 Task: Add an event with the title Second Annual Budget Review and Planning, date ''2024/04/15'', time 8:50 AM to 10:50 AMand add a description: Throughout the workshop, participants will engage in a series of activities, exercises, and discussions aimed at developing and refining their communication skills. These activities will be designed to be interactive, allowing participants to practice new techniques, receive feedback, and collaborate with their team members.Select event color  Basil . Add location for the event as: Dar es Salaam, Tanzania, logged in from the account softage.8@softage.netand send the event invitation to softage.2@softage.net and softage.3@softage.net. Set a reminder for the event Daily
Action: Mouse pressed left at (54, 113)
Screenshot: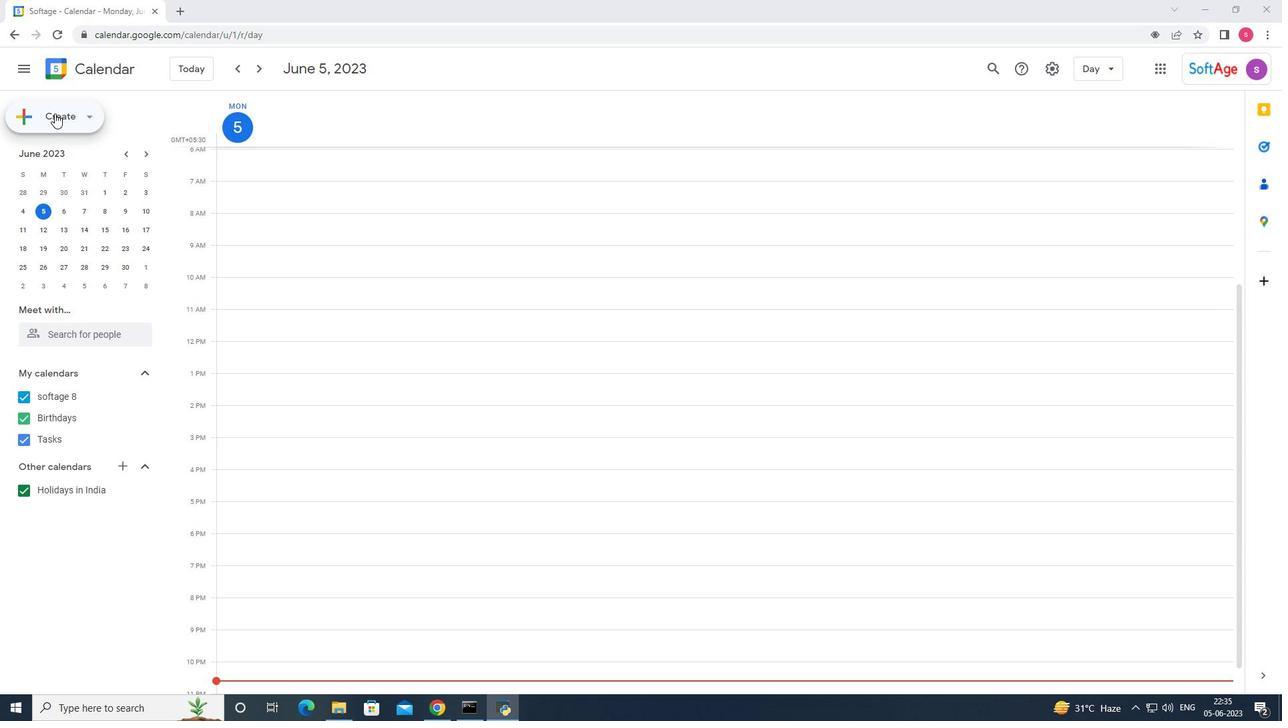 
Action: Mouse moved to (67, 150)
Screenshot: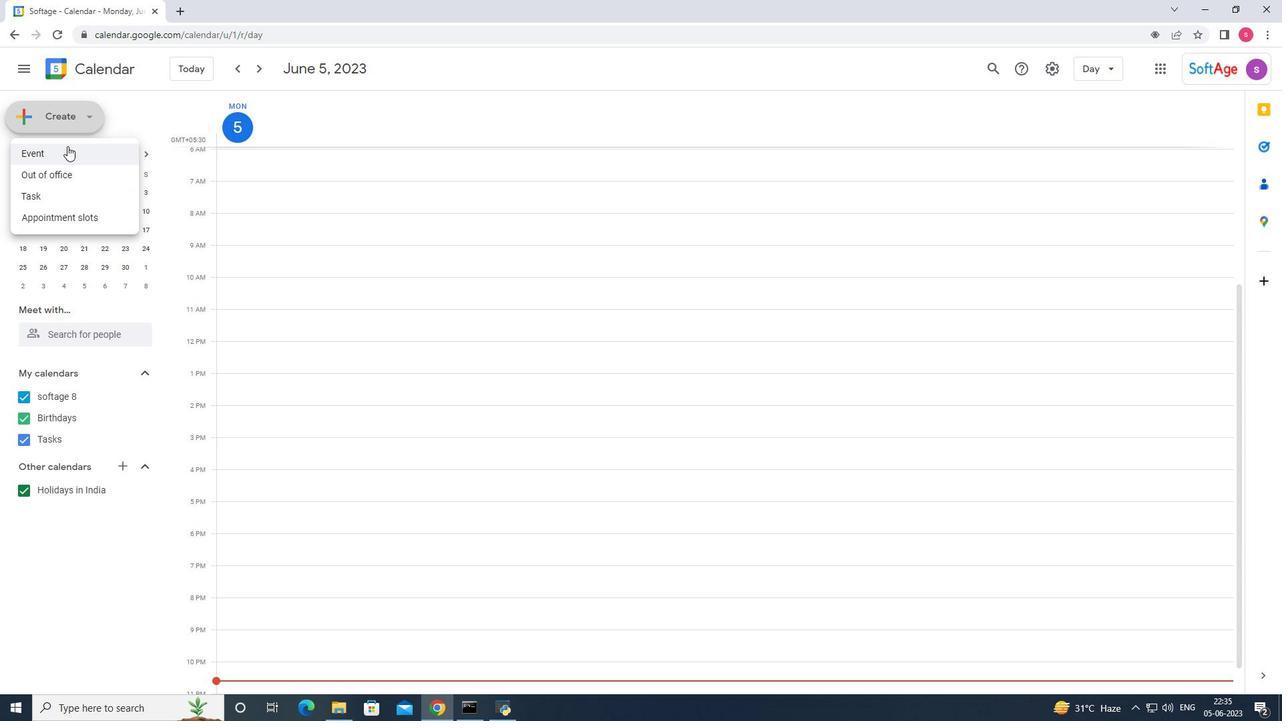 
Action: Mouse pressed left at (67, 150)
Screenshot: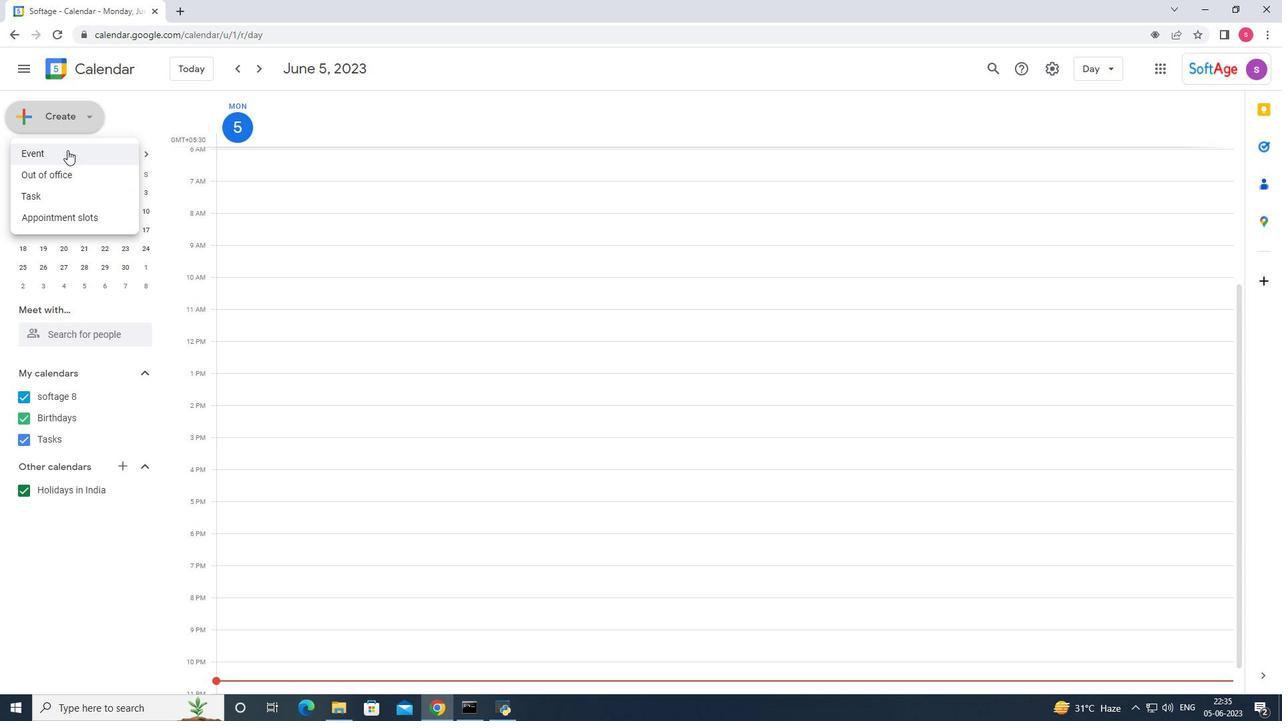 
Action: Mouse moved to (774, 646)
Screenshot: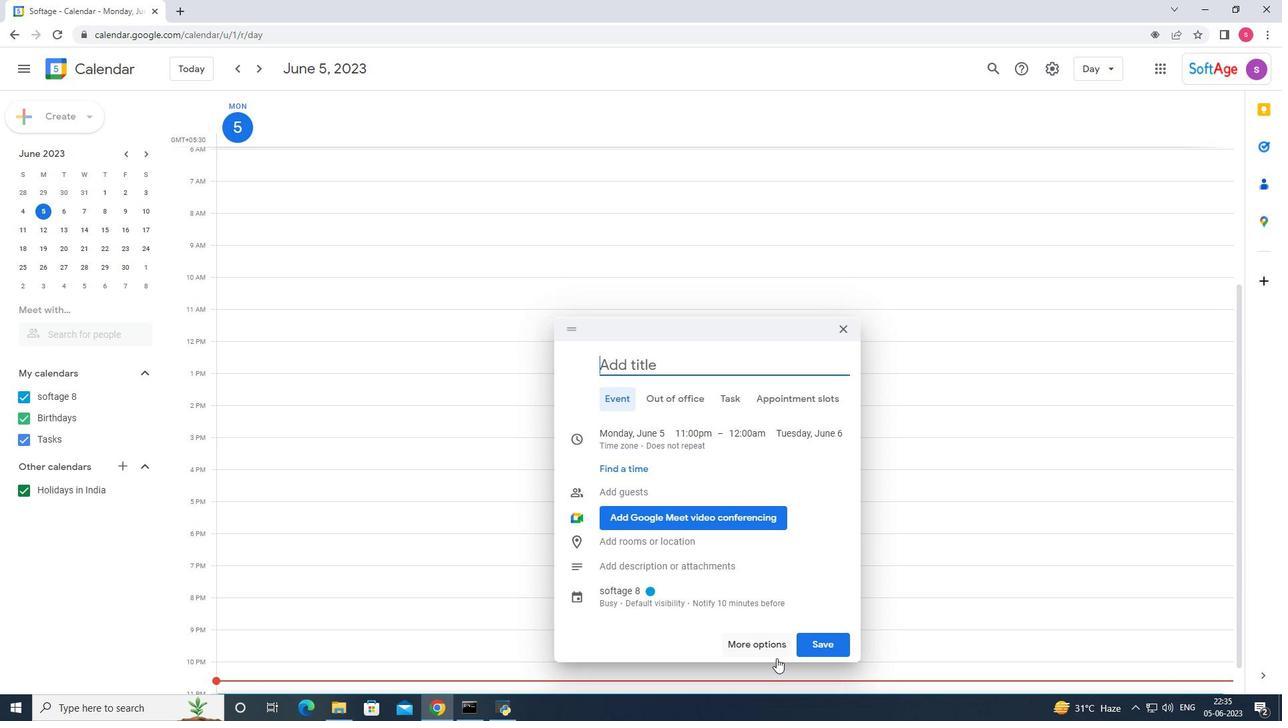 
Action: Mouse pressed left at (774, 646)
Screenshot: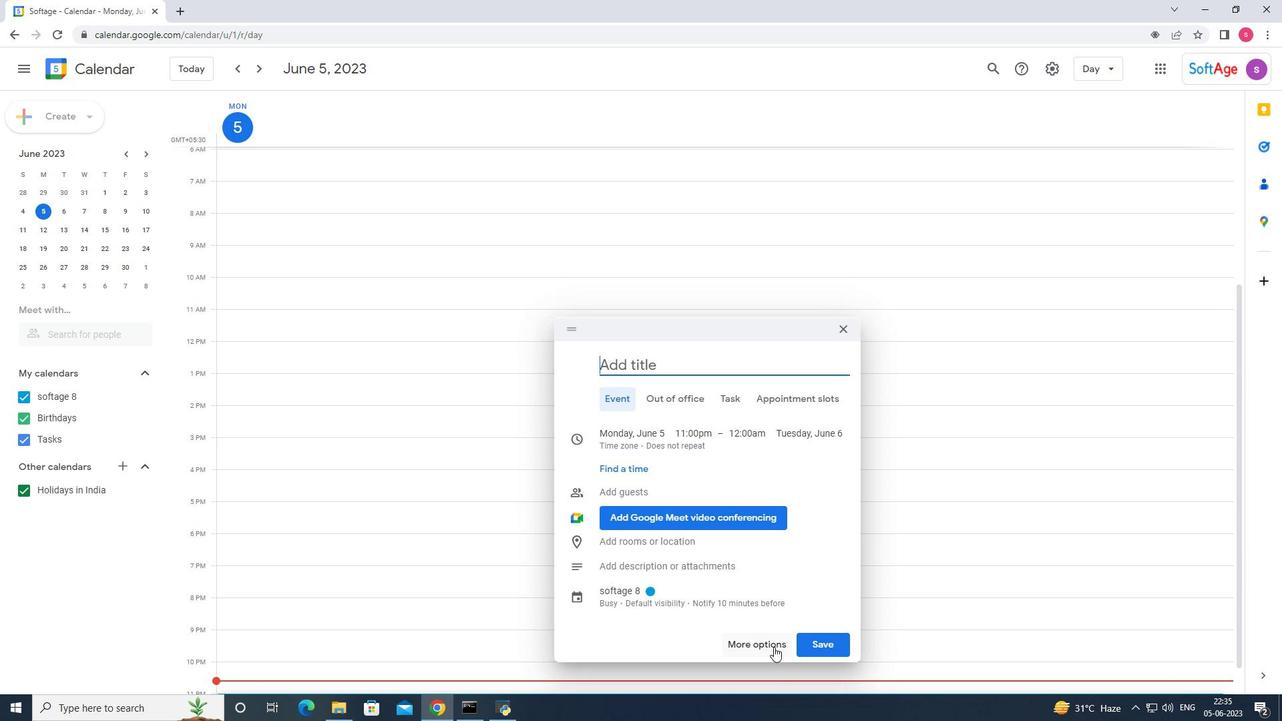 
Action: Mouse moved to (254, 80)
Screenshot: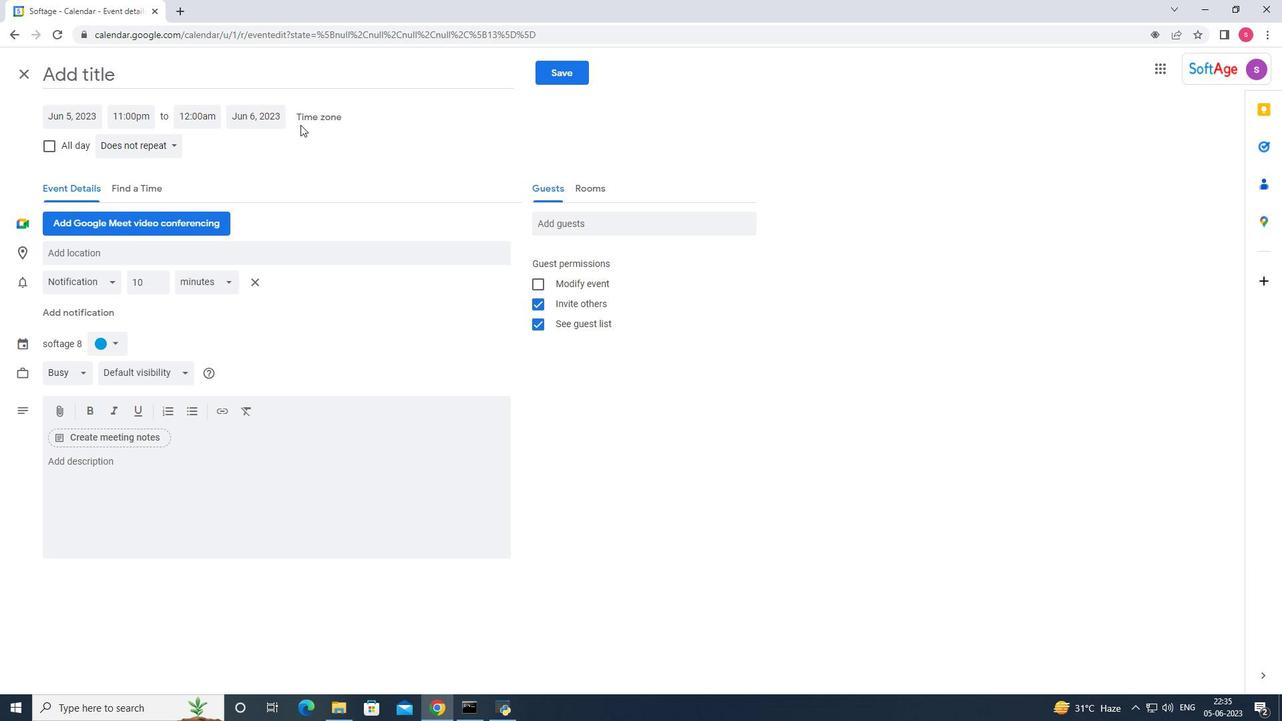 
Action: Mouse pressed left at (254, 80)
Screenshot: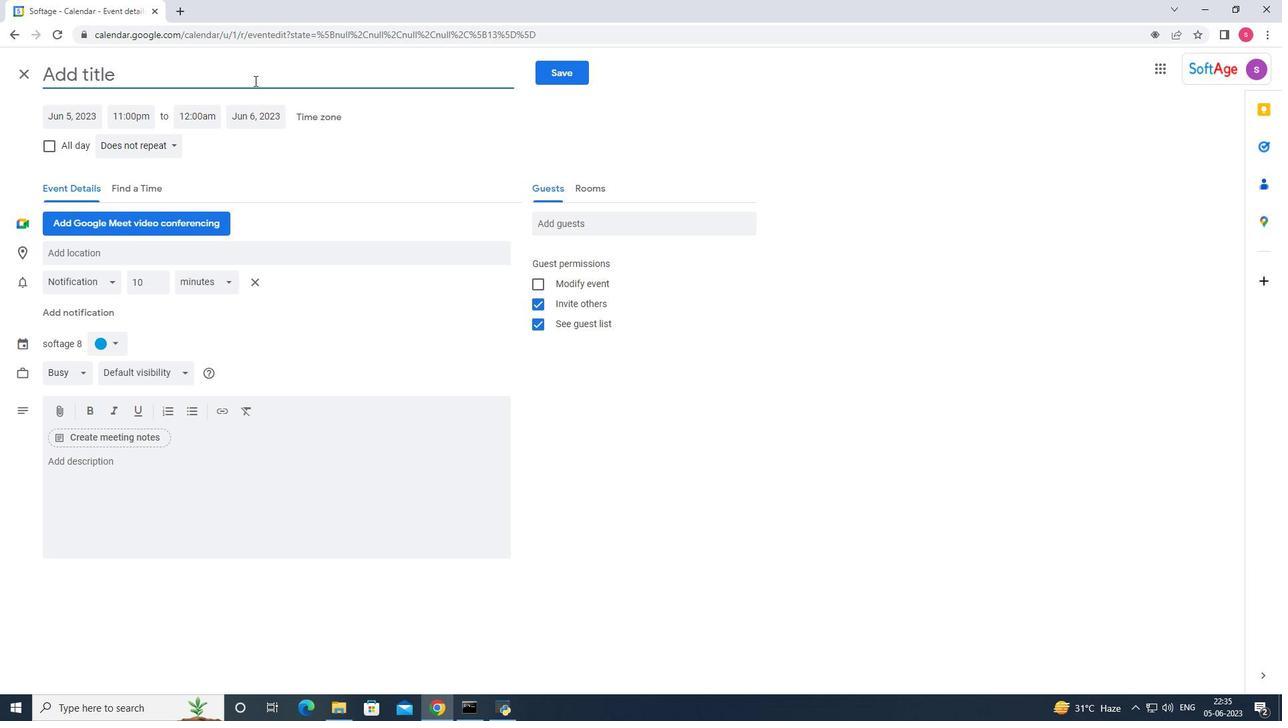 
Action: Key pressed <Key.shift><Key.shift><Key.shift><Key.shift><Key.shift>Second<Key.space><Key.shift>Anual<Key.left><Key.left><Key.left>n<Key.right><Key.right><Key.right><Key.right><Key.space><Key.shift>Budget<Key.space><Key.shift>Review<Key.space>and<Key.space><Key.shift>Planning<Key.space>
Screenshot: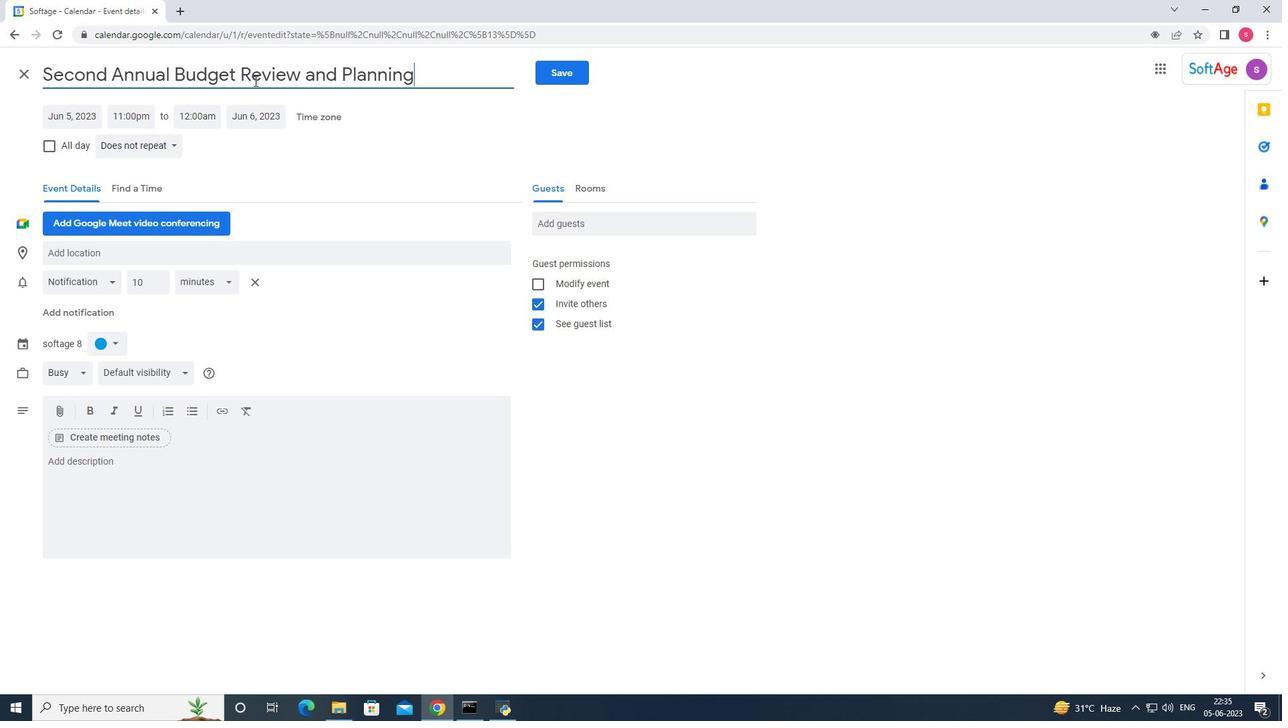 
Action: Mouse moved to (70, 113)
Screenshot: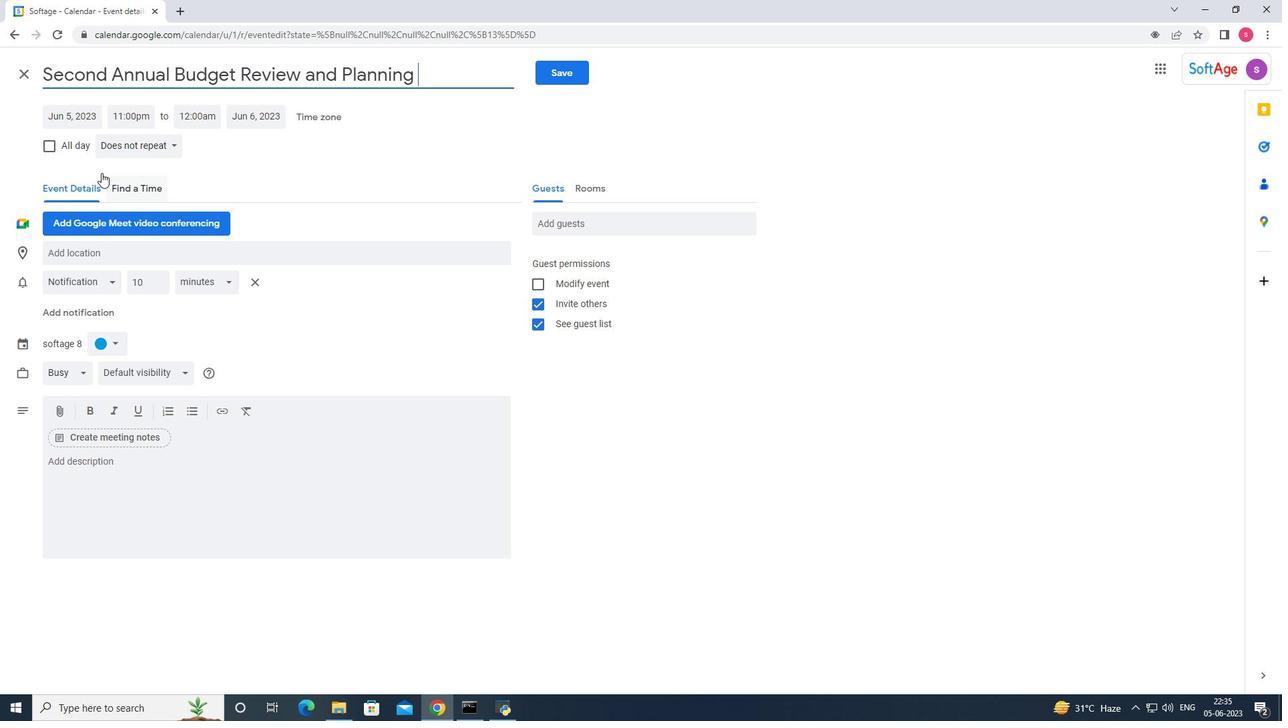 
Action: Mouse pressed left at (70, 113)
Screenshot: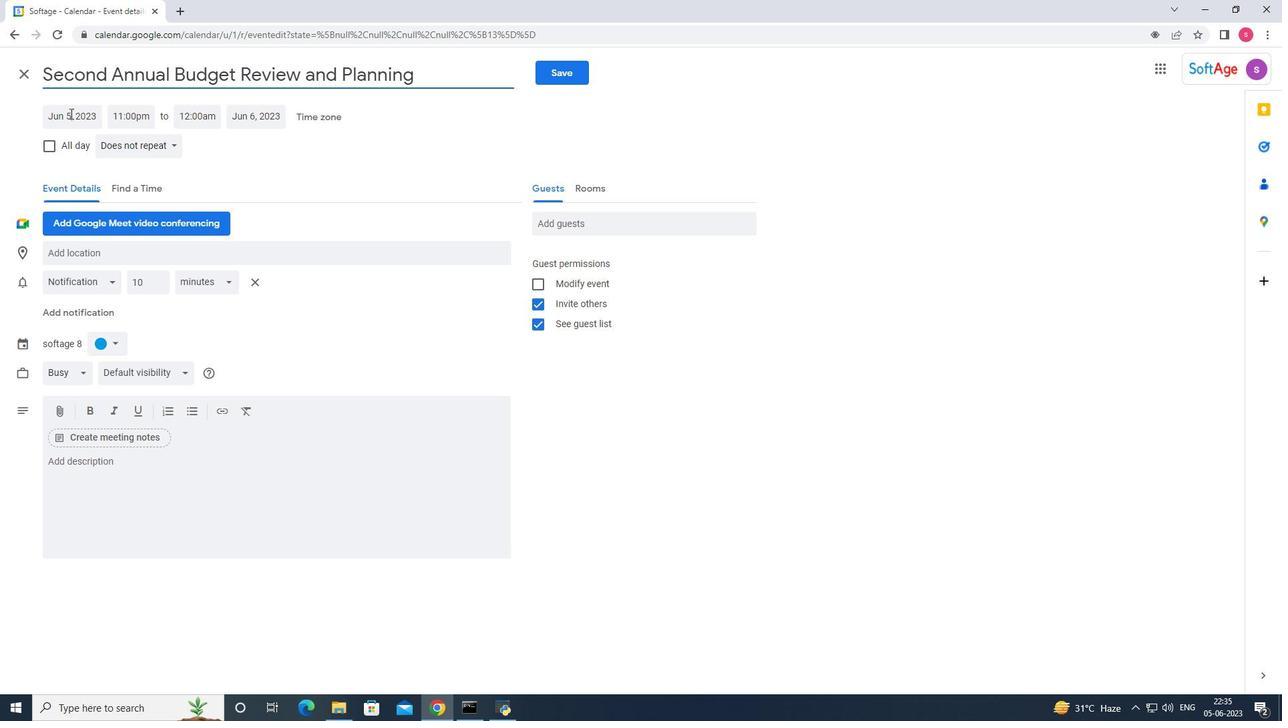 
Action: Mouse moved to (213, 148)
Screenshot: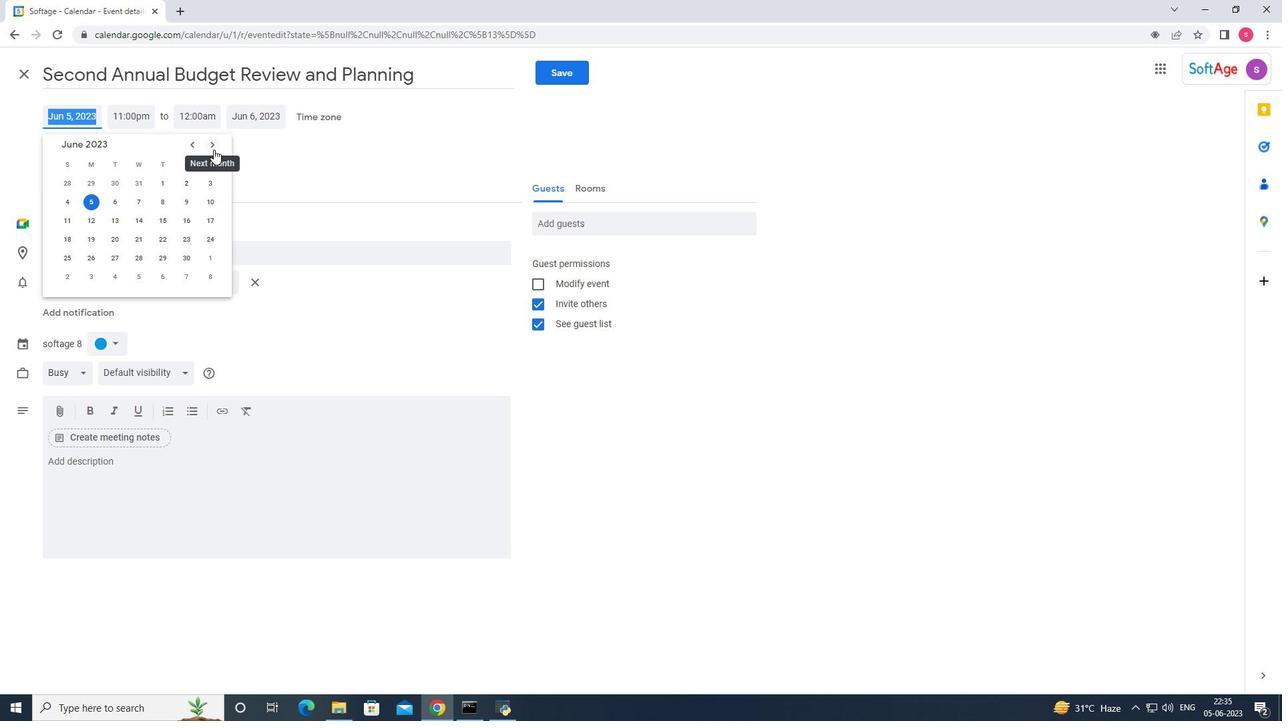 
Action: Mouse pressed left at (213, 148)
Screenshot: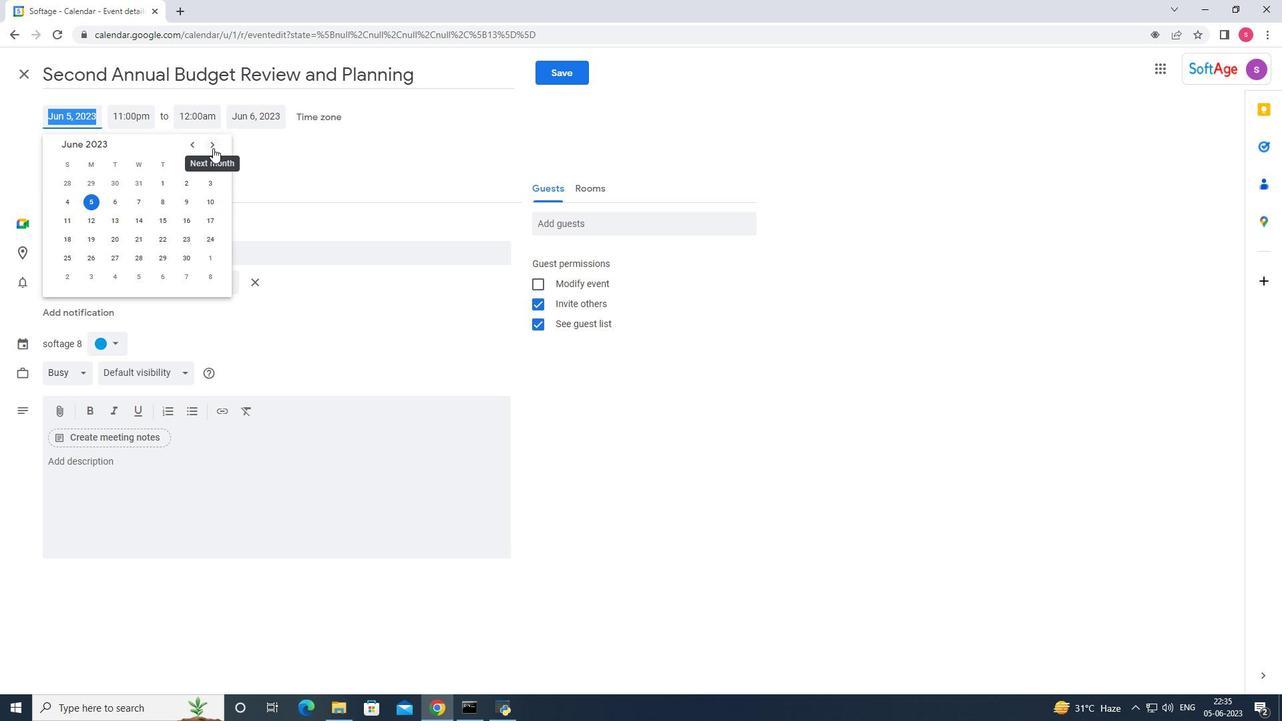 
Action: Mouse pressed left at (213, 148)
Screenshot: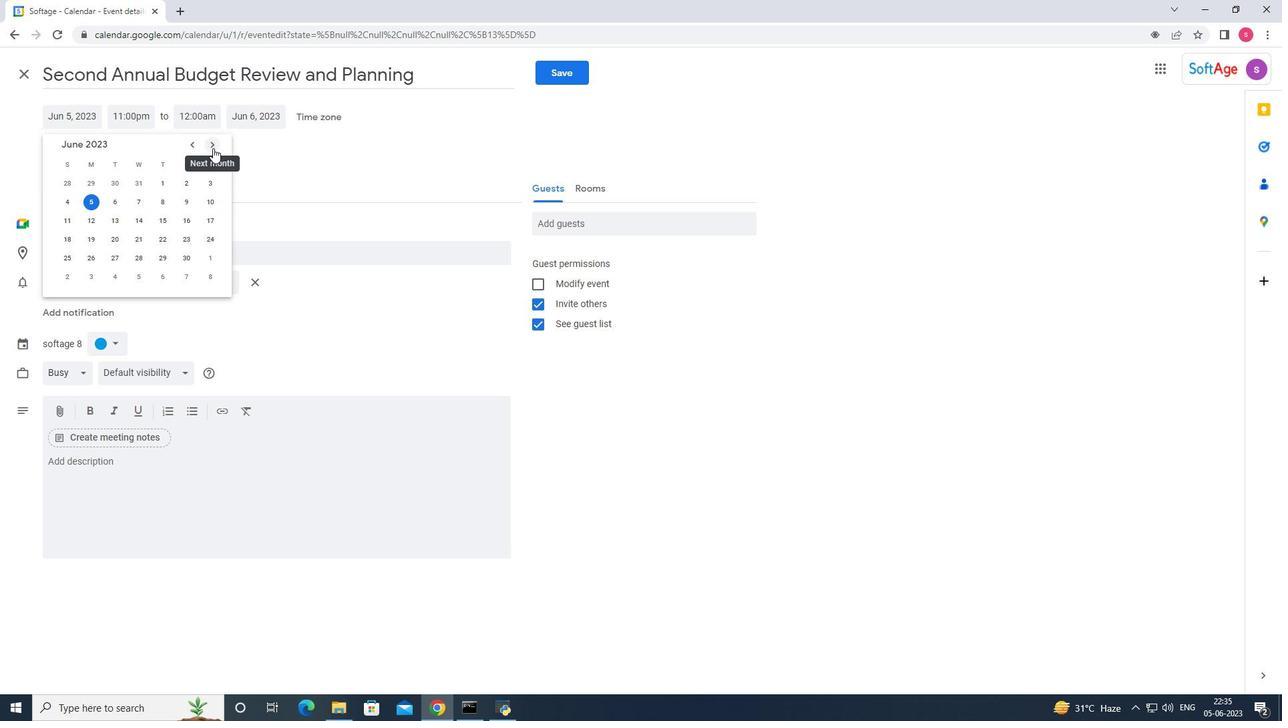 
Action: Mouse pressed left at (213, 148)
Screenshot: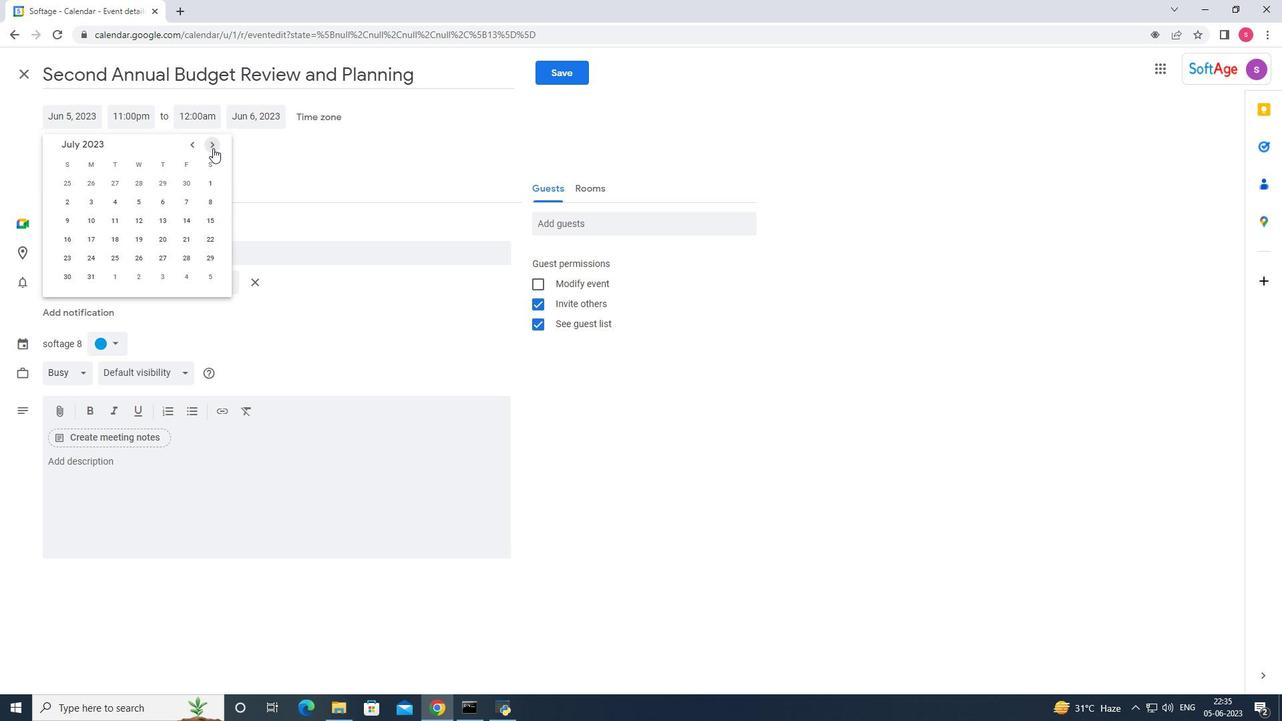 
Action: Mouse pressed left at (213, 148)
Screenshot: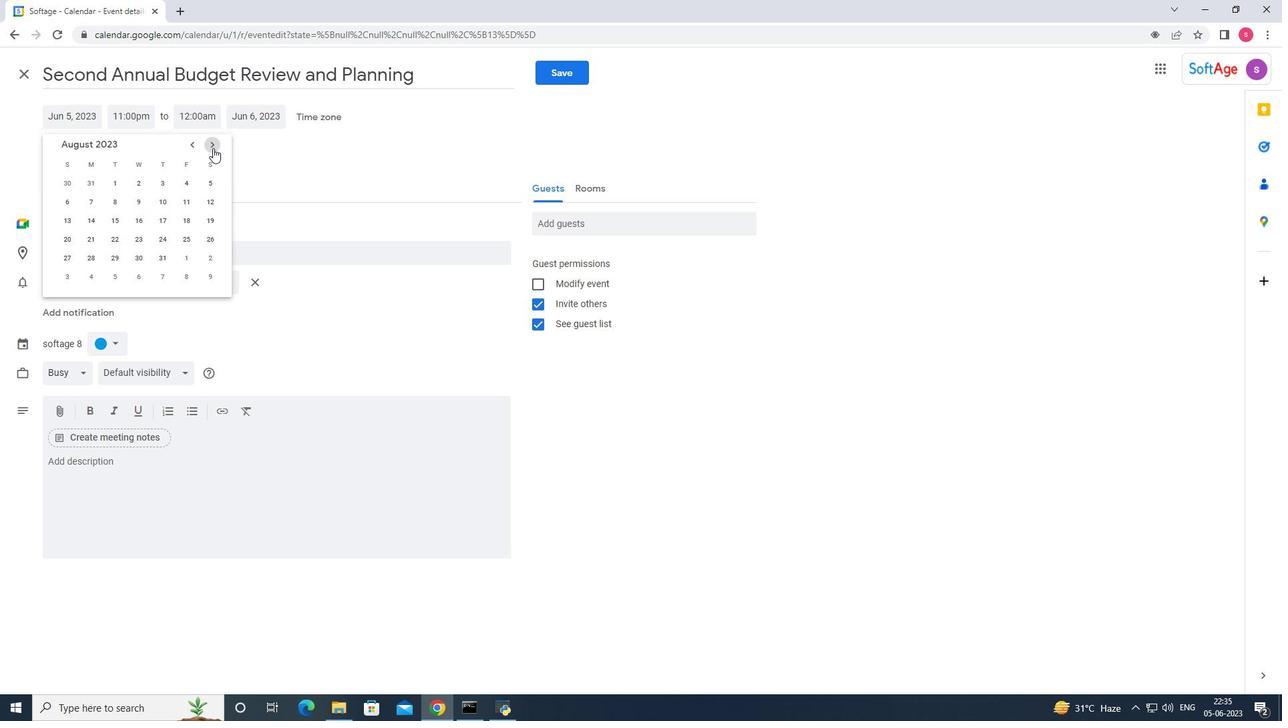
Action: Mouse pressed left at (213, 148)
Screenshot: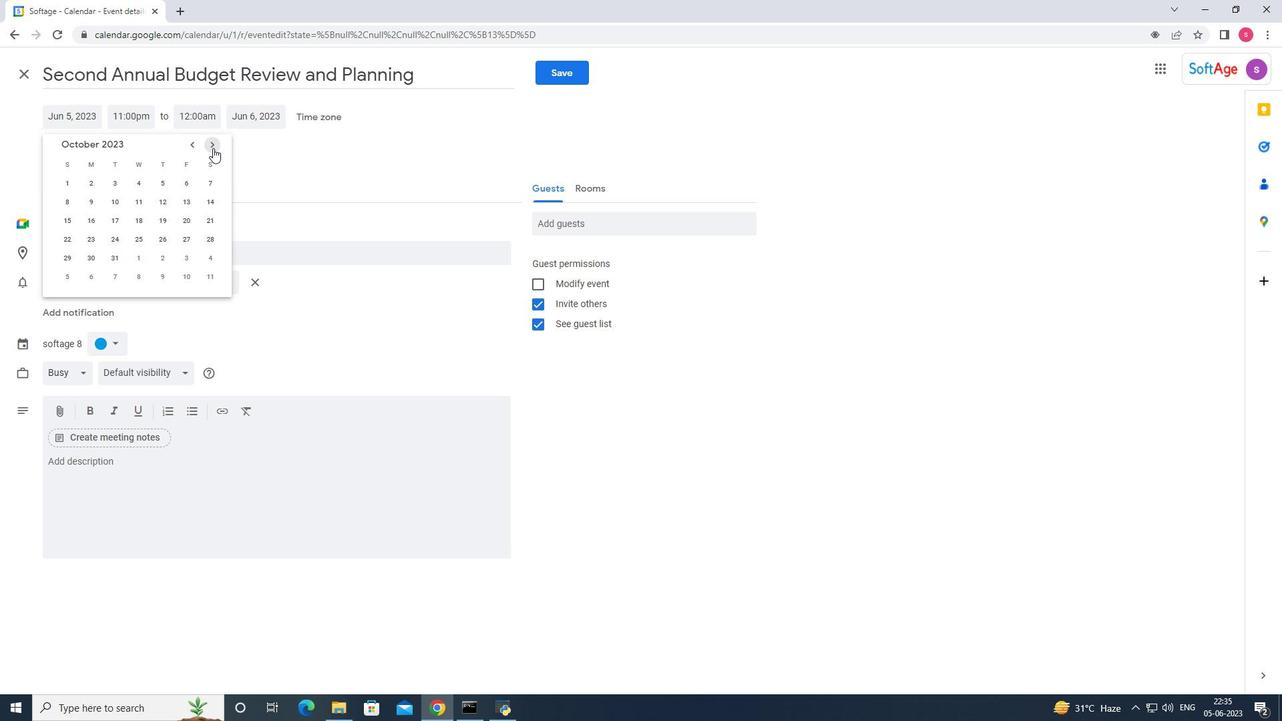 
Action: Mouse pressed left at (213, 148)
Screenshot: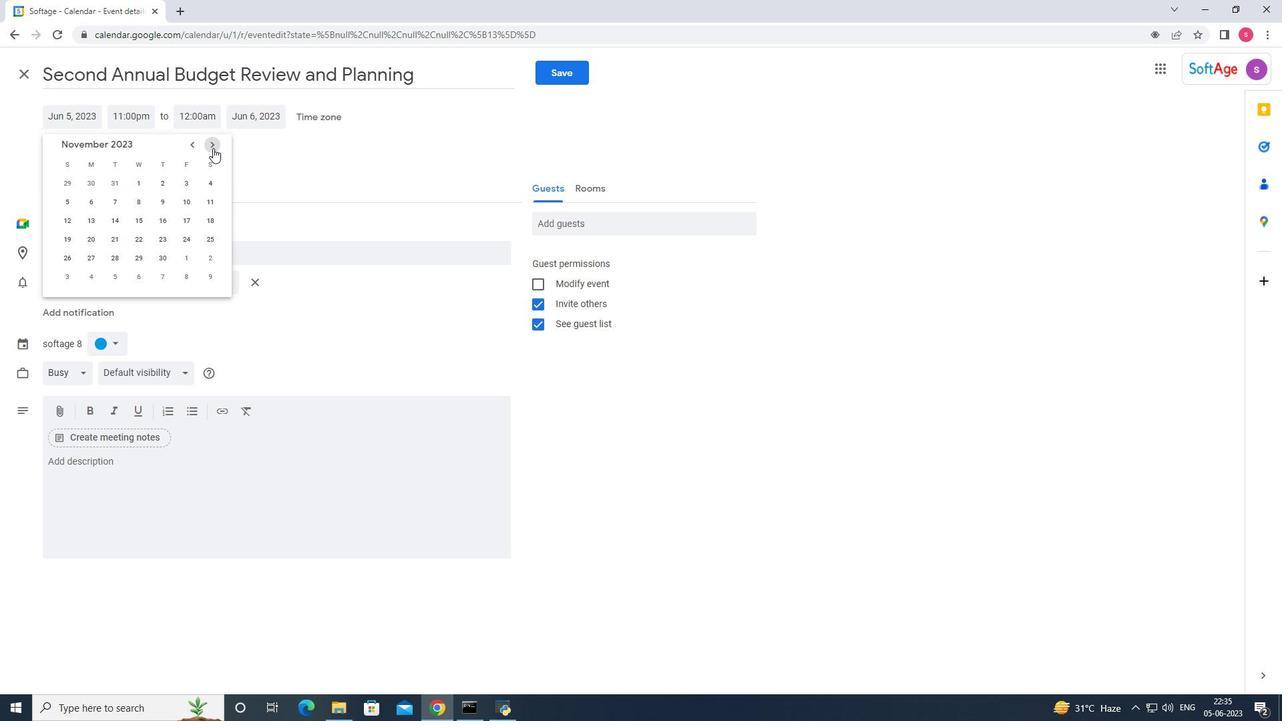 
Action: Mouse pressed left at (213, 148)
Screenshot: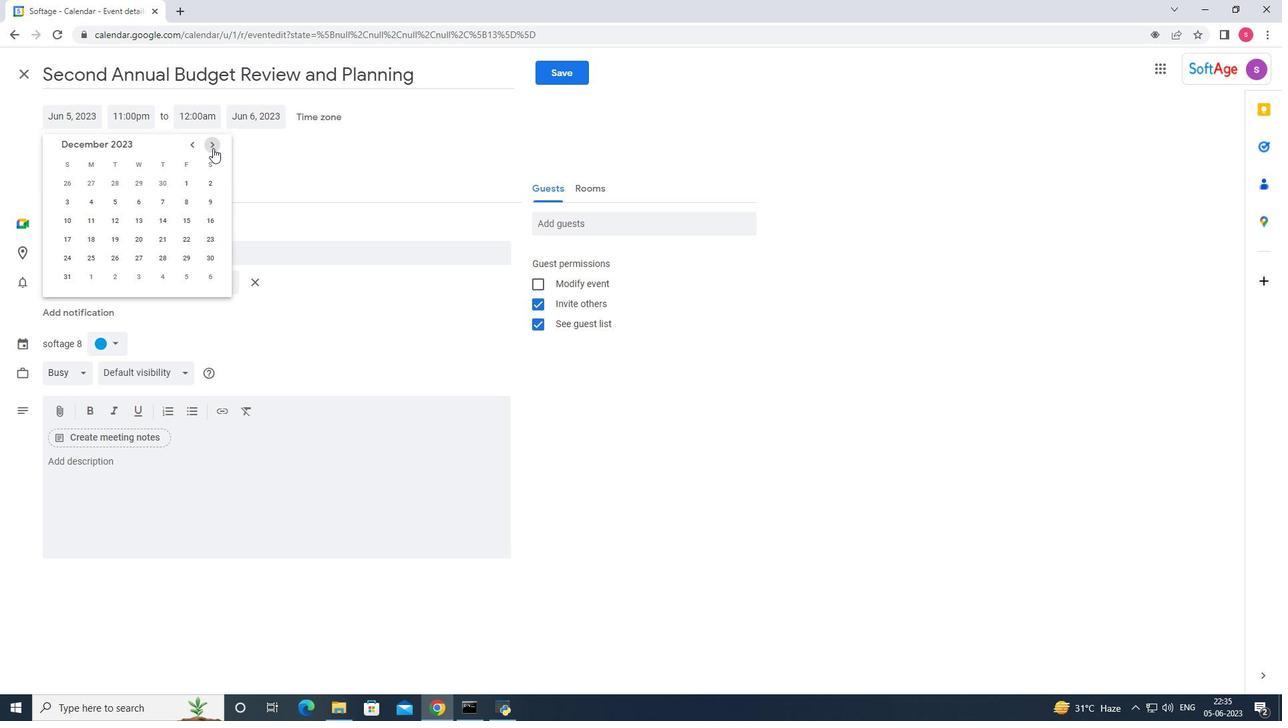 
Action: Mouse pressed left at (213, 148)
Screenshot: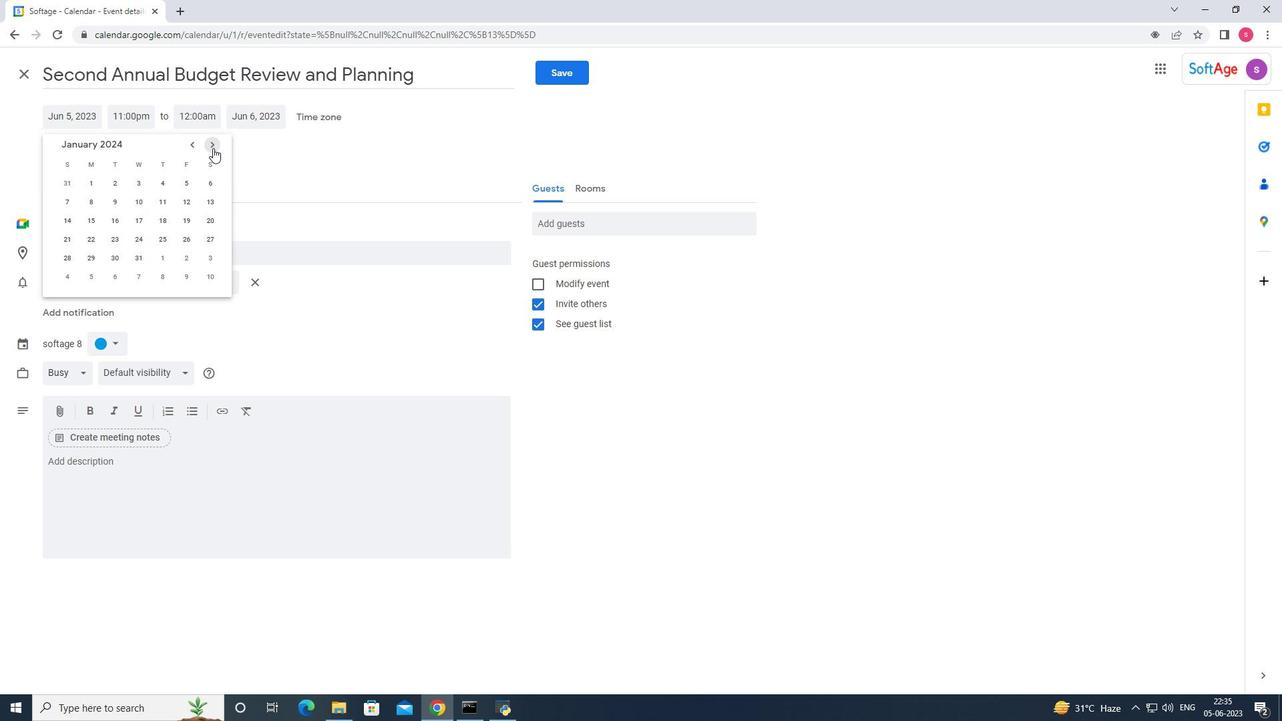 
Action: Mouse pressed left at (213, 148)
Screenshot: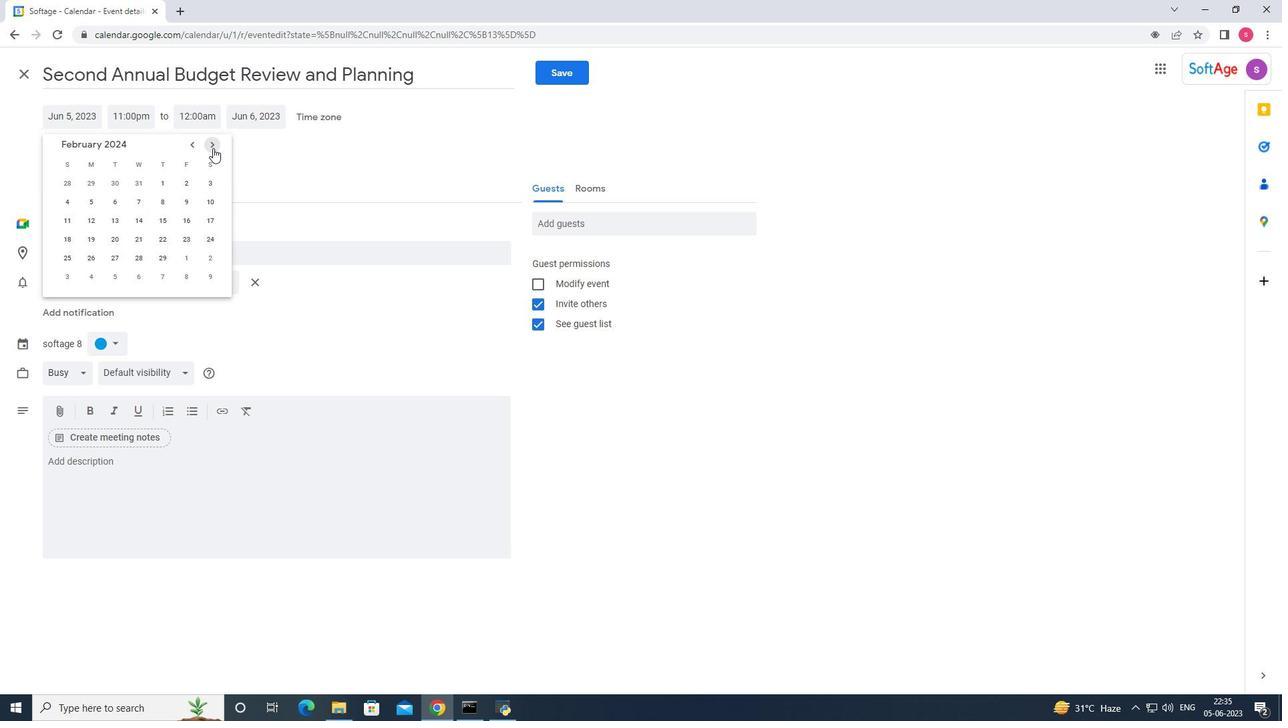 
Action: Mouse pressed left at (213, 148)
Screenshot: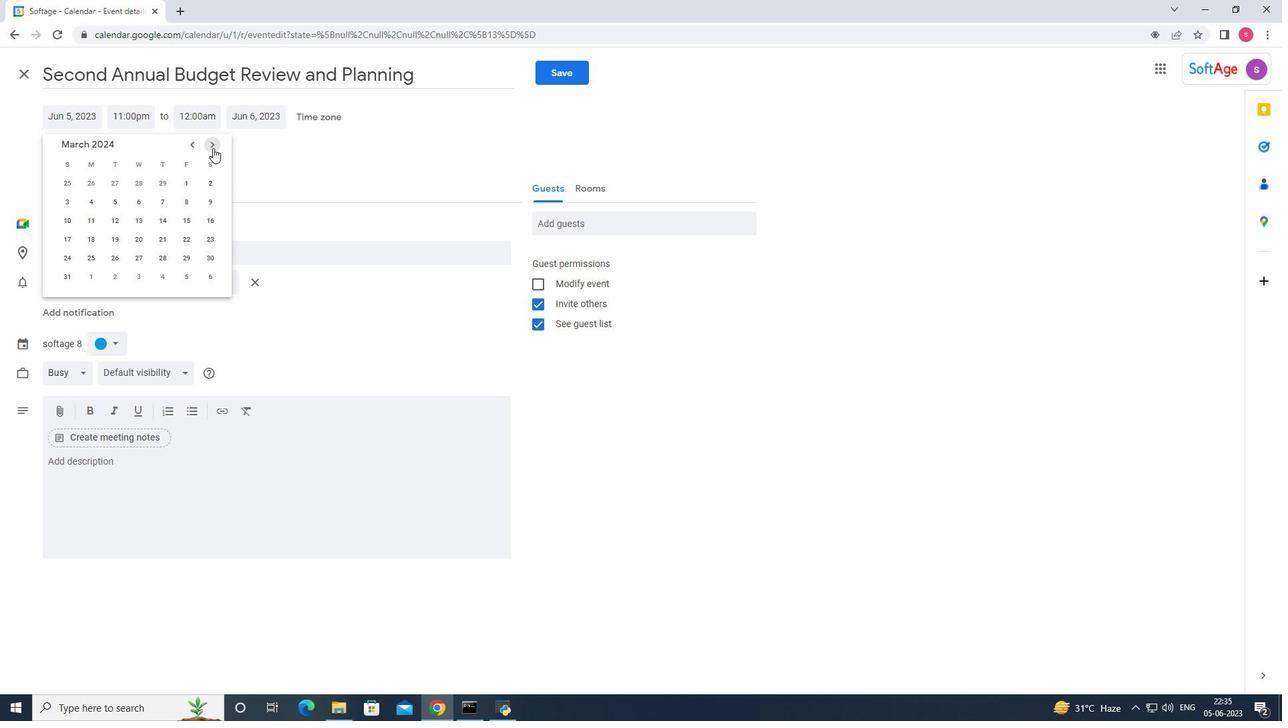 
Action: Mouse moved to (90, 225)
Screenshot: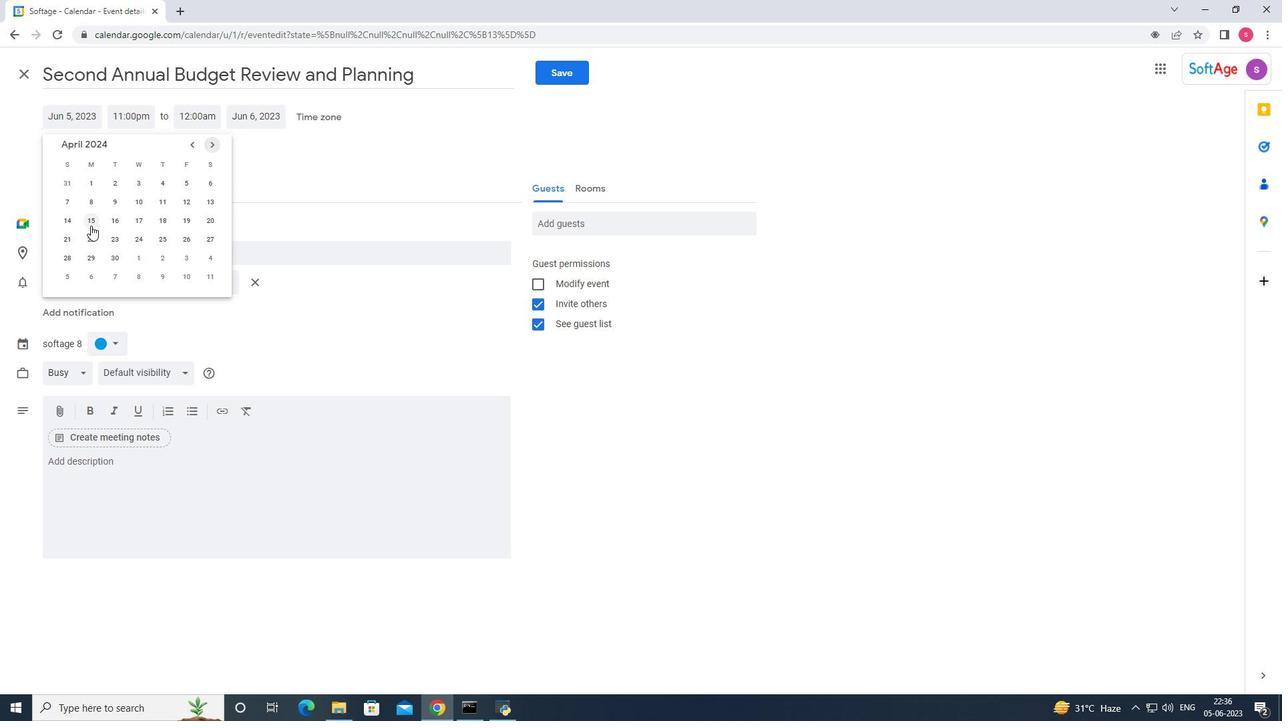 
Action: Mouse pressed left at (90, 225)
Screenshot: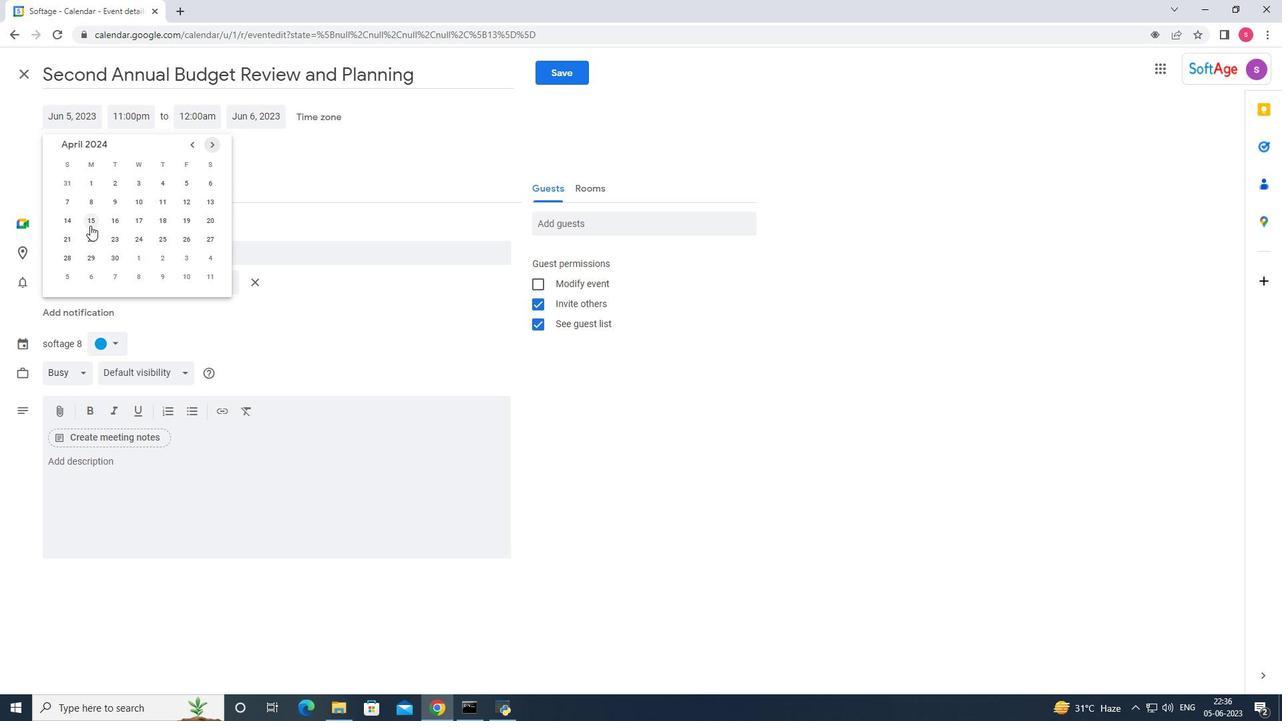 
Action: Mouse moved to (133, 114)
Screenshot: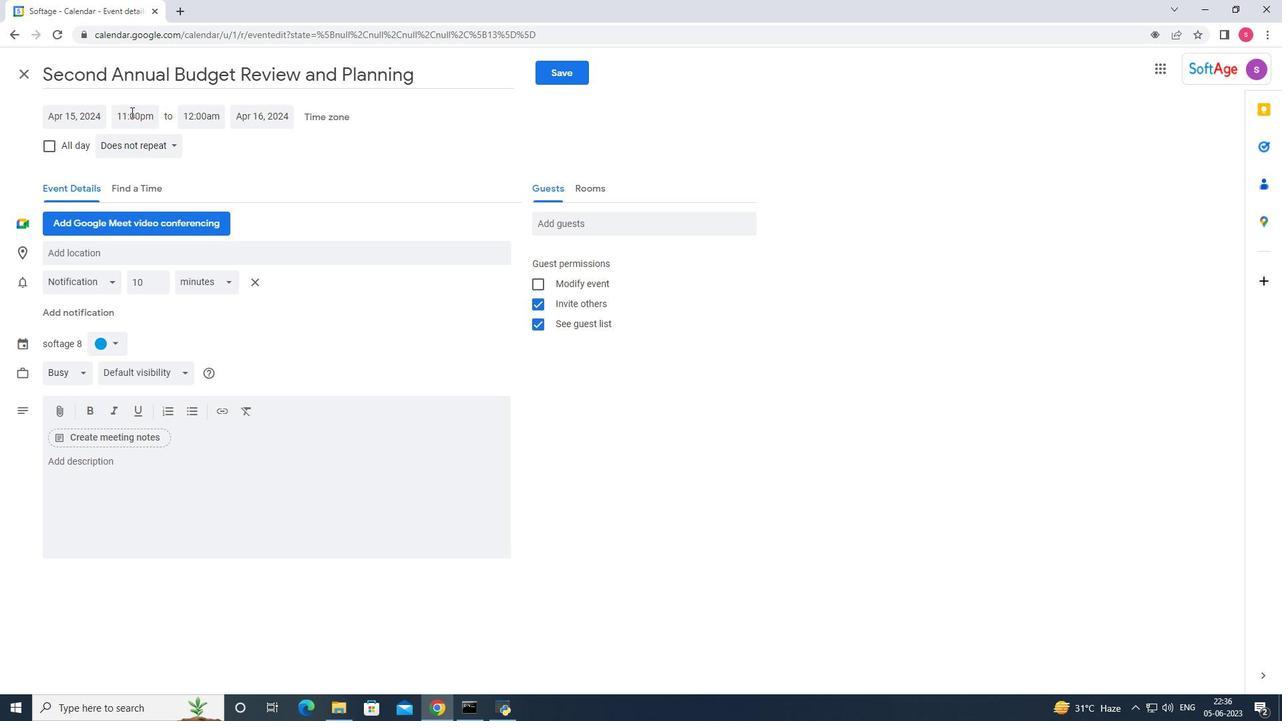 
Action: Mouse pressed left at (133, 114)
Screenshot: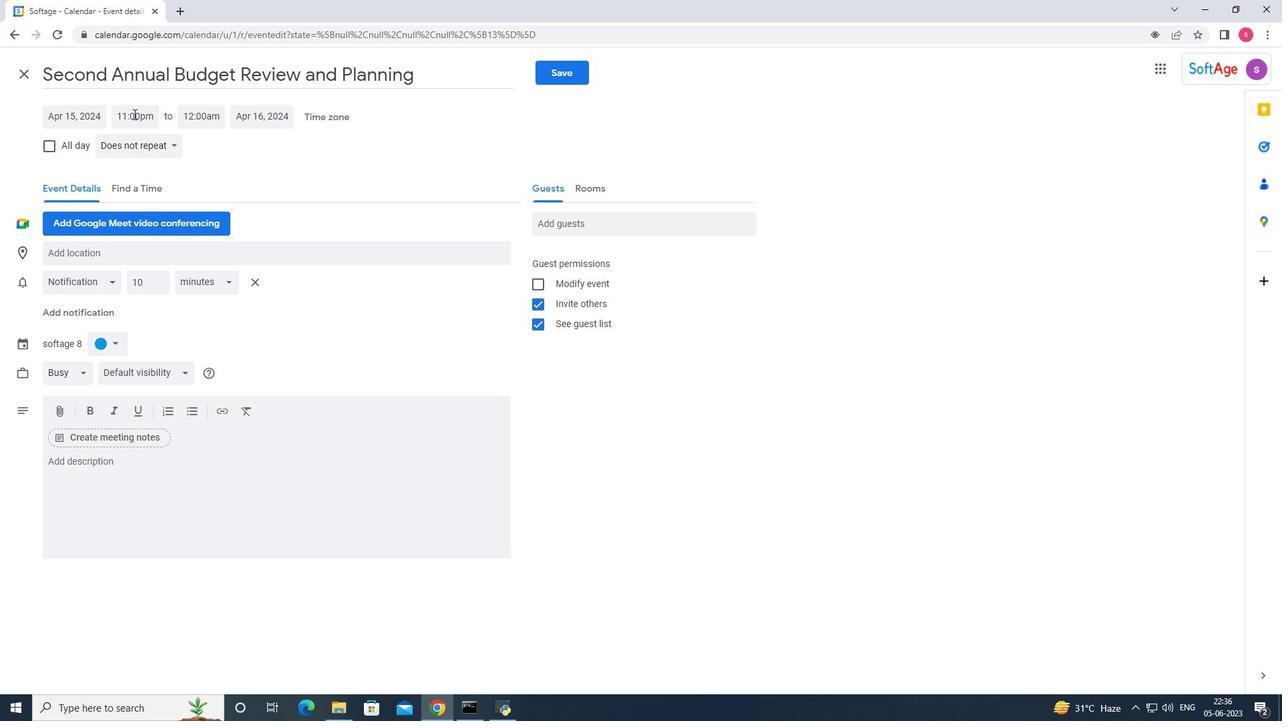 
Action: Mouse moved to (138, 182)
Screenshot: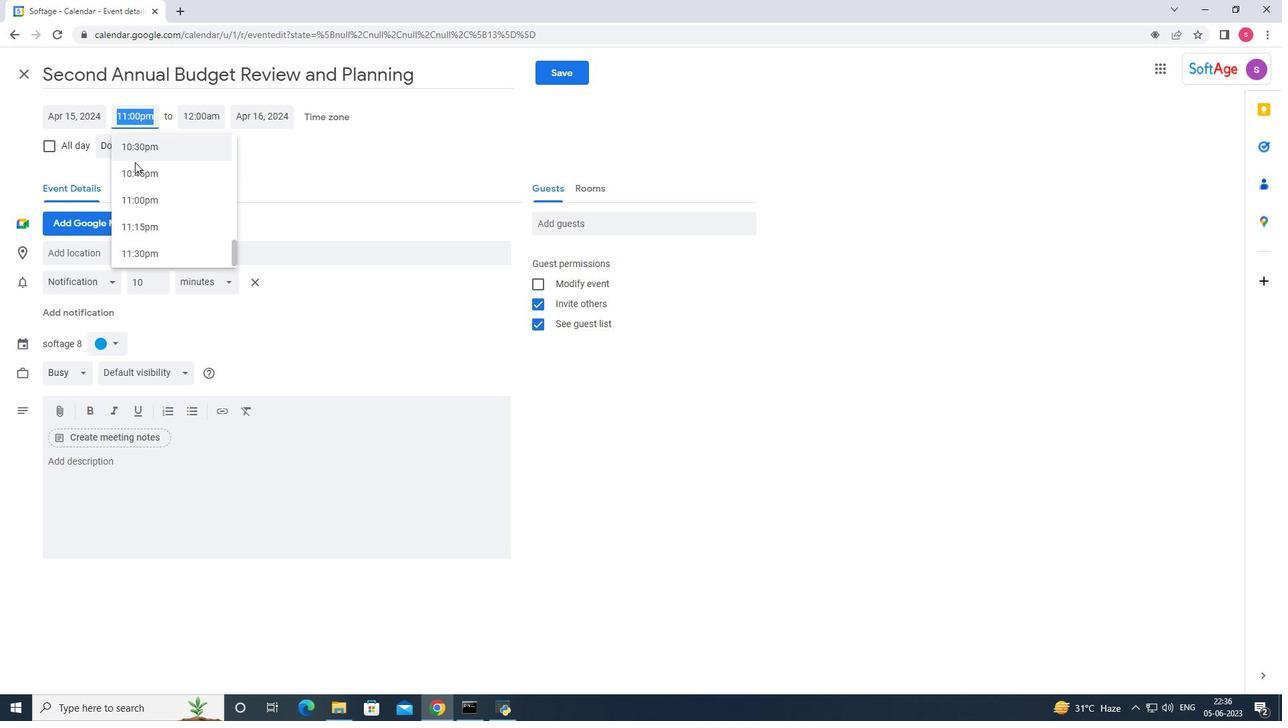 
Action: Mouse scrolled (138, 183) with delta (0, 0)
Screenshot: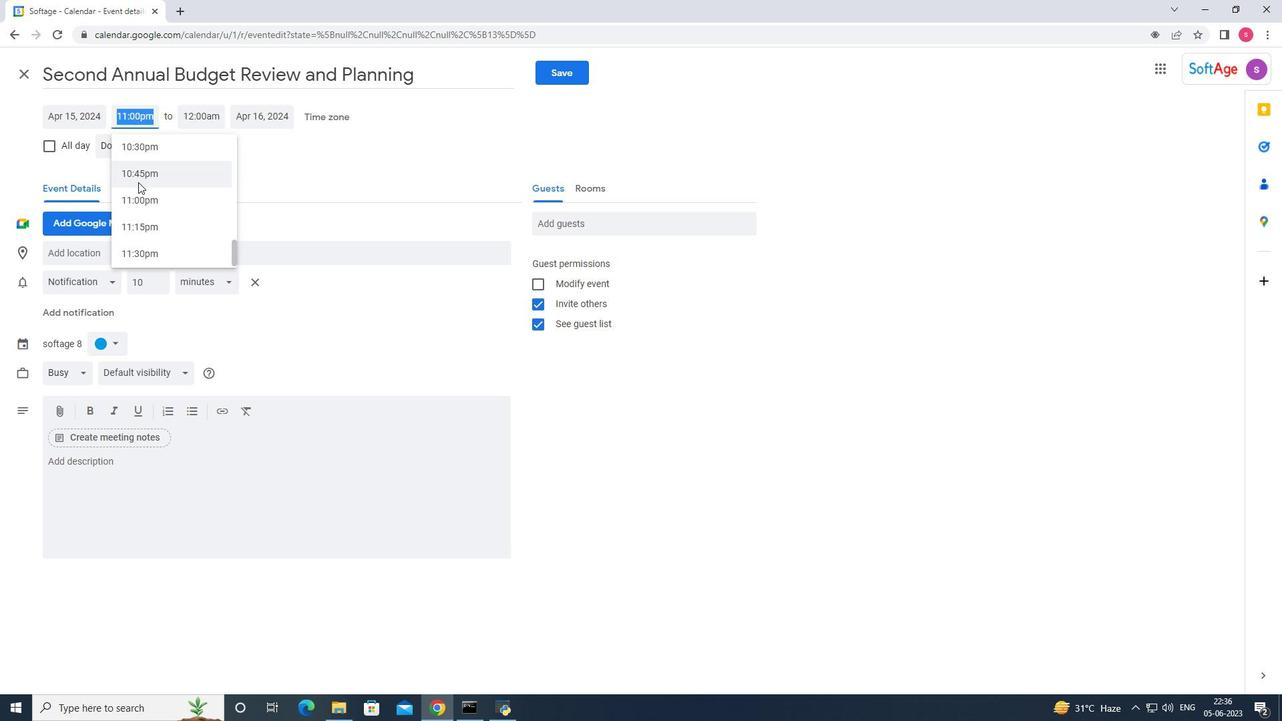 
Action: Mouse scrolled (138, 183) with delta (0, 0)
Screenshot: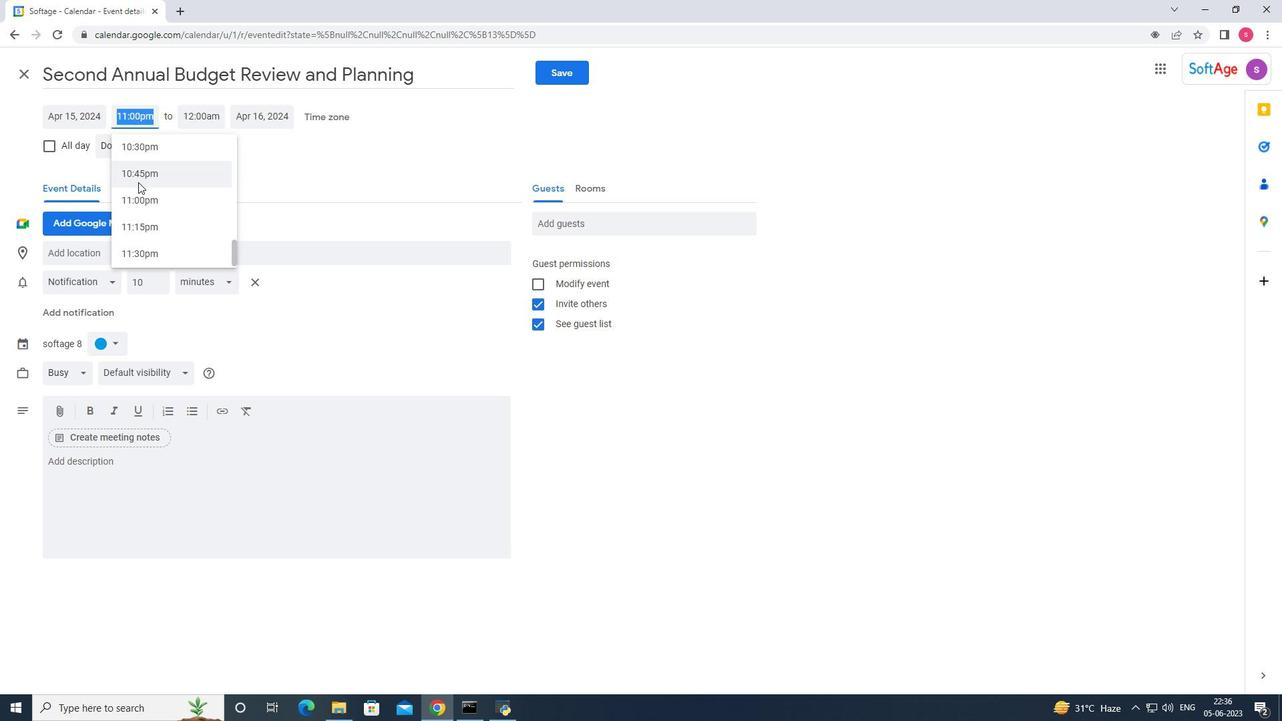 
Action: Mouse moved to (138, 183)
Screenshot: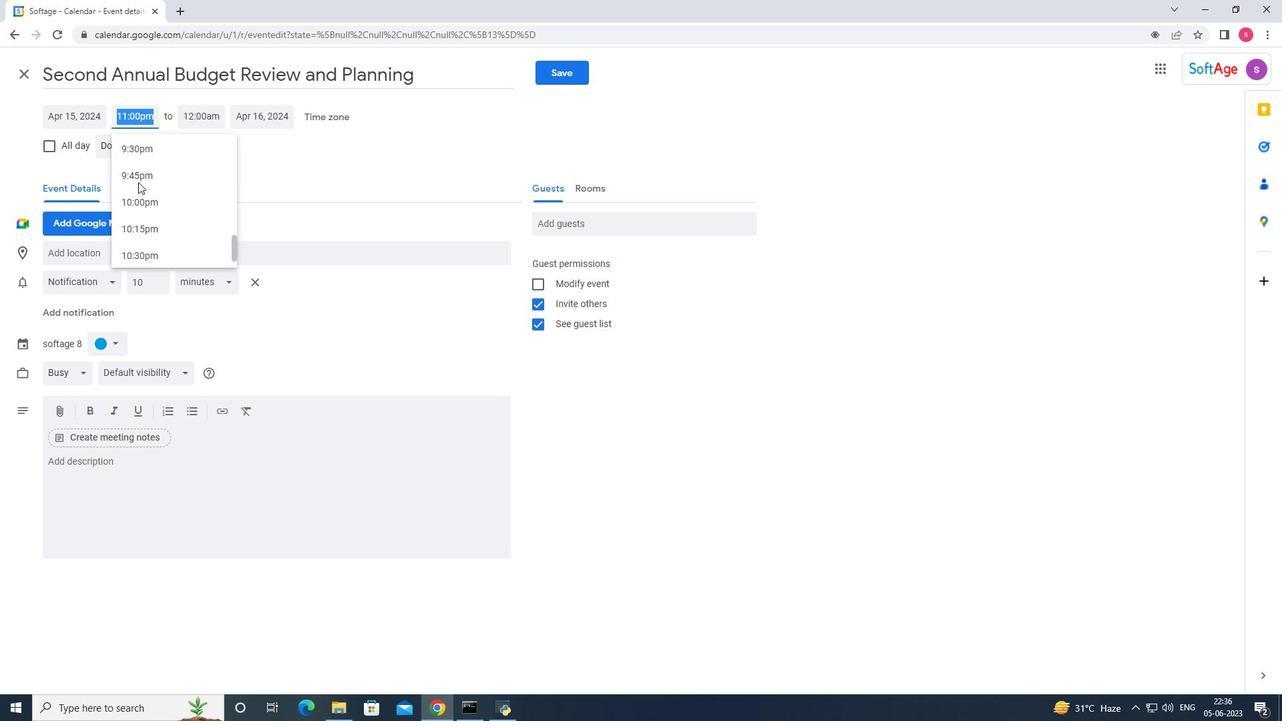 
Action: Mouse scrolled (138, 183) with delta (0, 0)
Screenshot: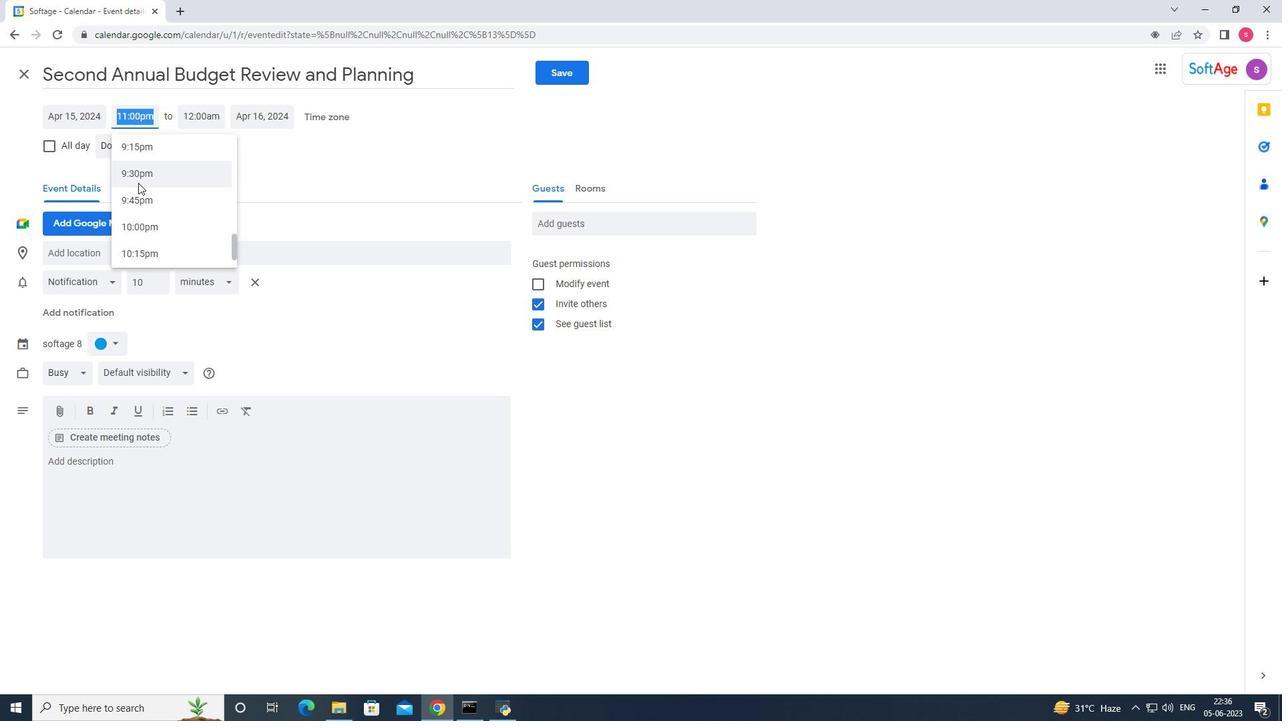 
Action: Mouse scrolled (138, 183) with delta (0, 0)
Screenshot: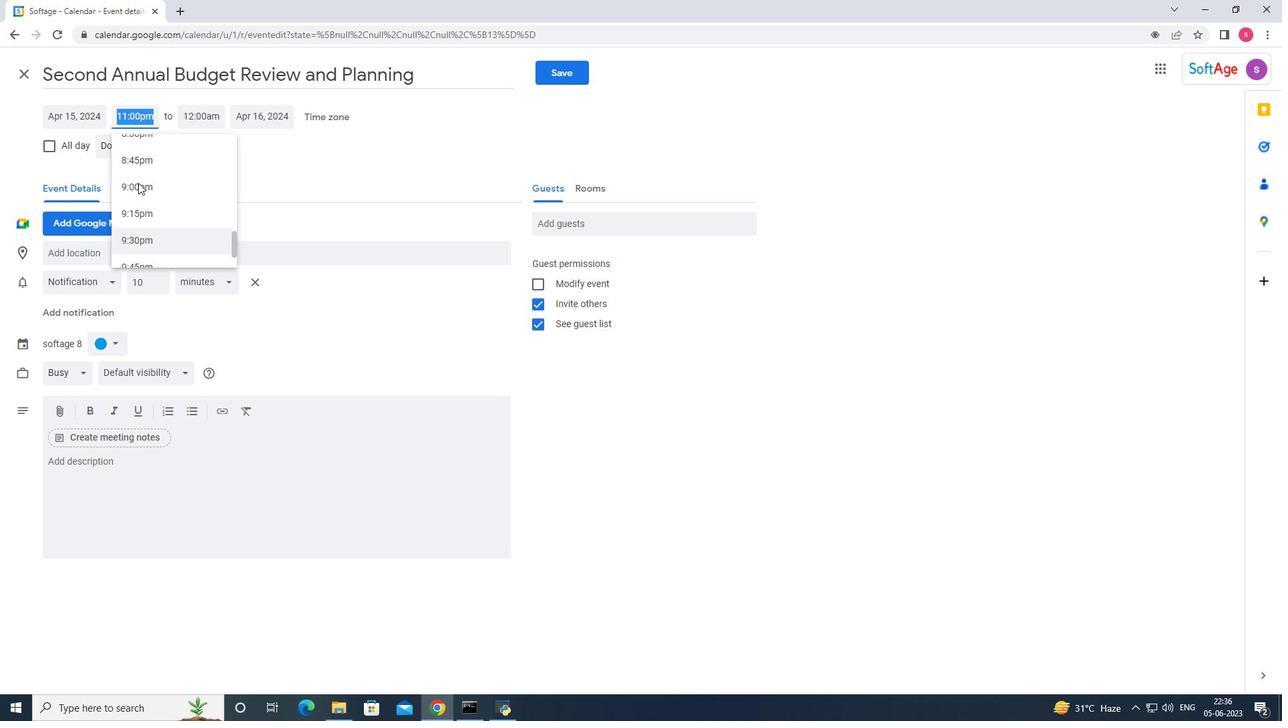 
Action: Mouse scrolled (138, 183) with delta (0, 0)
Screenshot: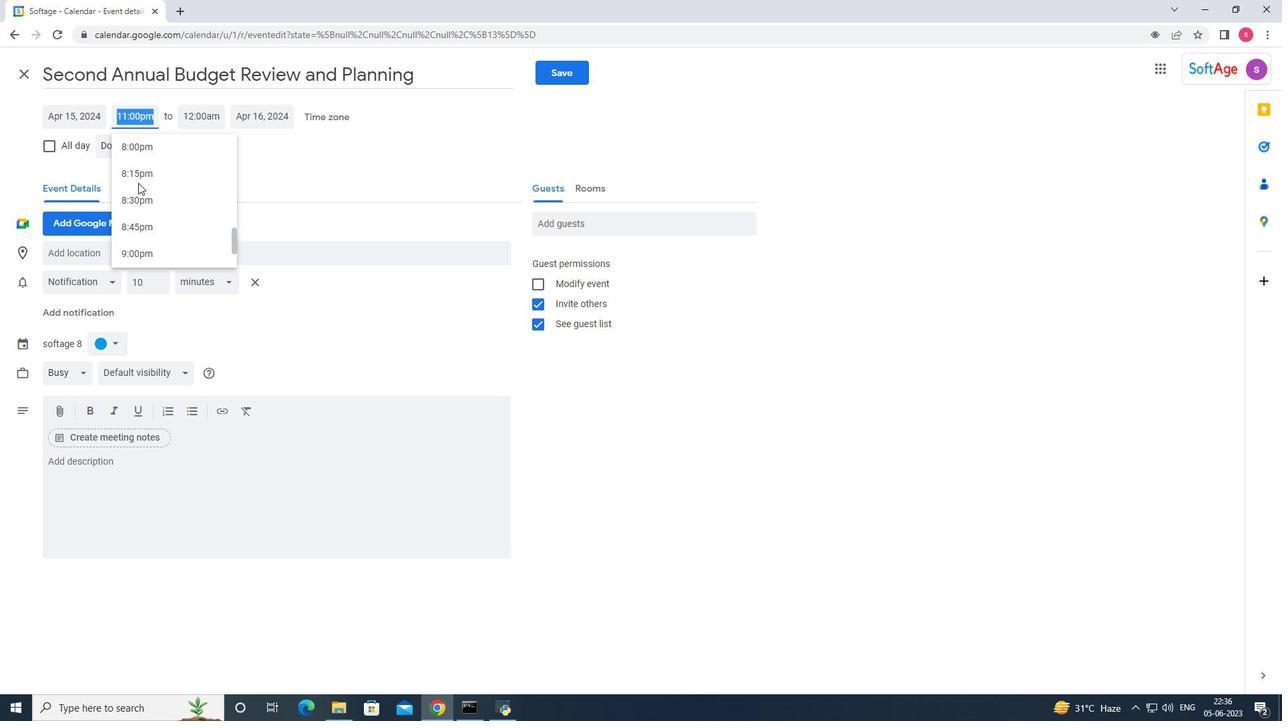 
Action: Mouse scrolled (138, 183) with delta (0, 0)
Screenshot: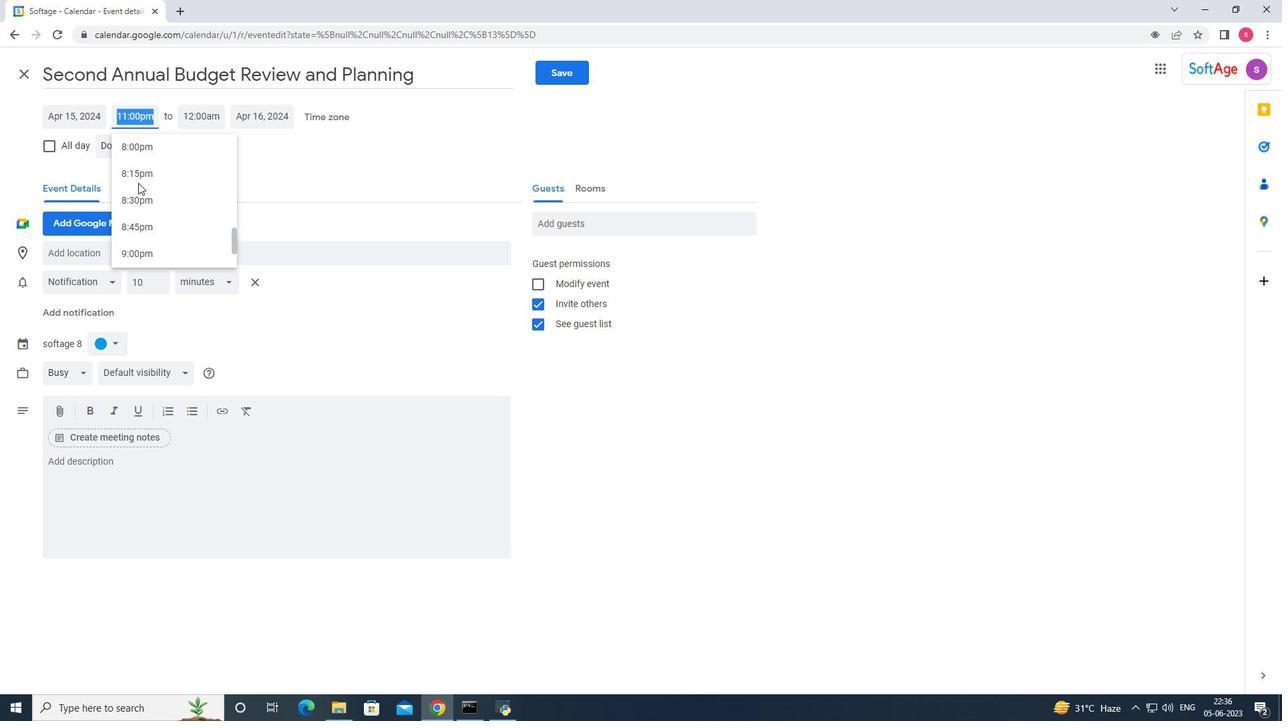 
Action: Mouse scrolled (138, 183) with delta (0, 0)
Screenshot: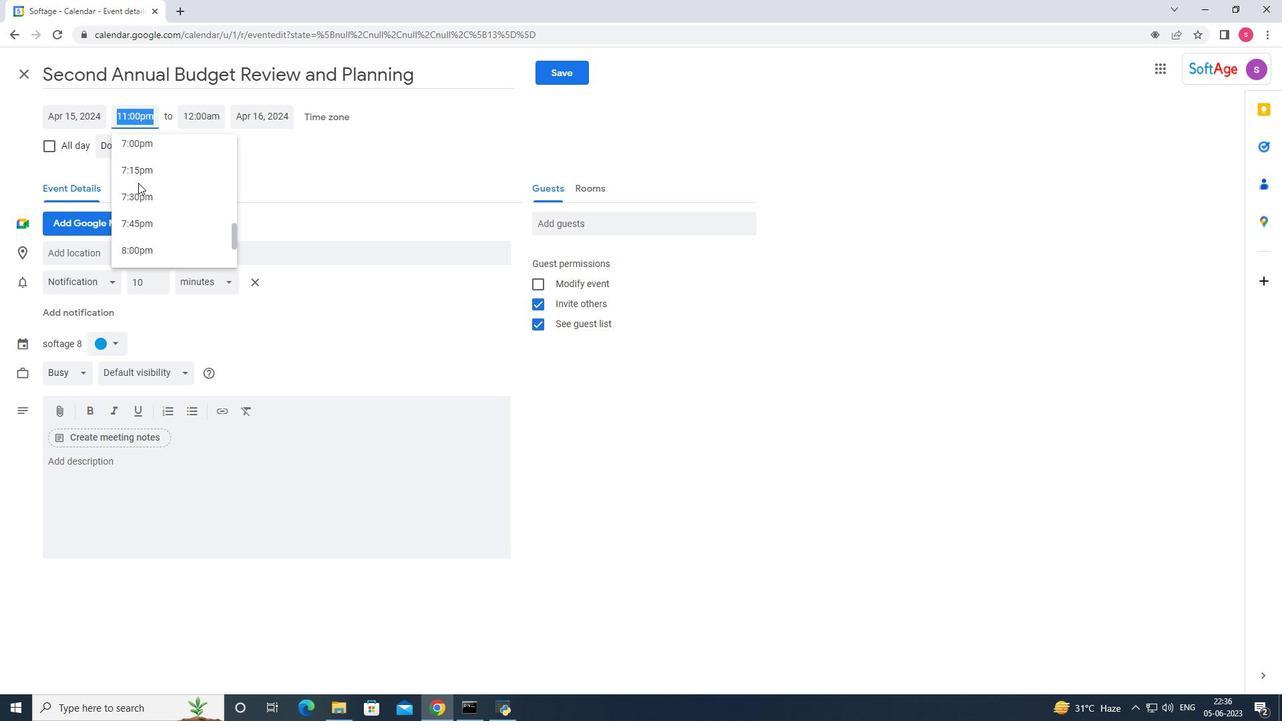 
Action: Mouse scrolled (138, 183) with delta (0, 0)
Screenshot: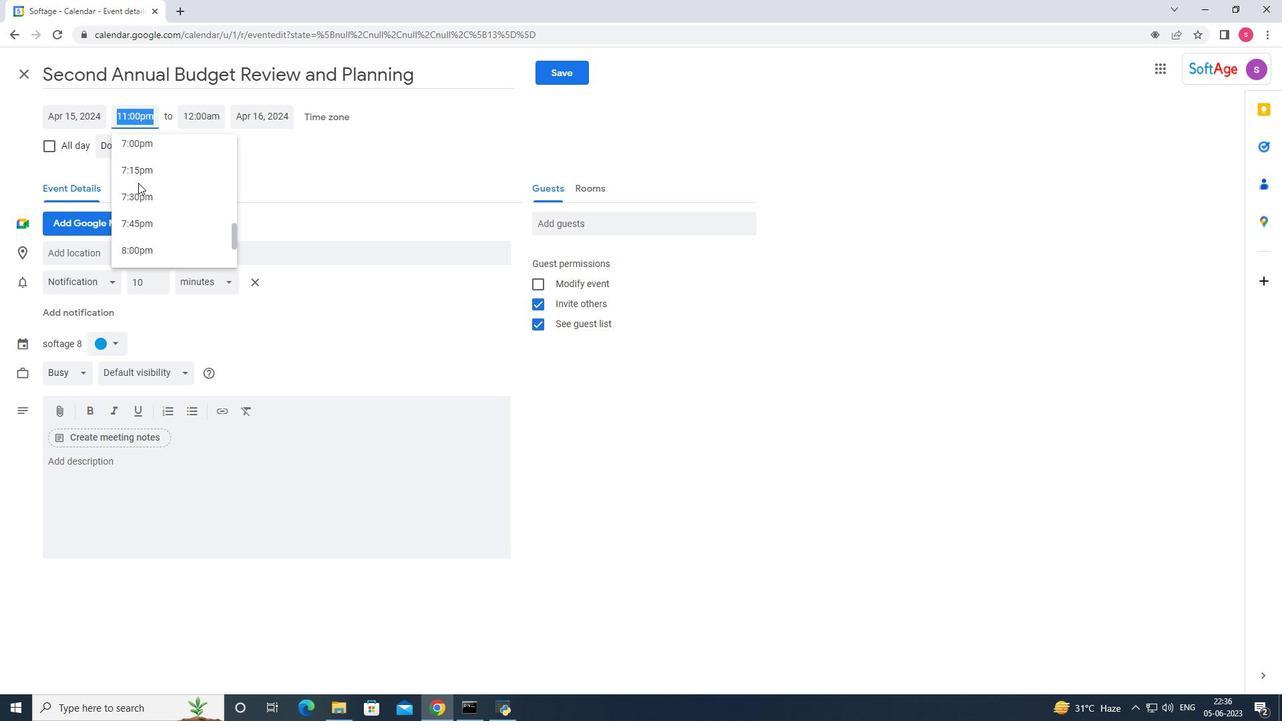 
Action: Mouse scrolled (138, 183) with delta (0, 0)
Screenshot: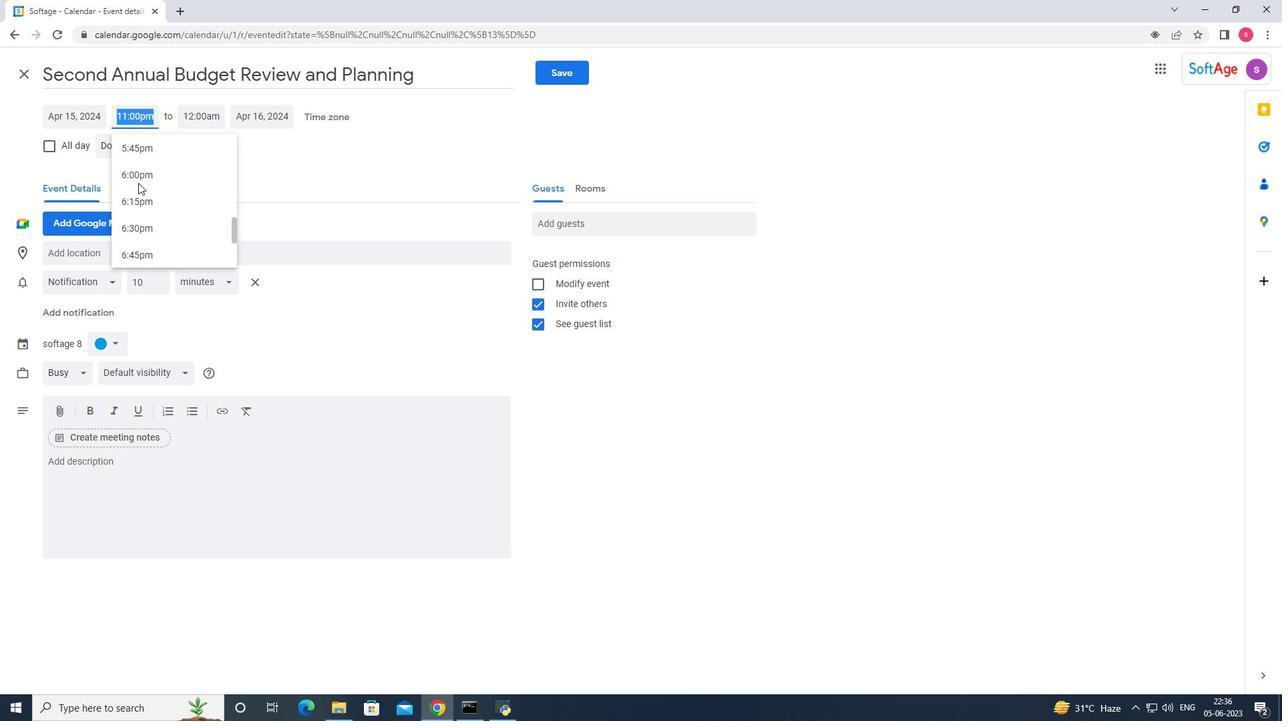 
Action: Mouse scrolled (138, 183) with delta (0, 0)
Screenshot: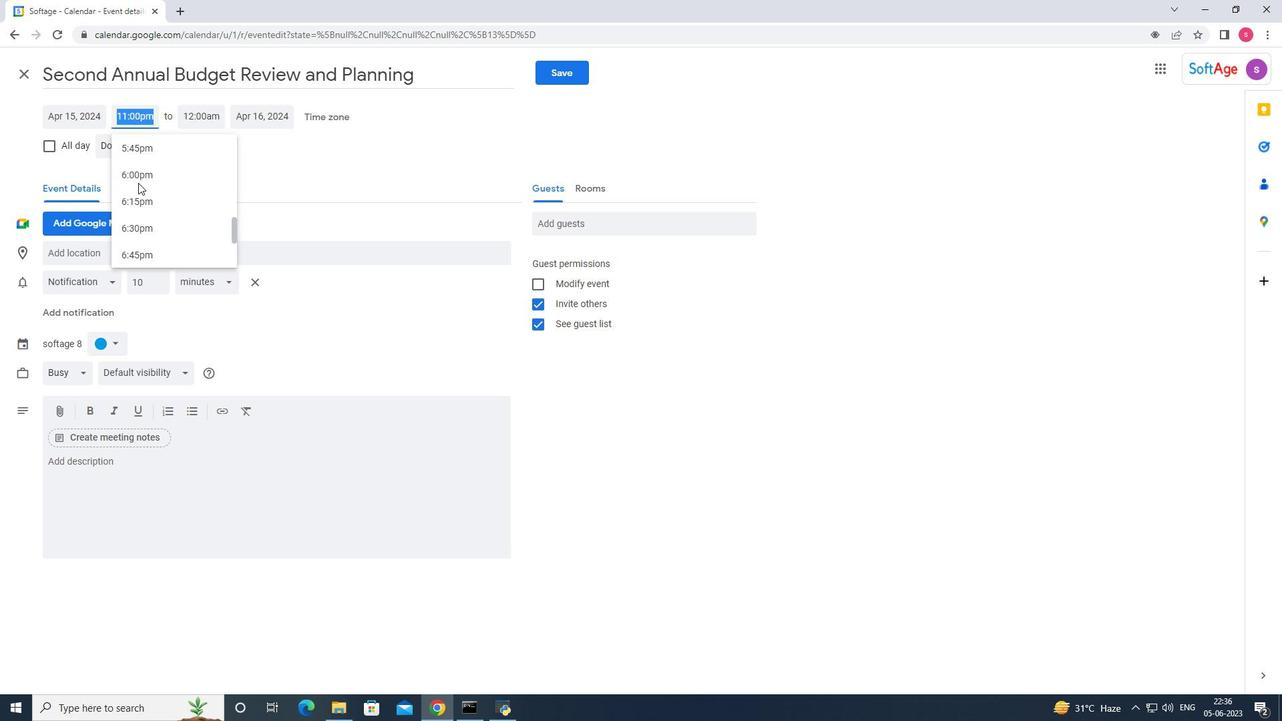 
Action: Mouse scrolled (138, 183) with delta (0, 0)
Screenshot: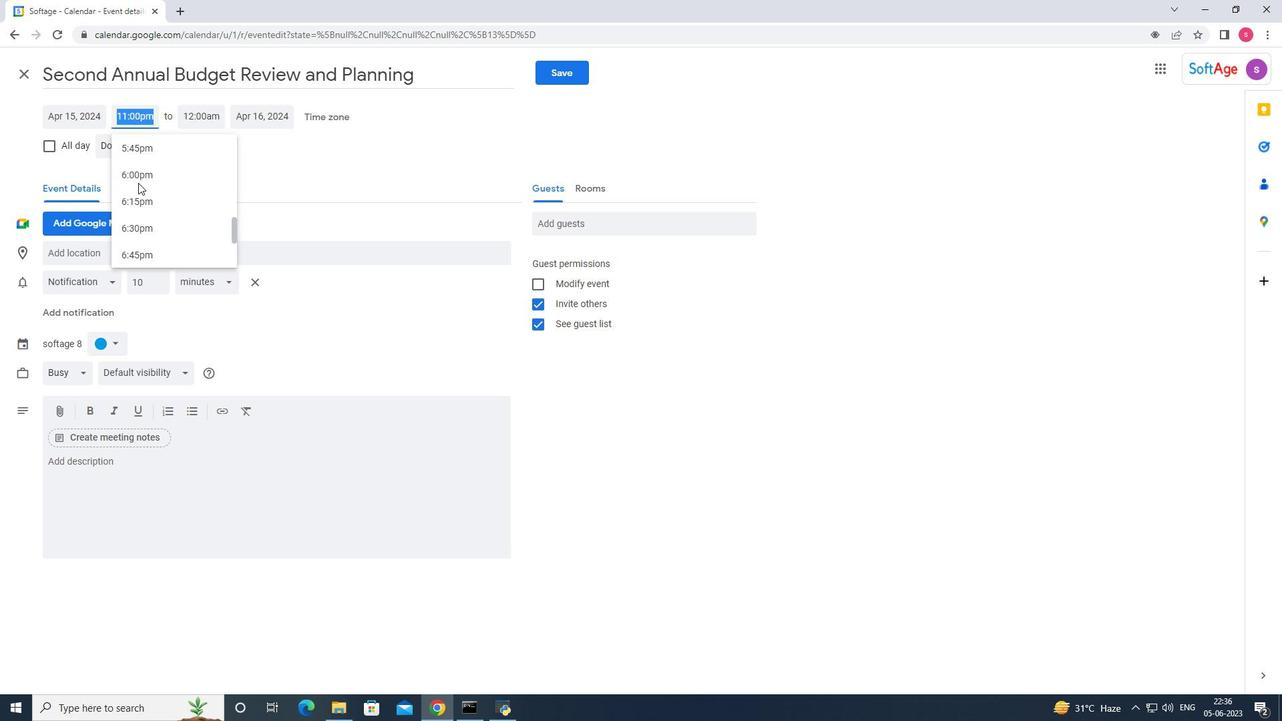 
Action: Mouse scrolled (138, 183) with delta (0, 0)
Screenshot: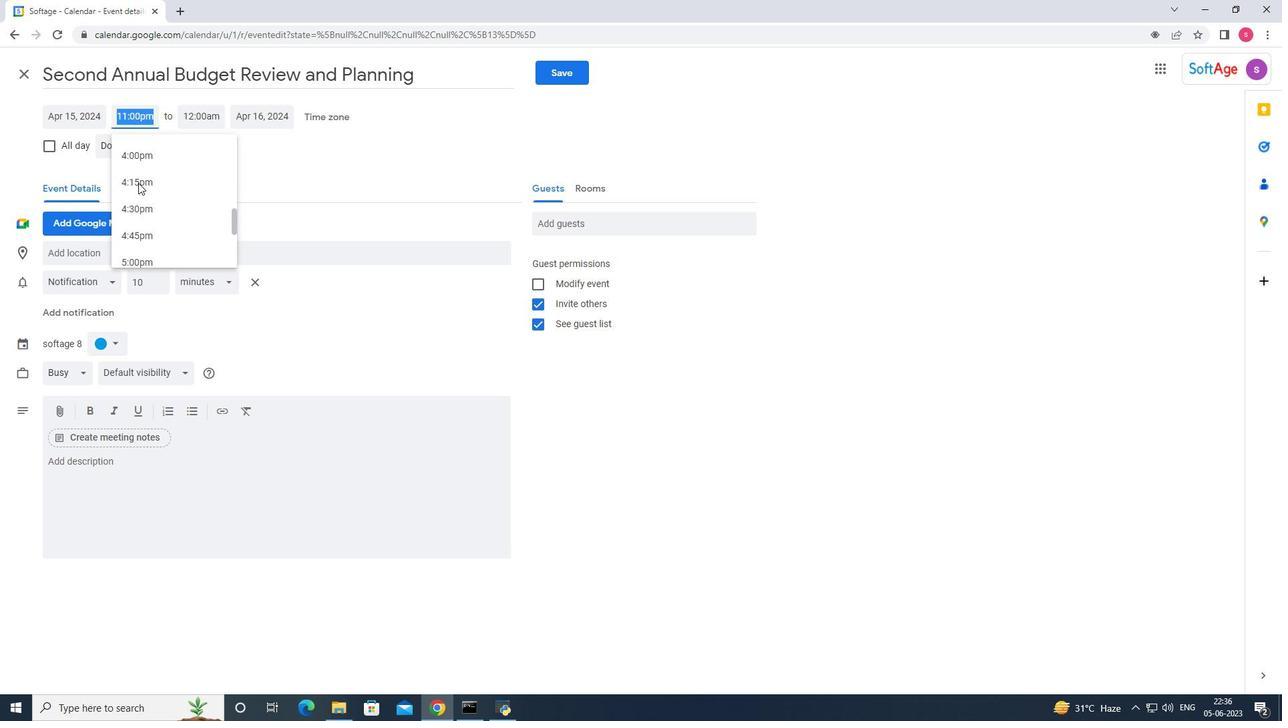 
Action: Mouse scrolled (138, 183) with delta (0, 0)
Screenshot: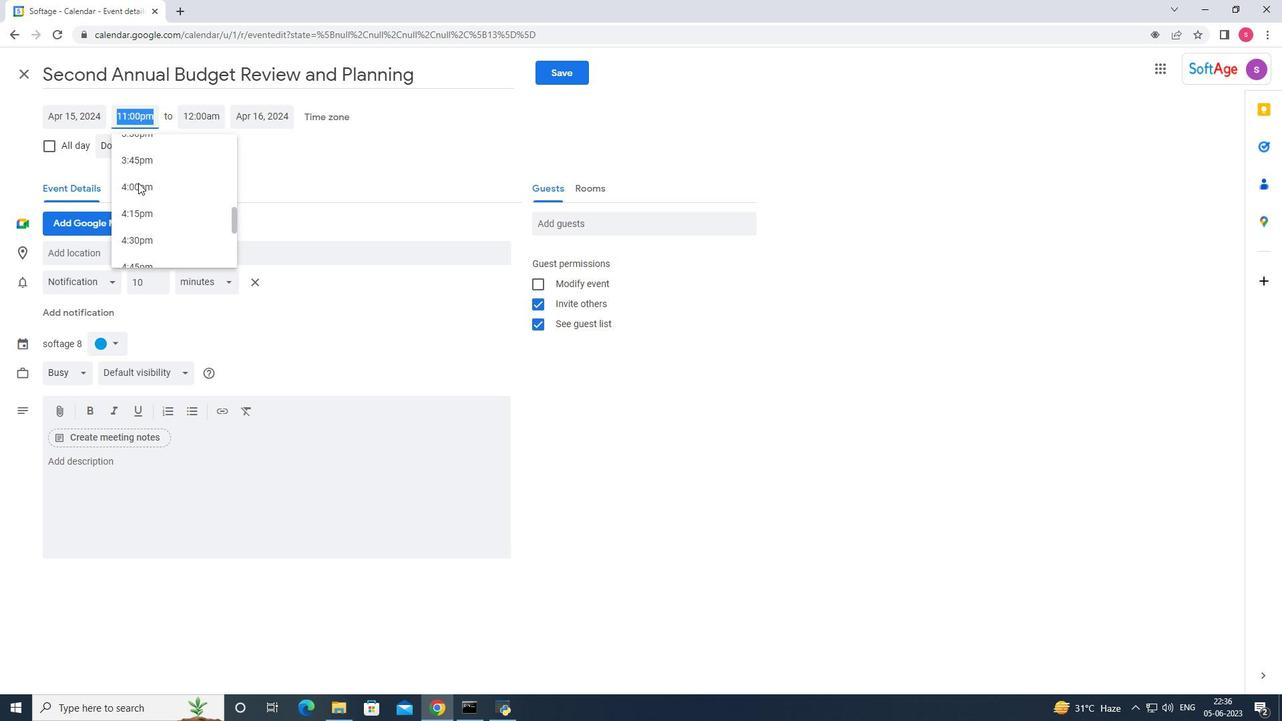 
Action: Mouse scrolled (138, 183) with delta (0, 0)
Screenshot: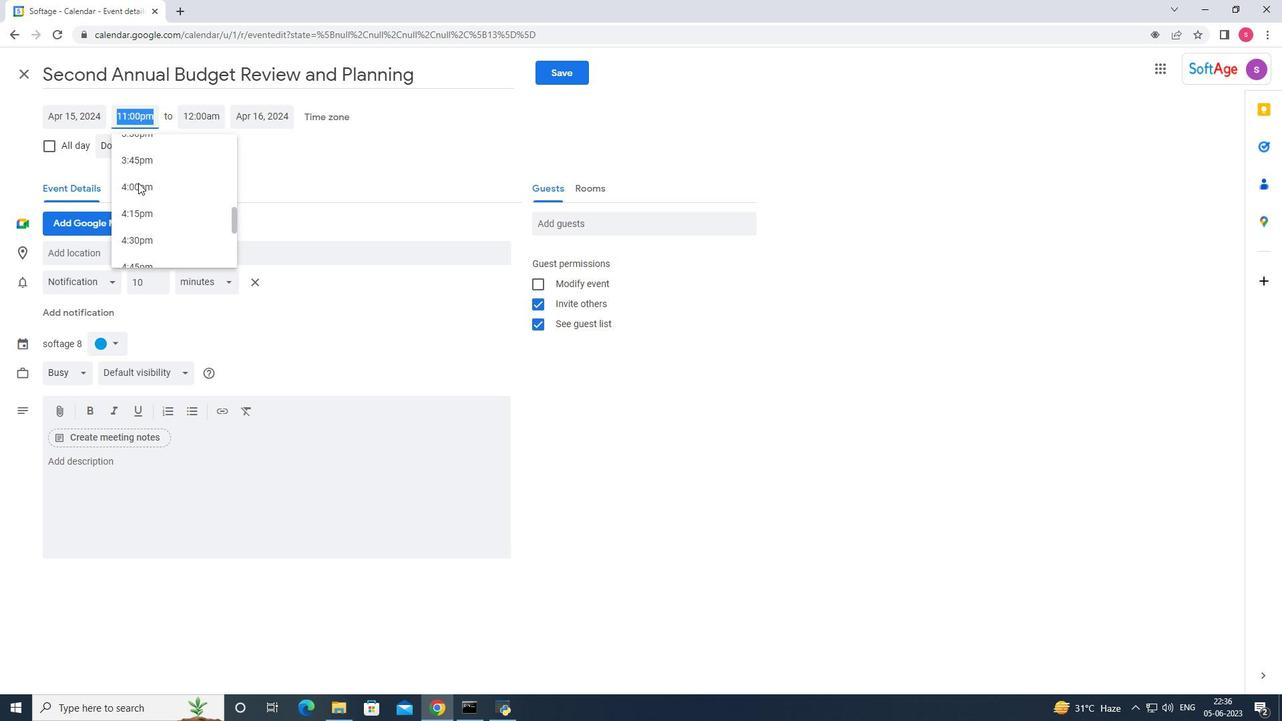 
Action: Mouse scrolled (138, 183) with delta (0, 0)
Screenshot: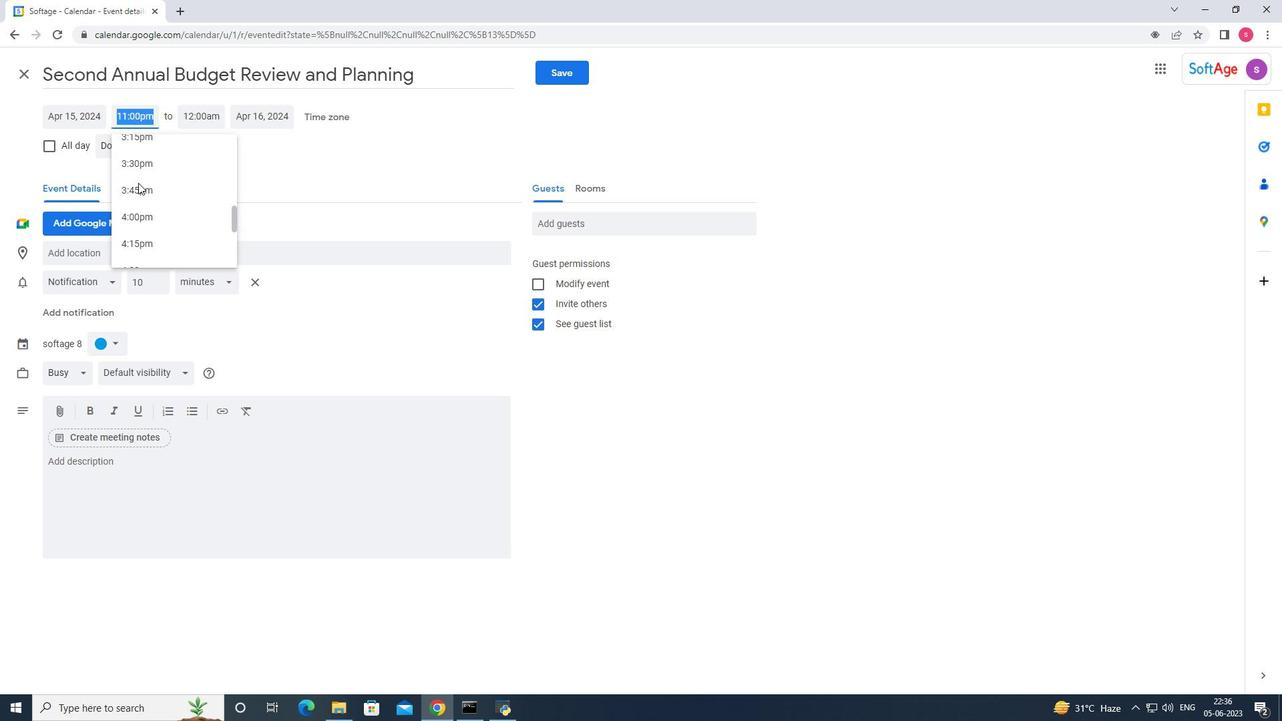 
Action: Mouse scrolled (138, 183) with delta (0, 0)
Screenshot: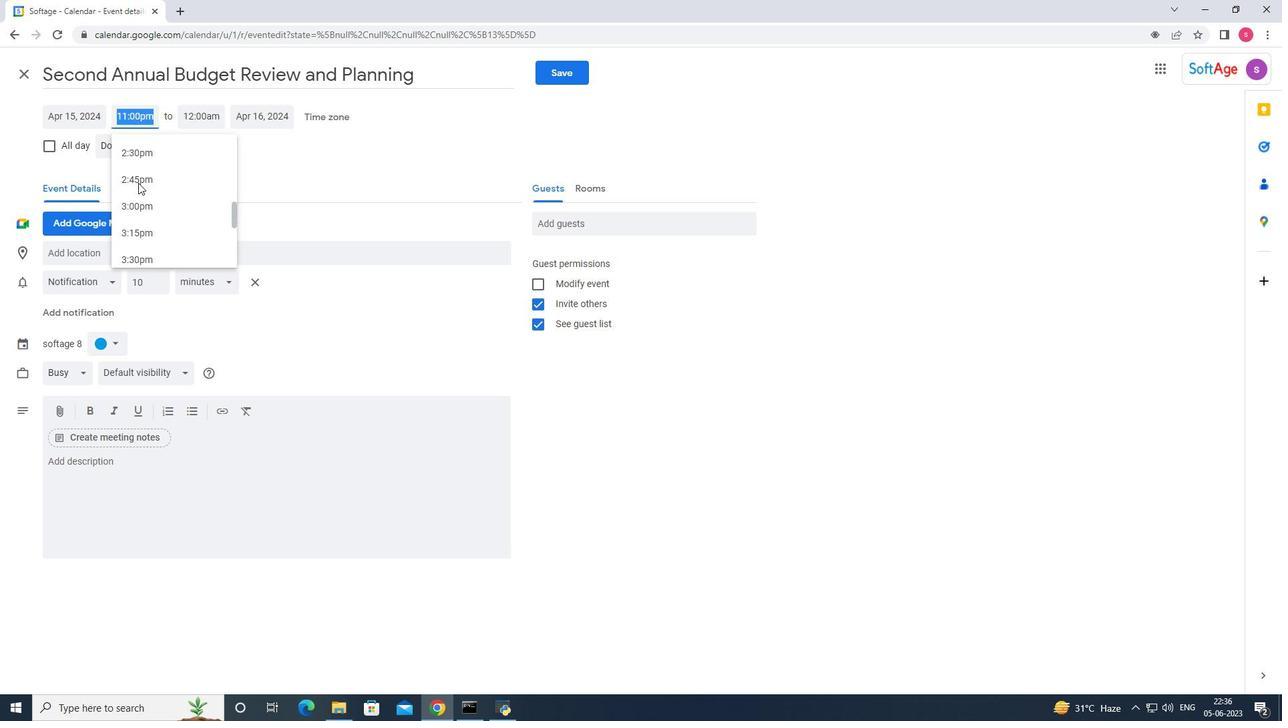 
Action: Mouse scrolled (138, 183) with delta (0, 0)
Screenshot: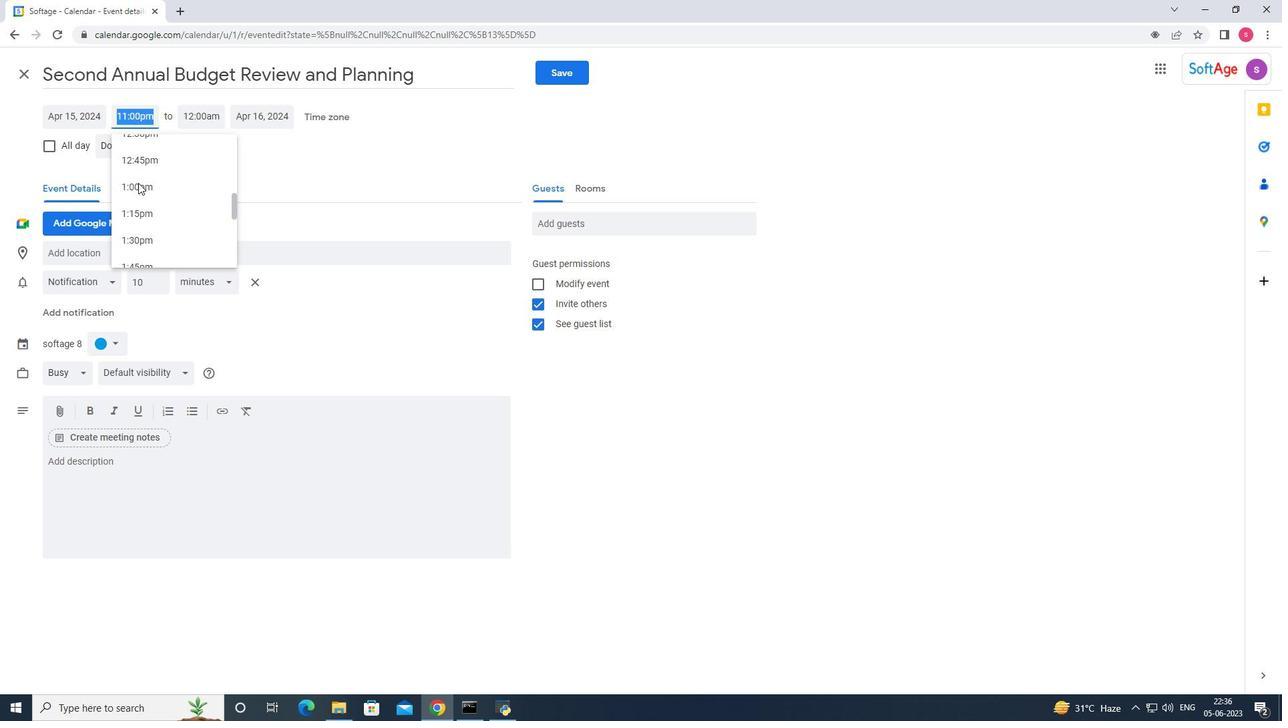 
Action: Mouse scrolled (138, 183) with delta (0, 0)
Screenshot: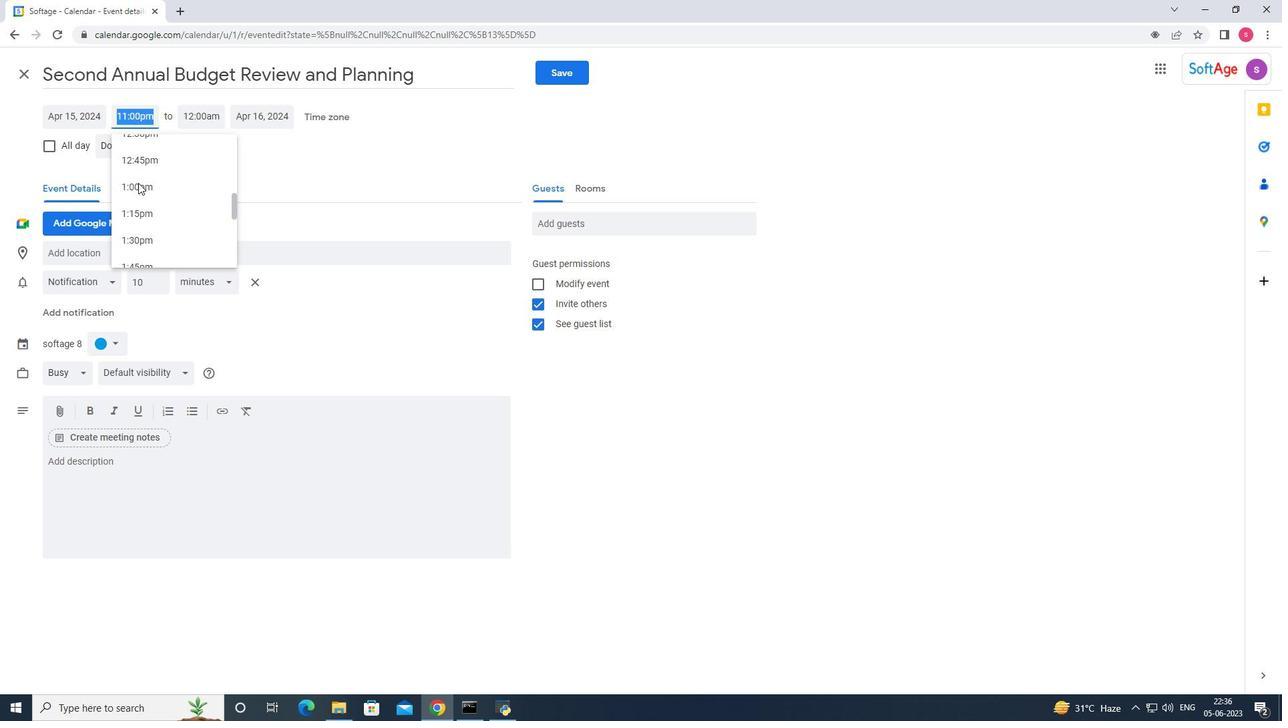 
Action: Mouse scrolled (138, 183) with delta (0, 0)
Screenshot: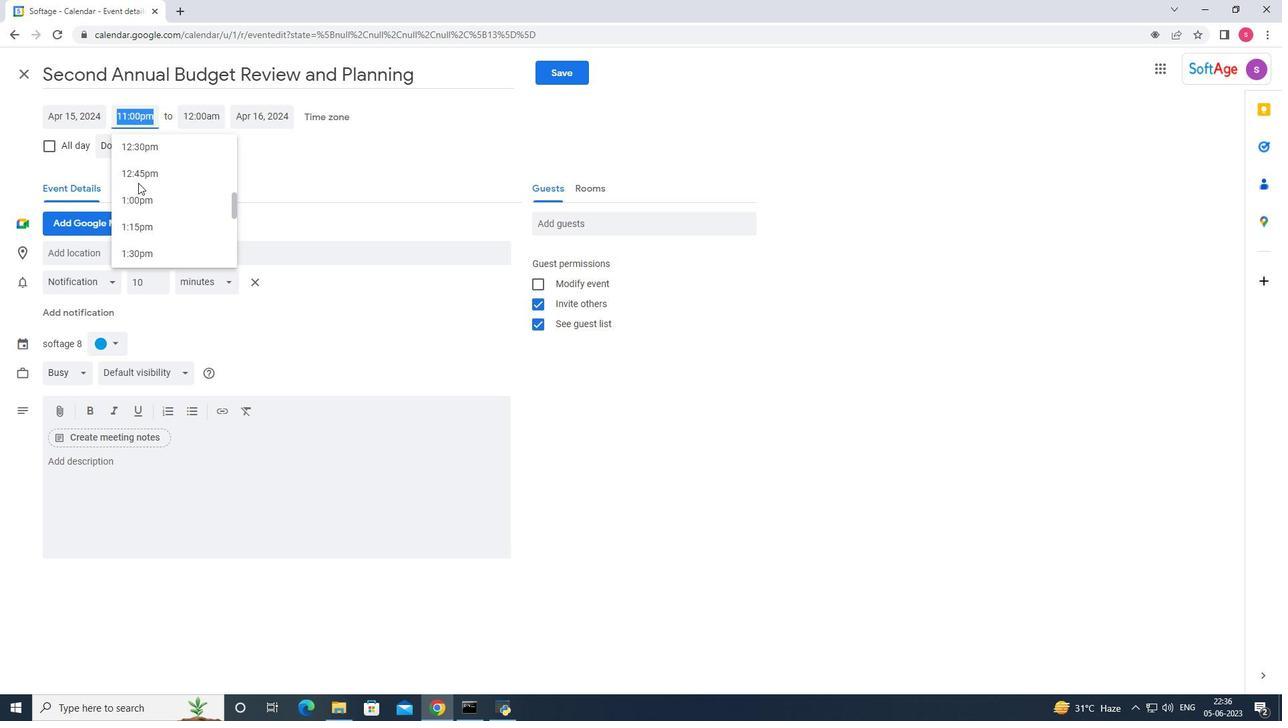 
Action: Mouse scrolled (138, 183) with delta (0, 0)
Screenshot: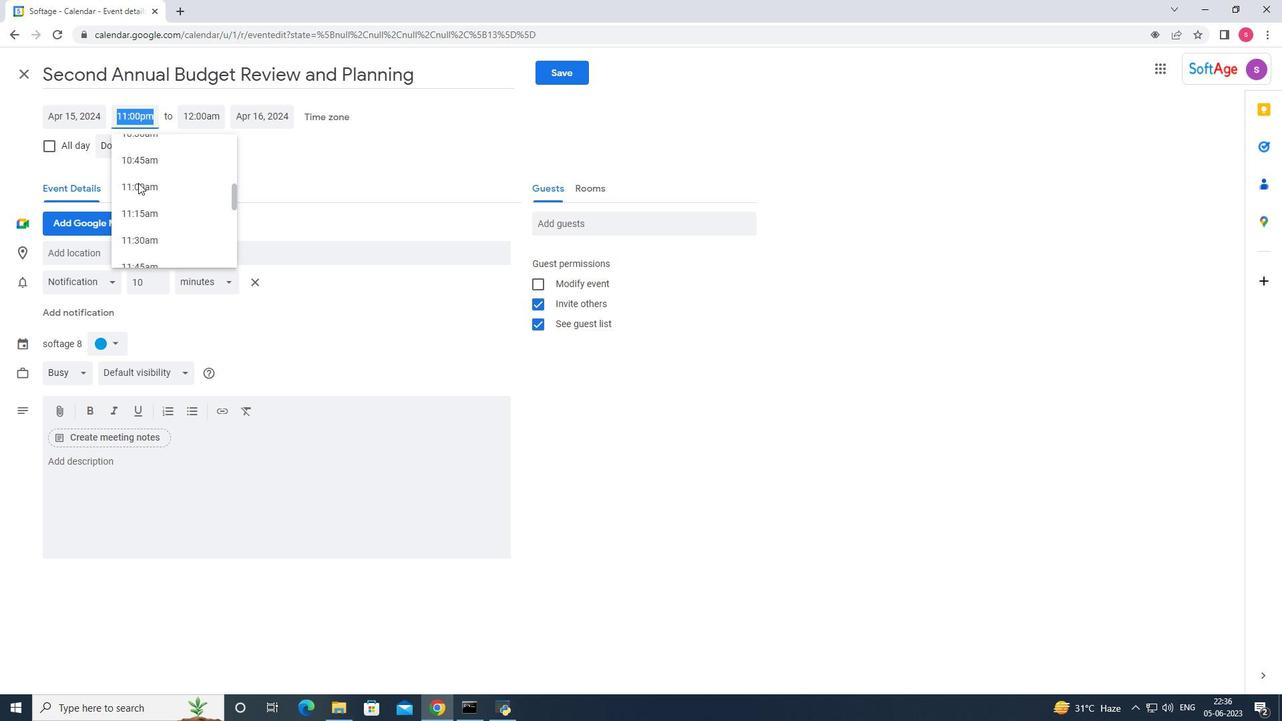 
Action: Mouse scrolled (138, 183) with delta (0, 0)
Screenshot: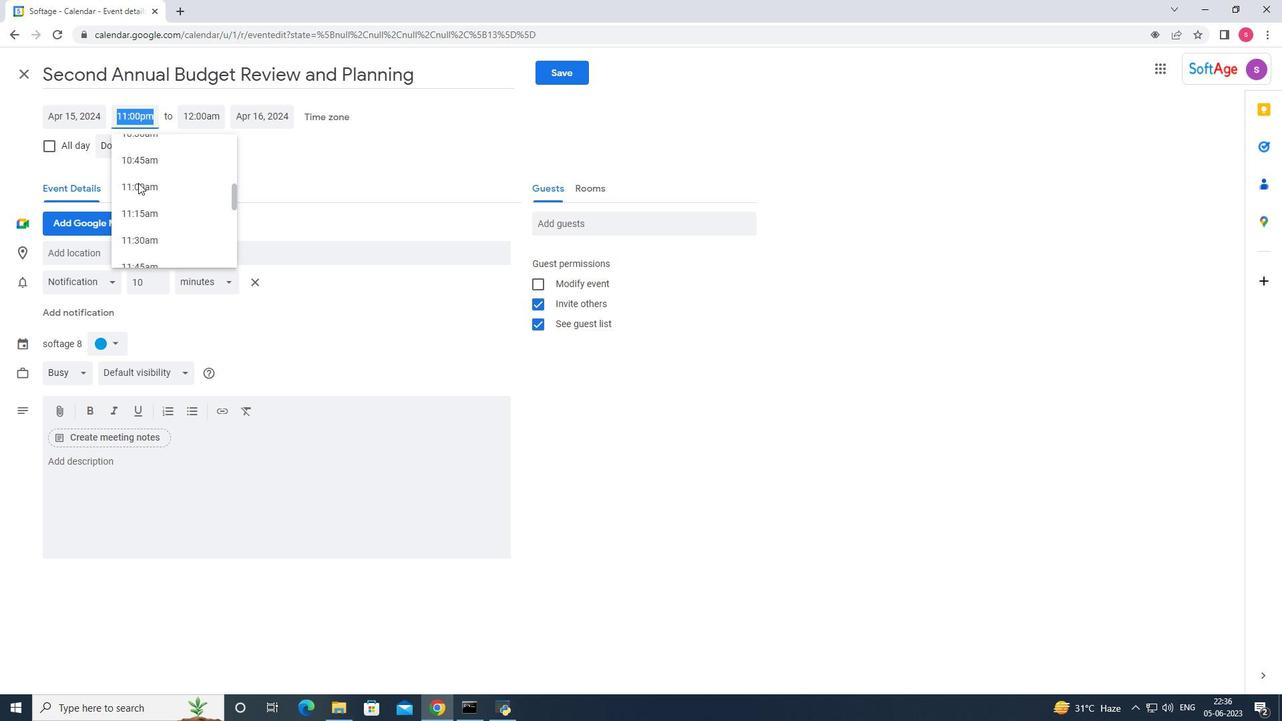 
Action: Mouse scrolled (138, 183) with delta (0, 0)
Screenshot: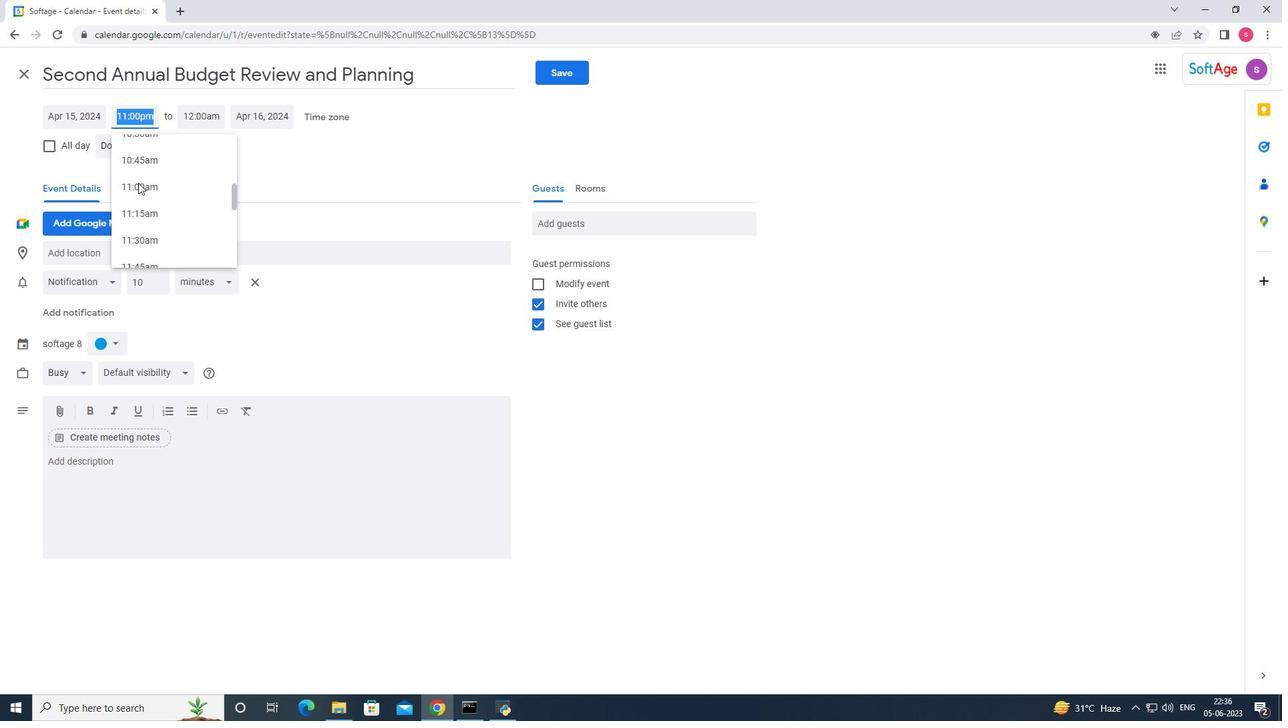 
Action: Mouse scrolled (138, 183) with delta (0, 0)
Screenshot: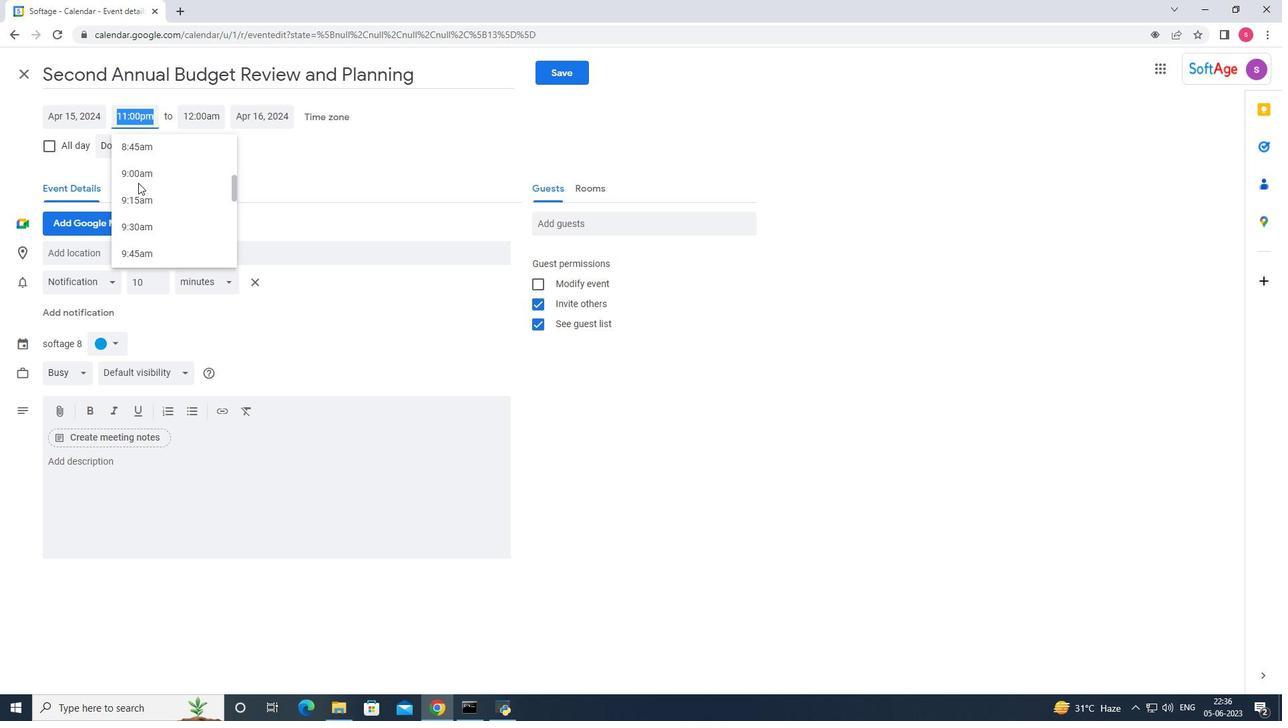 
Action: Mouse scrolled (138, 183) with delta (0, 0)
Screenshot: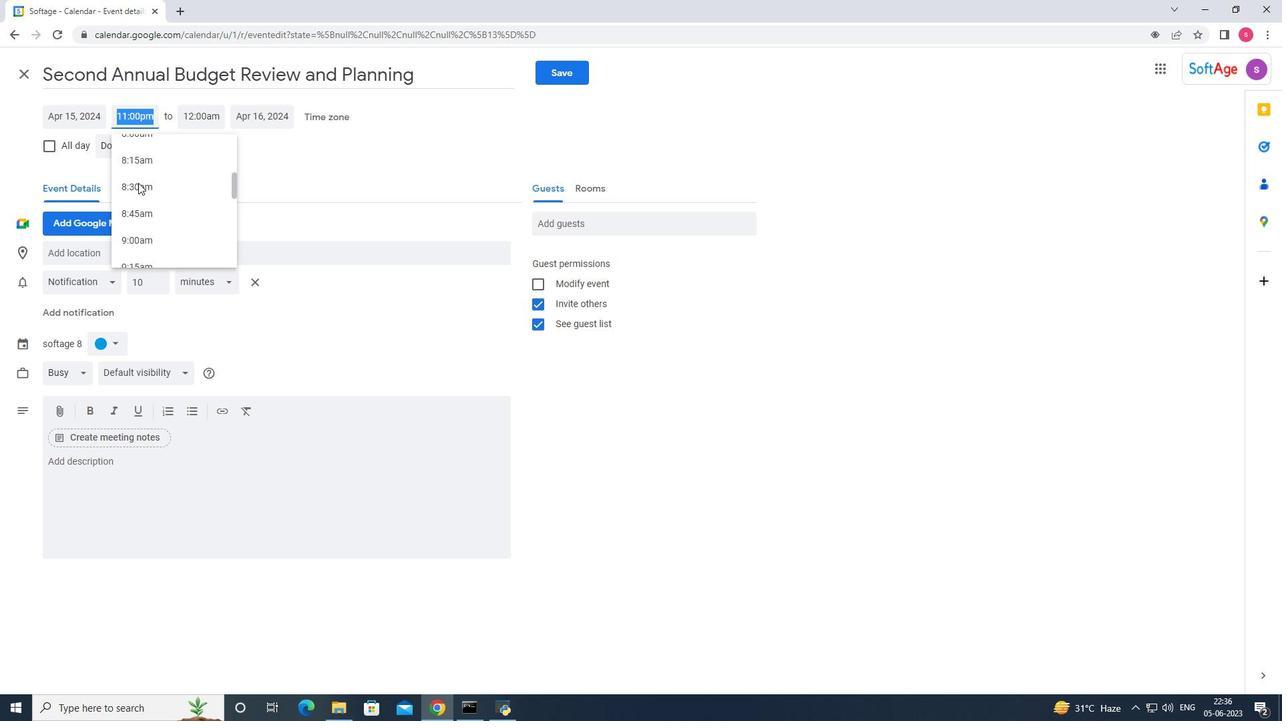 
Action: Mouse scrolled (138, 182) with delta (0, 0)
Screenshot: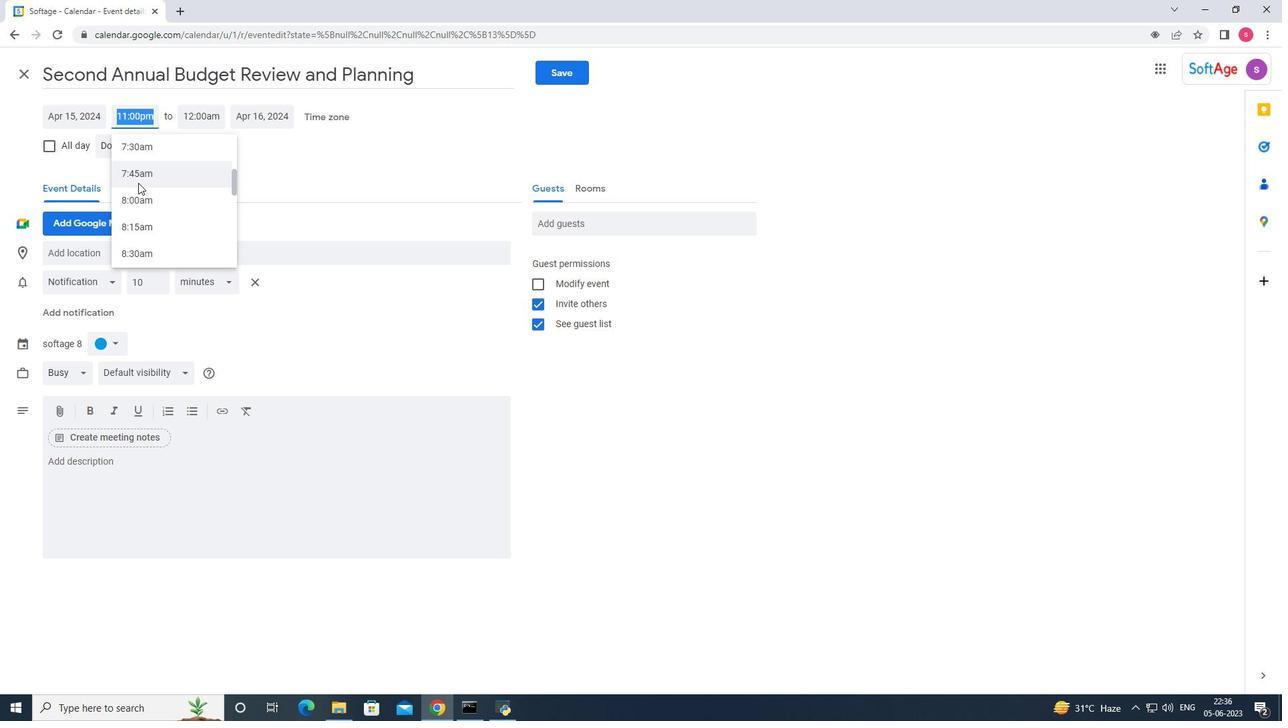 
Action: Mouse moved to (140, 219)
Screenshot: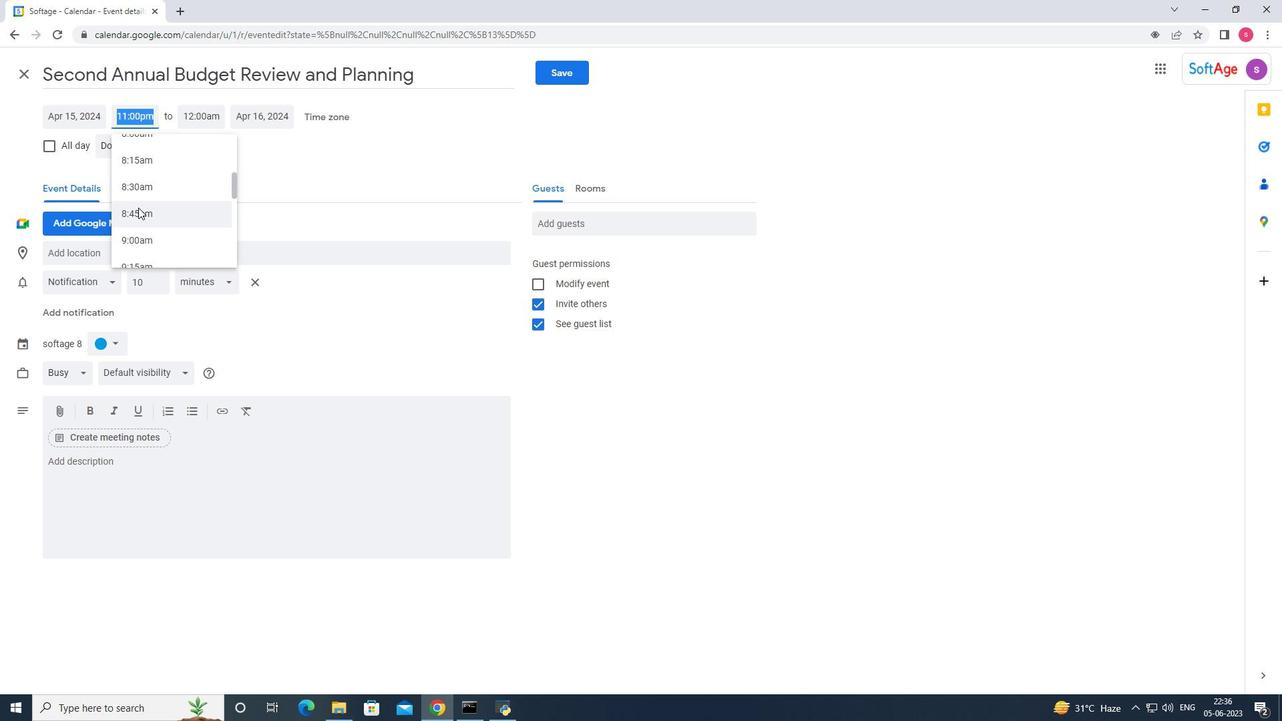 
Action: Mouse pressed left at (140, 219)
Screenshot: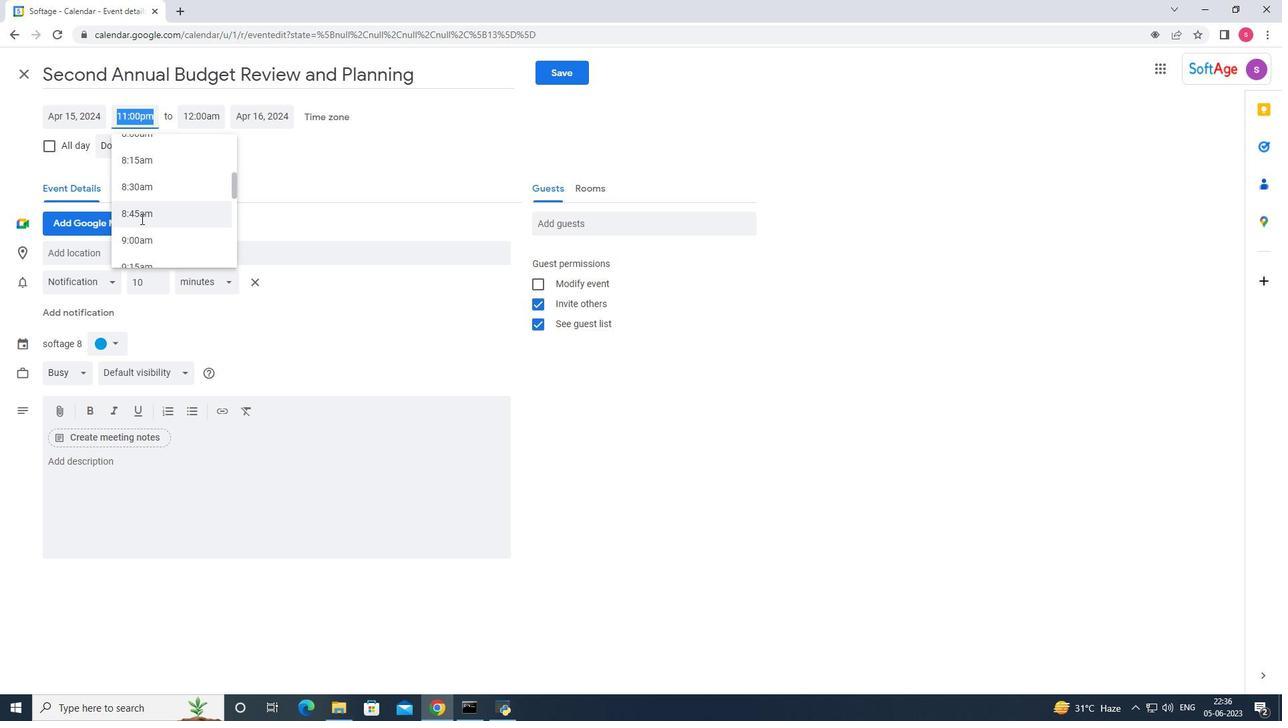 
Action: Mouse moved to (128, 118)
Screenshot: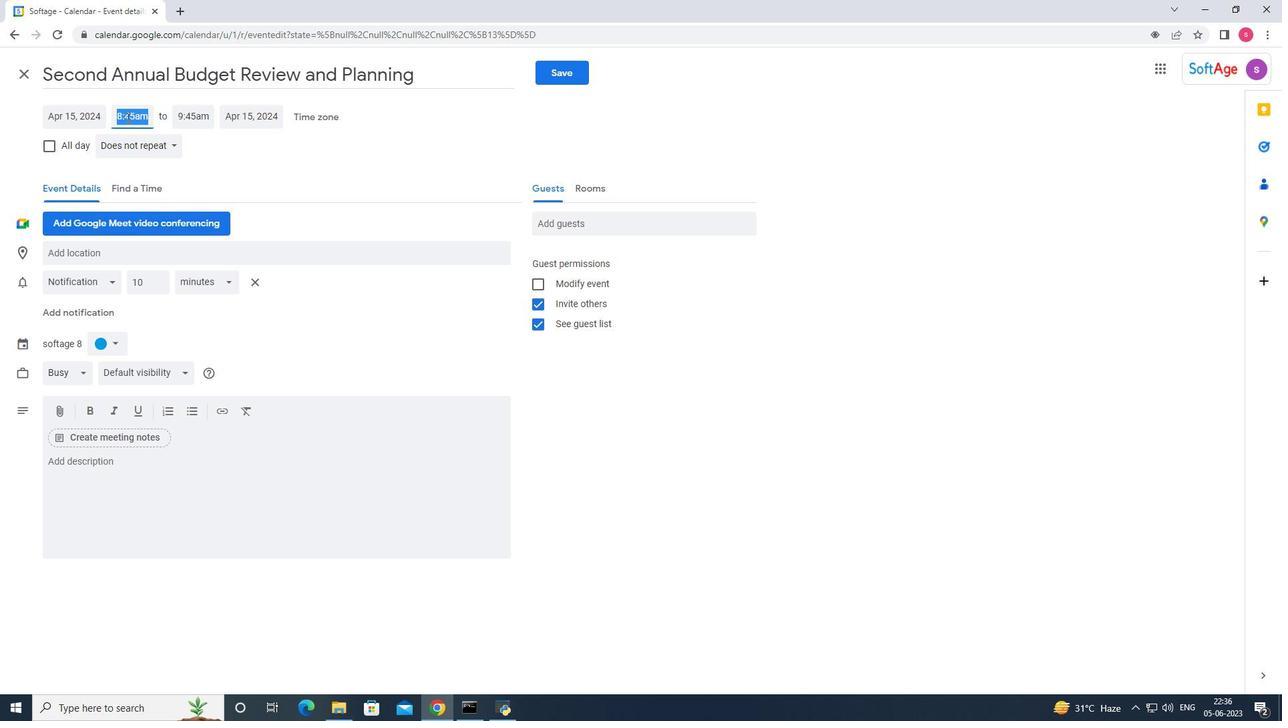 
Action: Mouse pressed left at (128, 118)
Screenshot: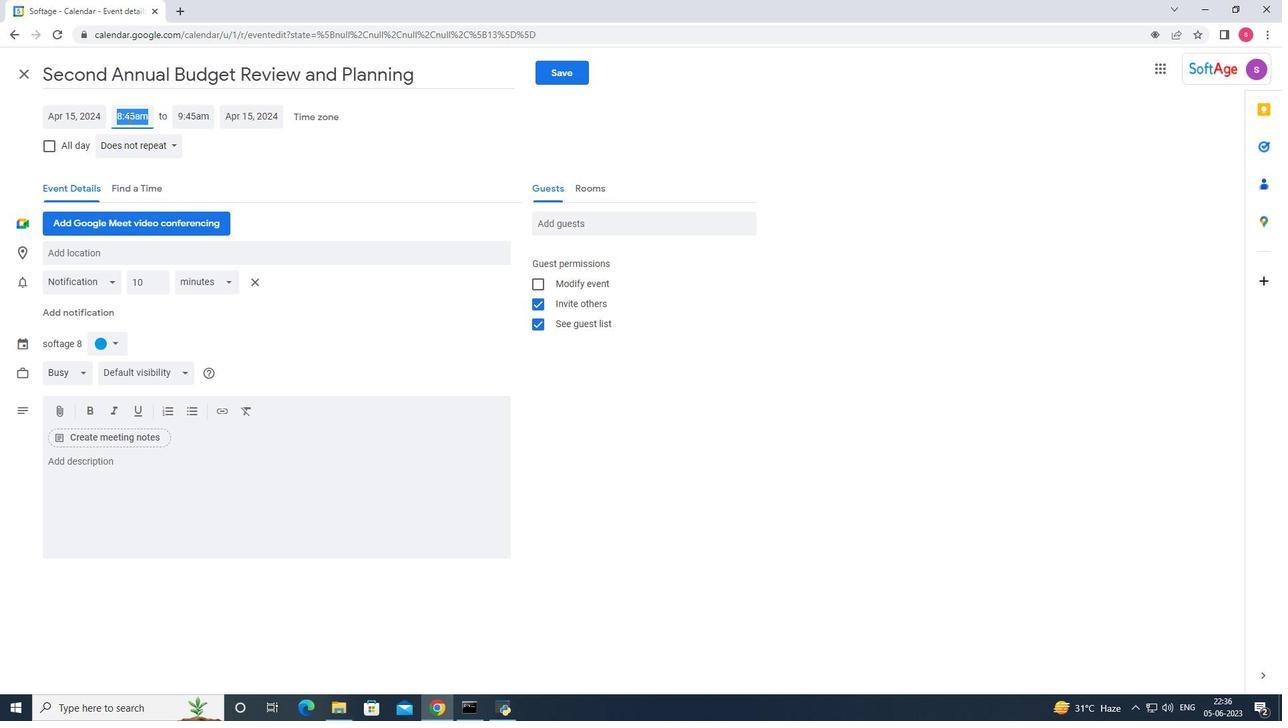 
Action: Mouse moved to (149, 161)
Screenshot: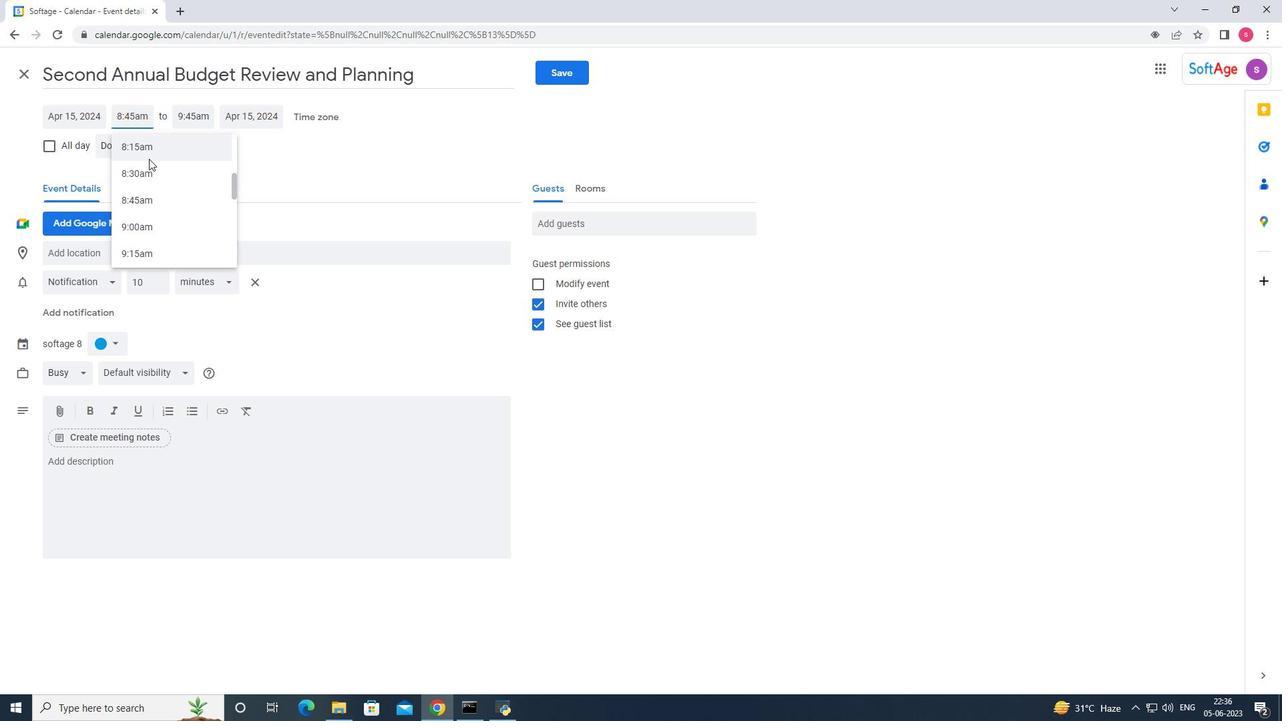 
Action: Key pressed <Key.backspace>
Screenshot: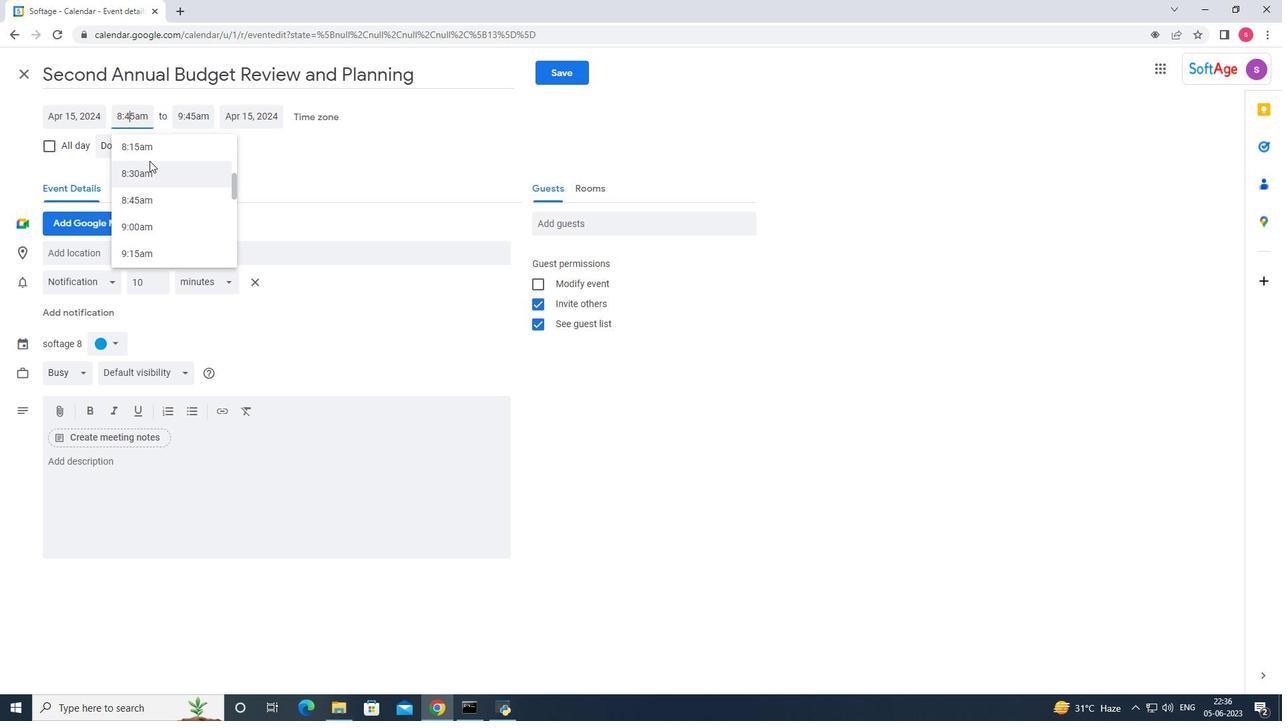 
Action: Mouse moved to (130, 114)
Screenshot: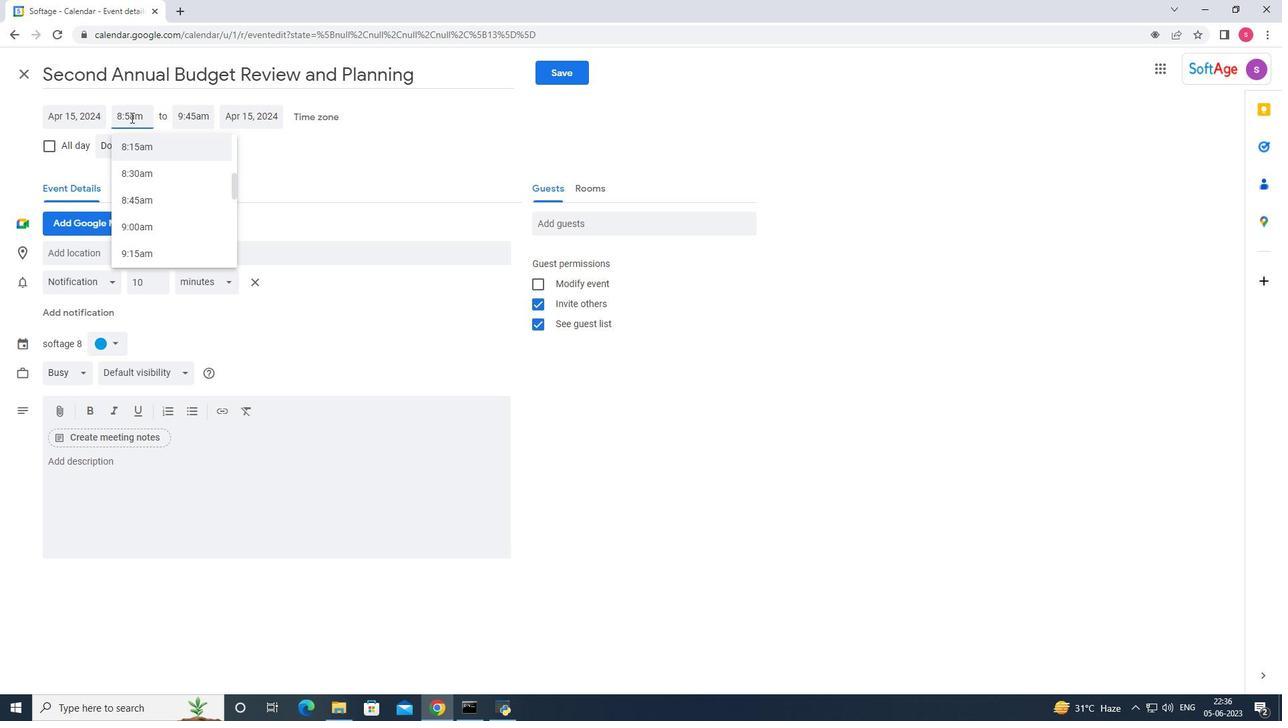 
Action: Mouse pressed left at (130, 114)
Screenshot: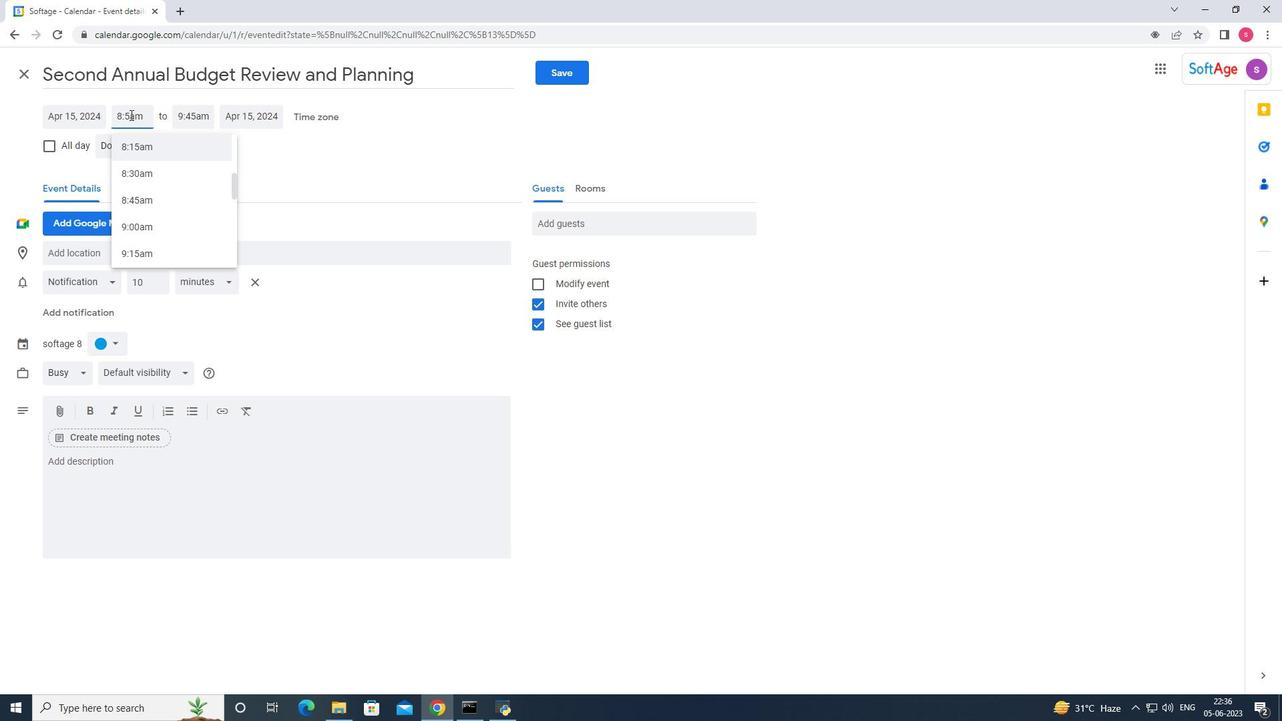 
Action: Mouse moved to (128, 114)
Screenshot: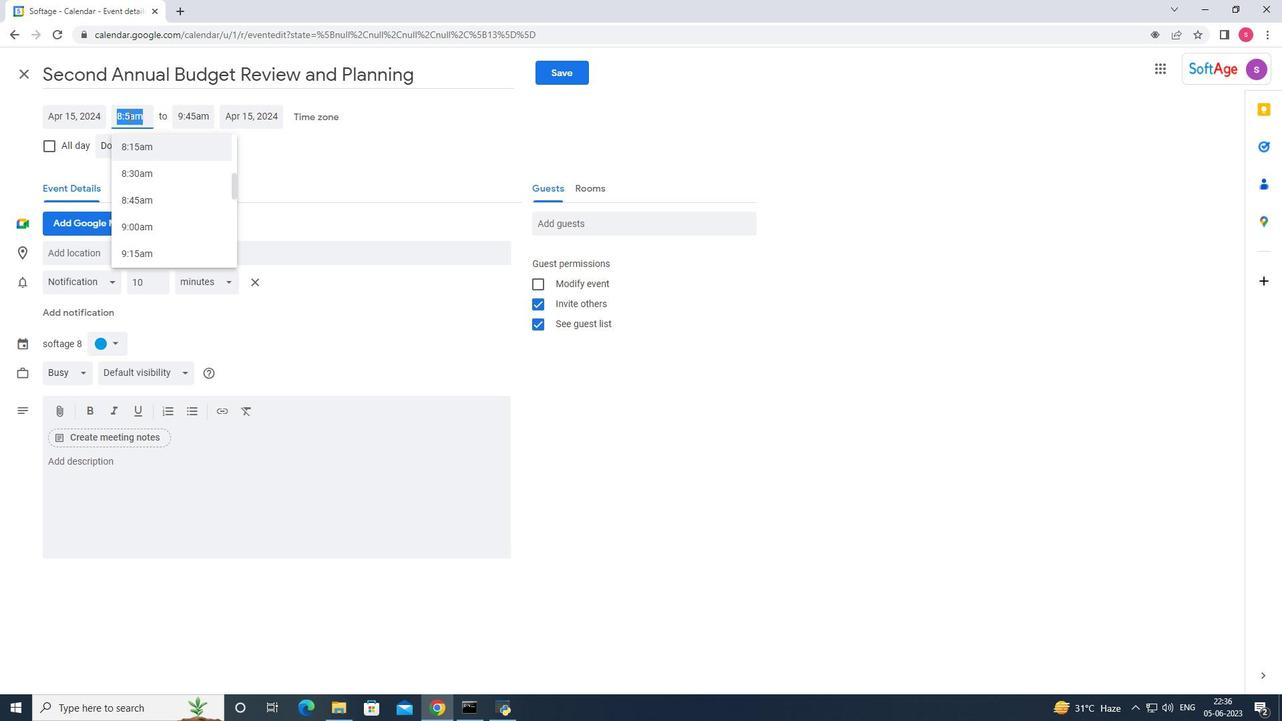 
Action: Mouse pressed left at (128, 114)
Screenshot: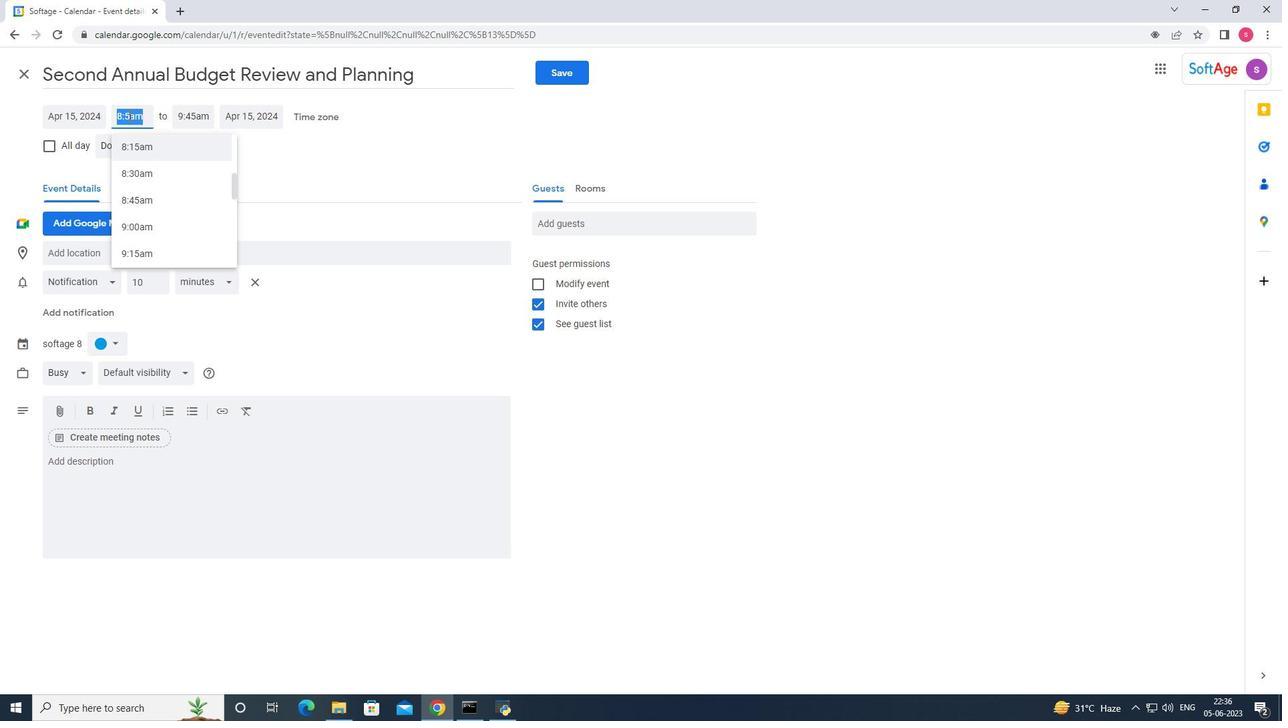 
Action: Mouse moved to (168, 144)
Screenshot: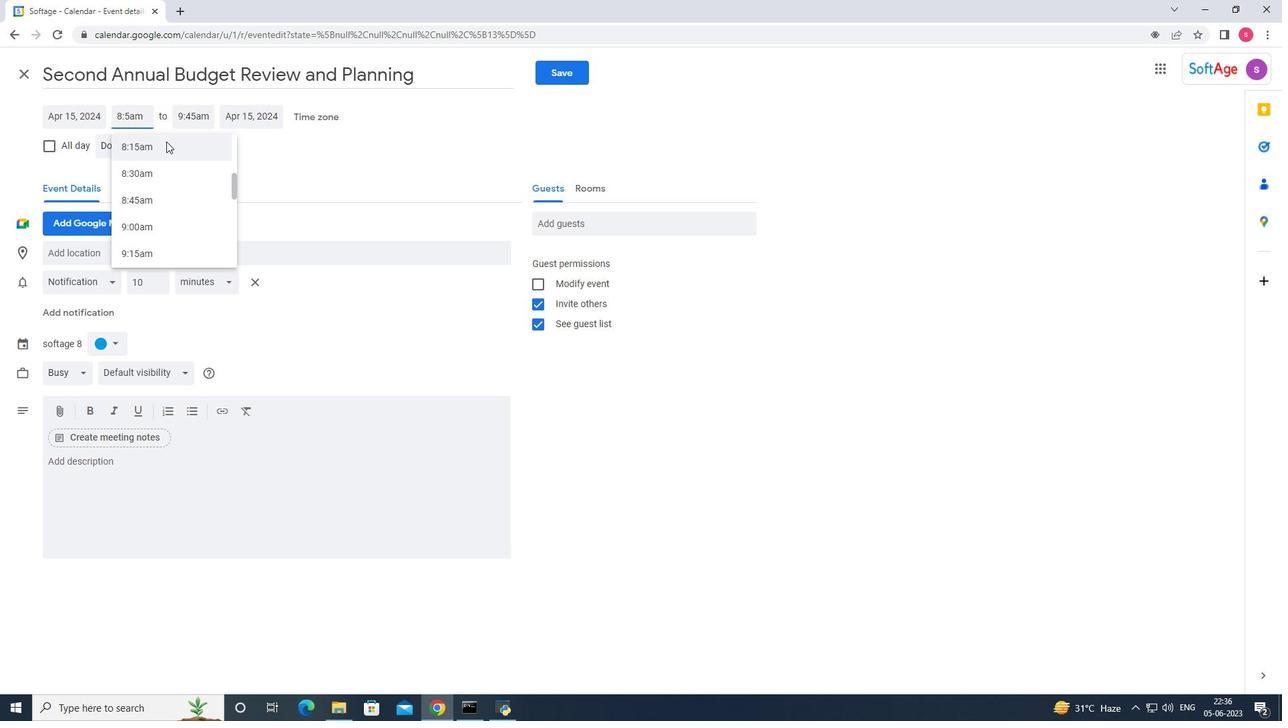 
Action: Key pressed 0
Screenshot: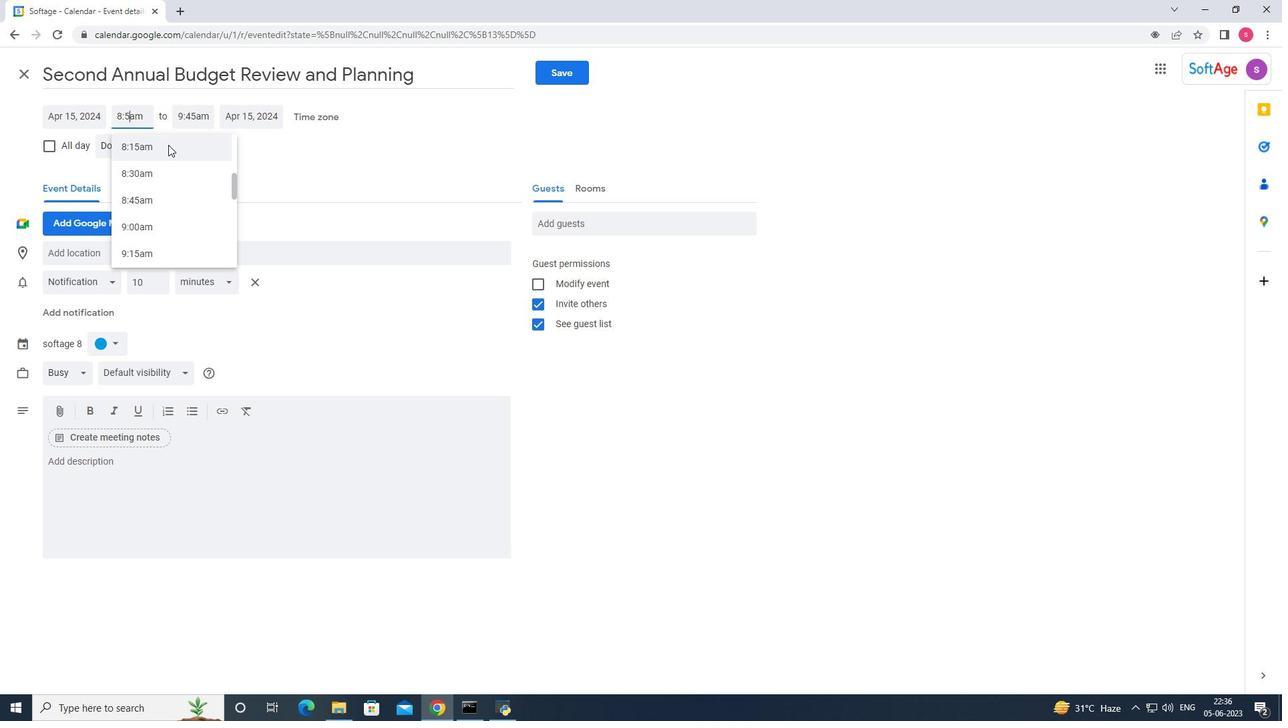 
Action: Mouse moved to (190, 117)
Screenshot: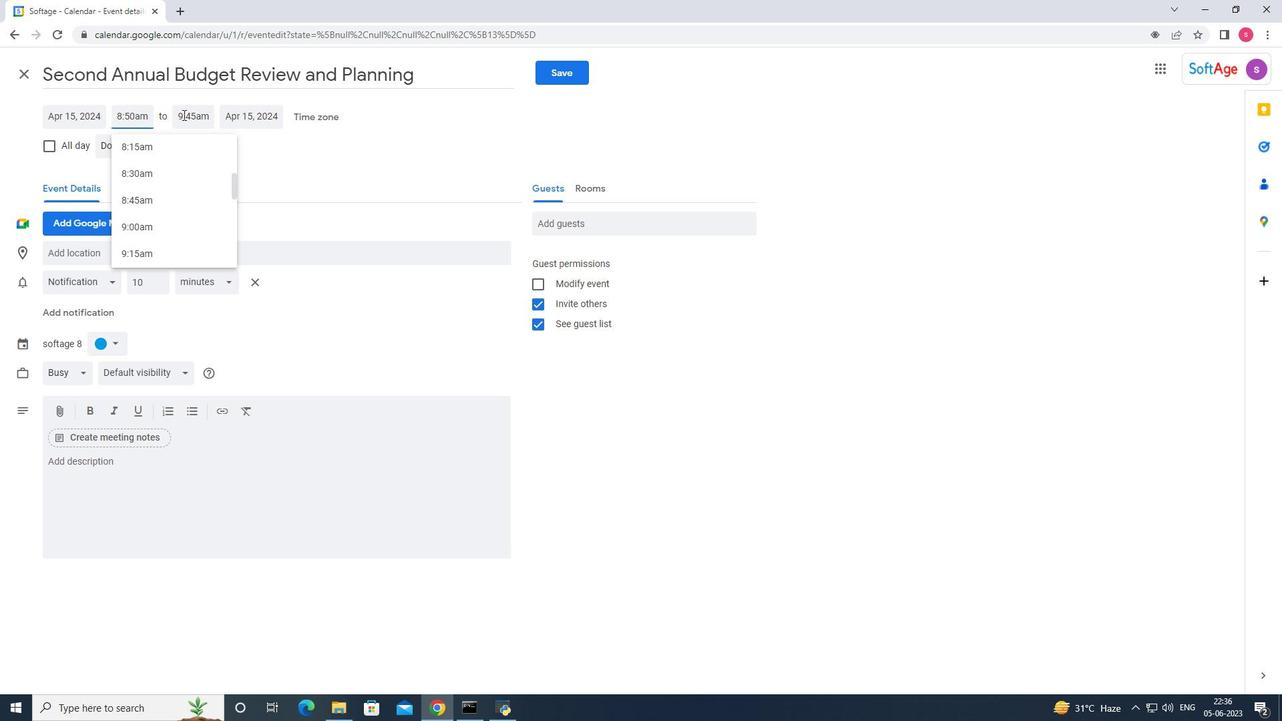 
Action: Mouse pressed left at (190, 117)
Screenshot: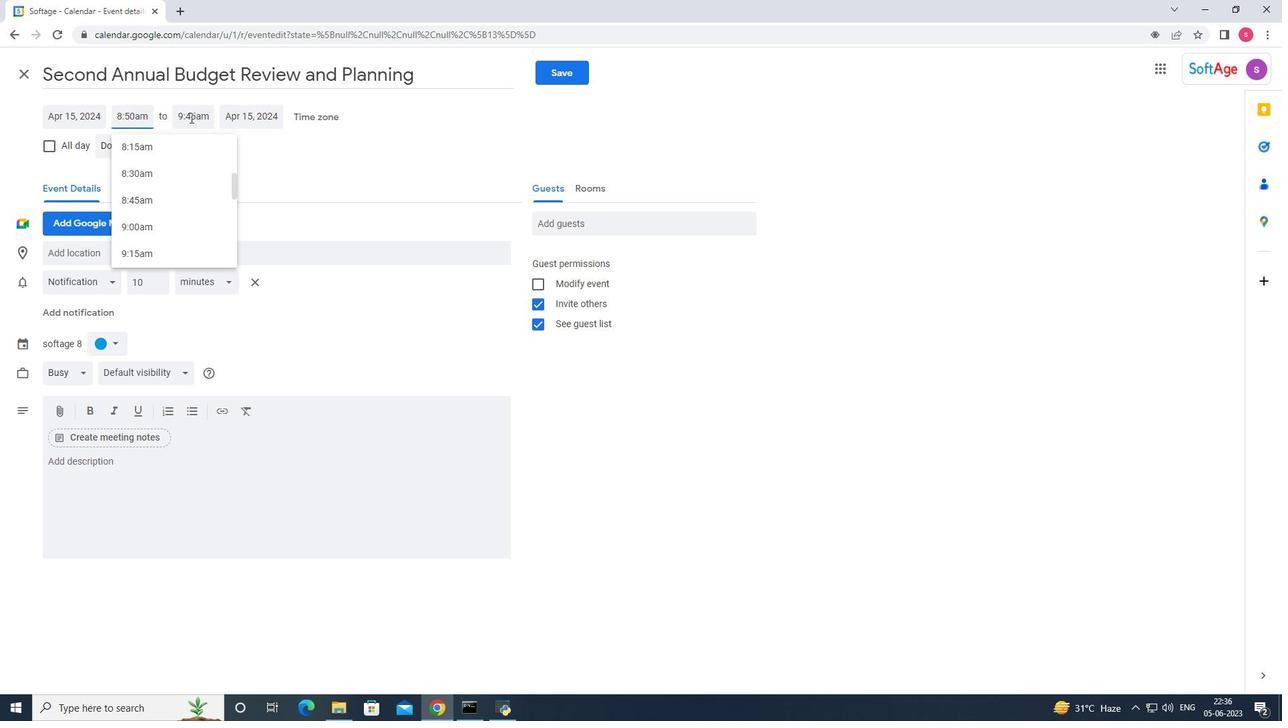 
Action: Mouse moved to (204, 173)
Screenshot: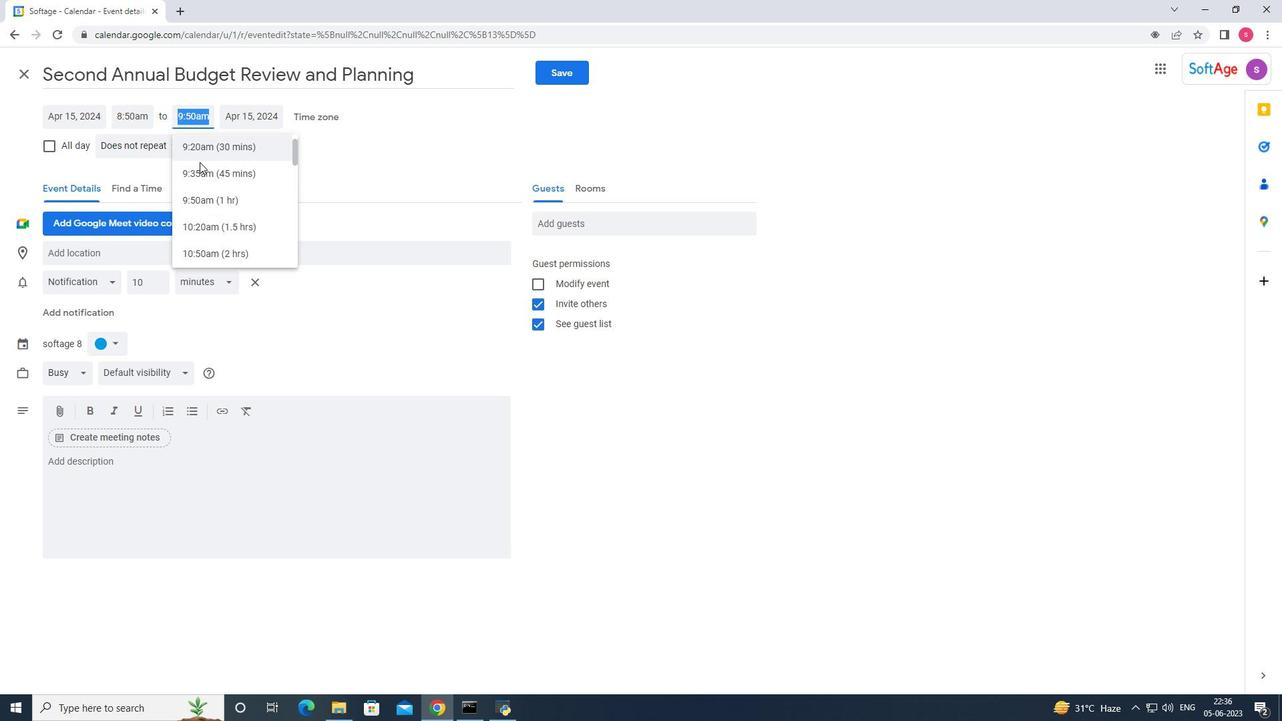 
Action: Mouse scrolled (204, 172) with delta (0, 0)
Screenshot: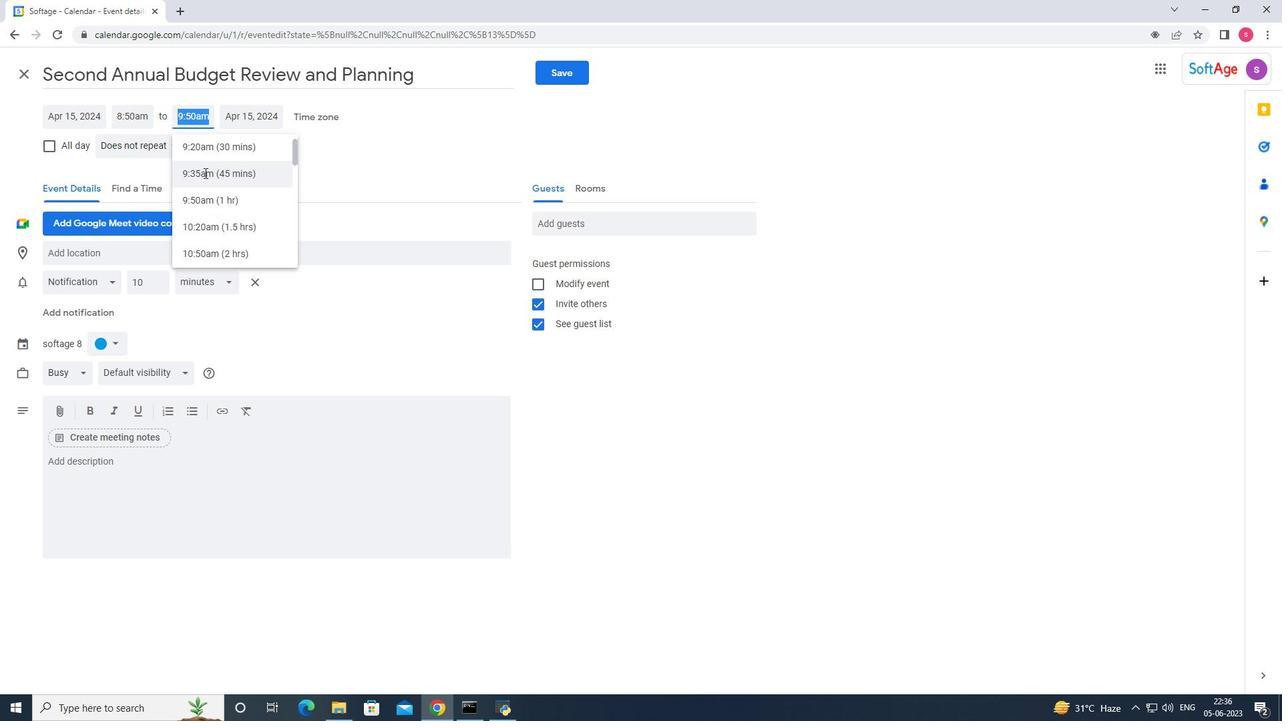 
Action: Mouse scrolled (204, 172) with delta (0, 0)
Screenshot: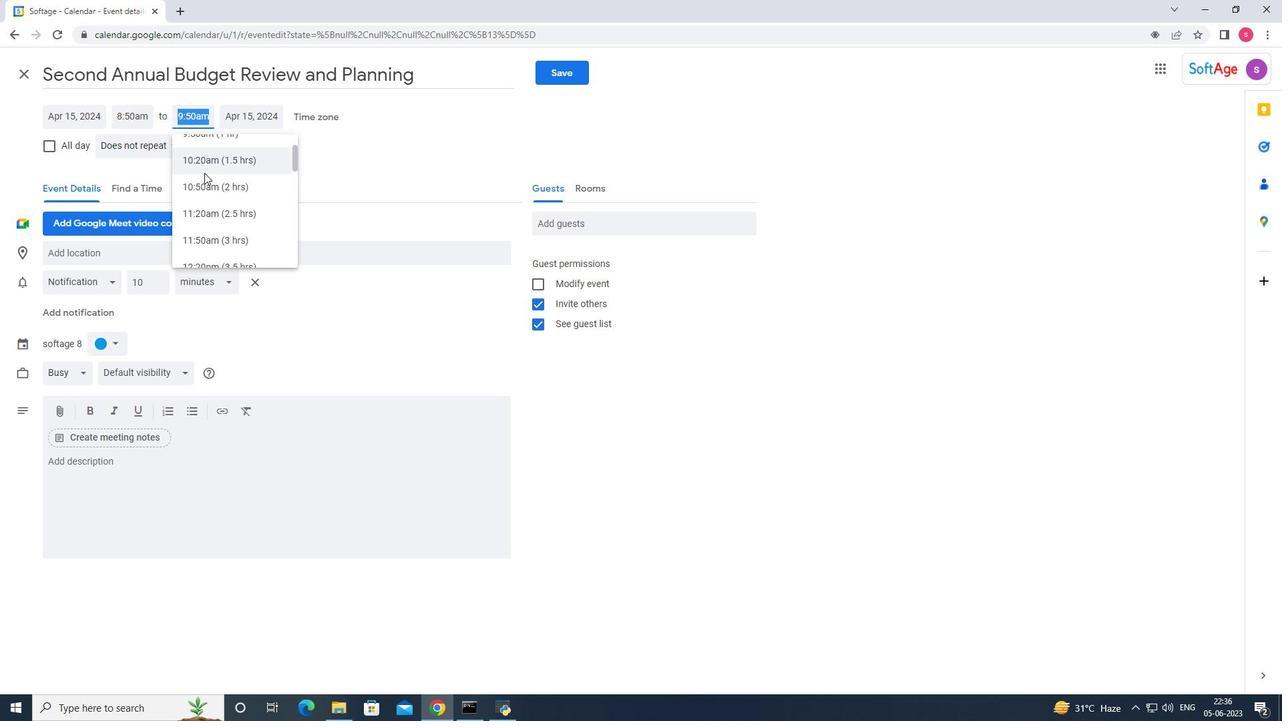 
Action: Mouse moved to (208, 191)
Screenshot: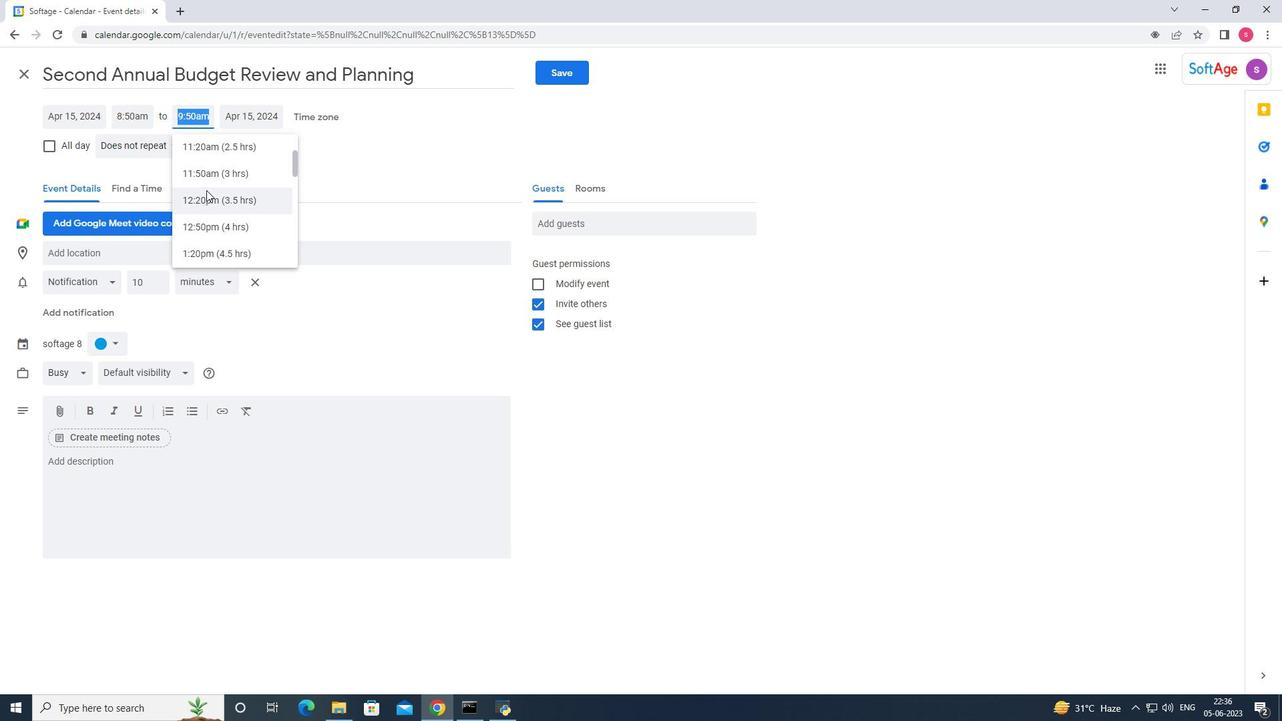 
Action: Mouse scrolled (208, 191) with delta (0, 0)
Screenshot: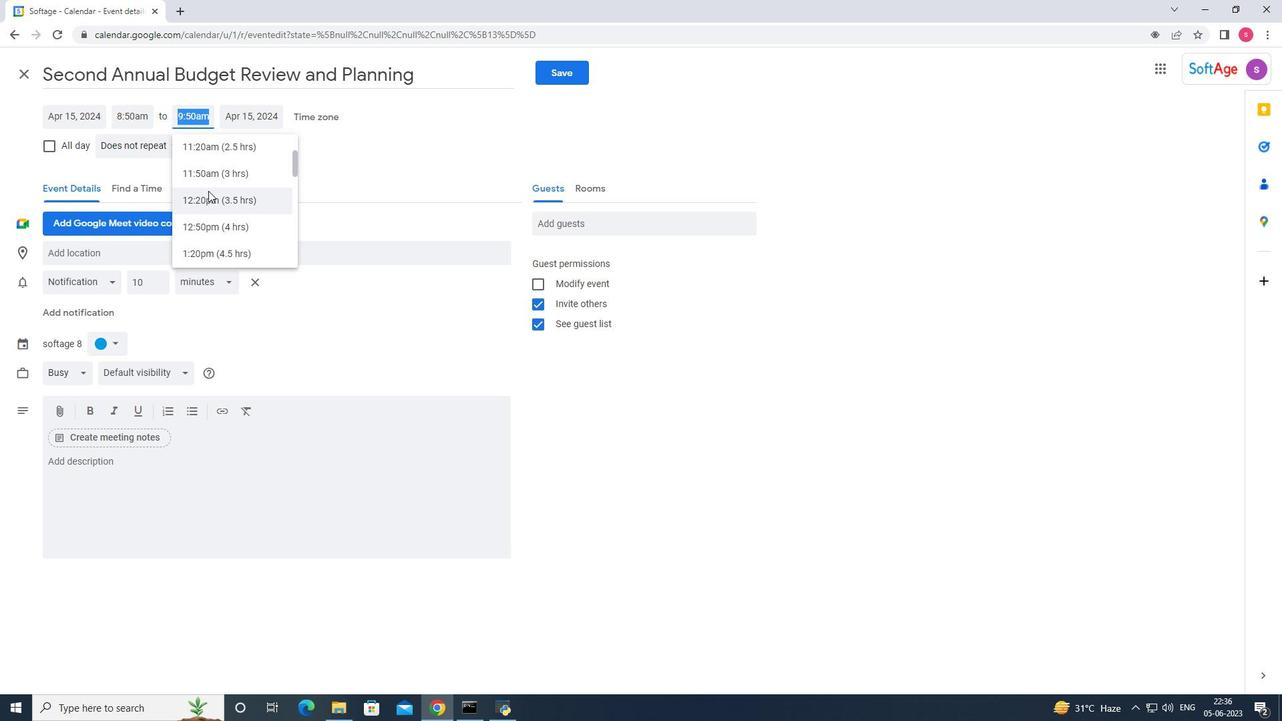
Action: Mouse scrolled (208, 191) with delta (0, 0)
Screenshot: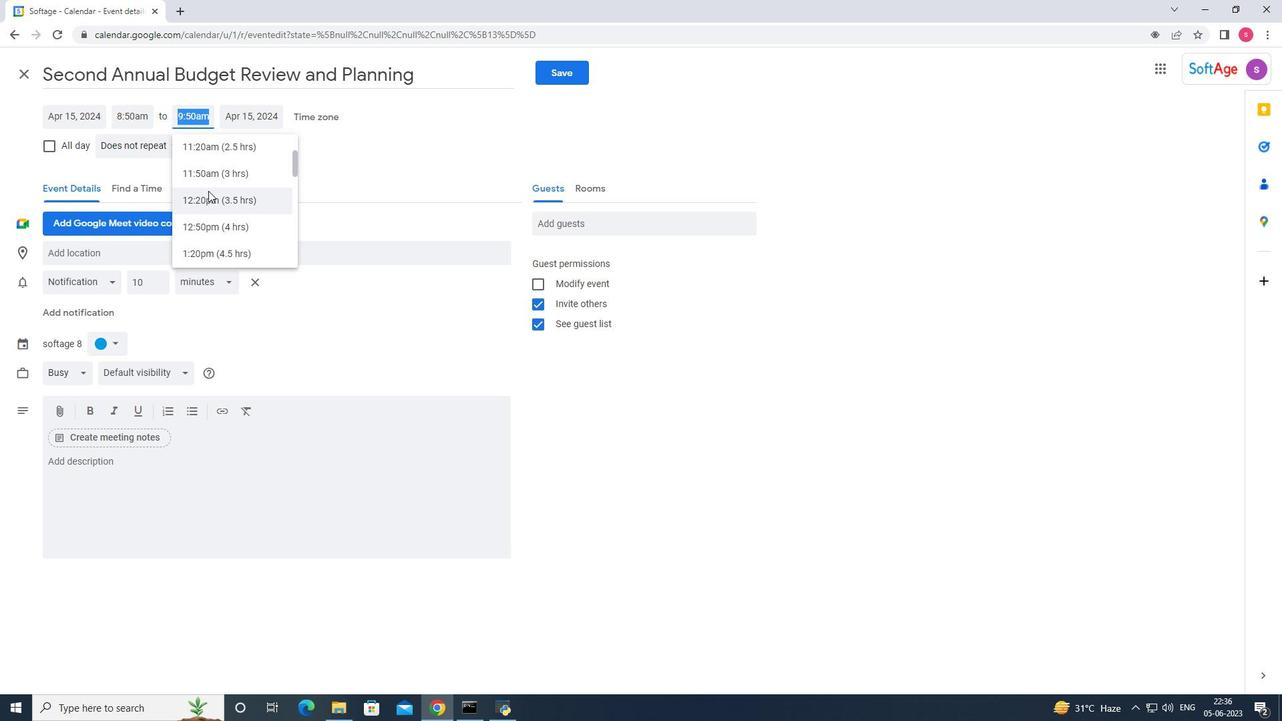 
Action: Mouse moved to (205, 258)
Screenshot: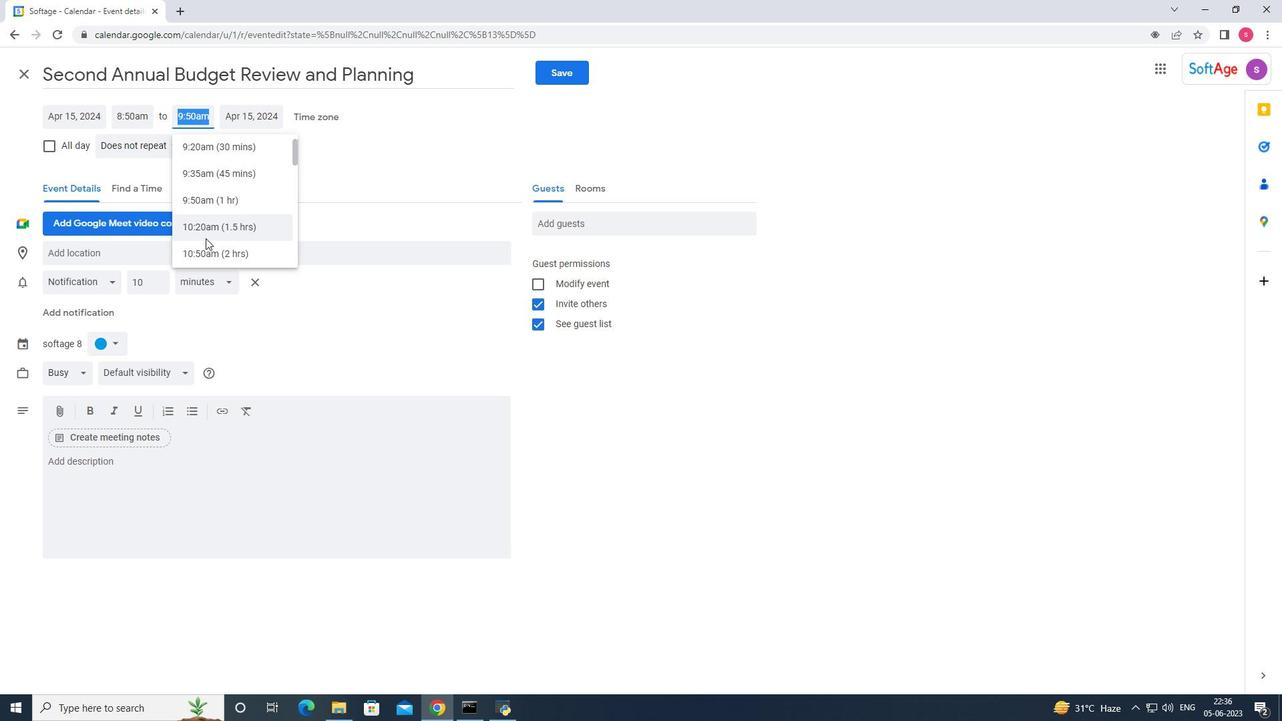 
Action: Mouse pressed left at (205, 258)
Screenshot: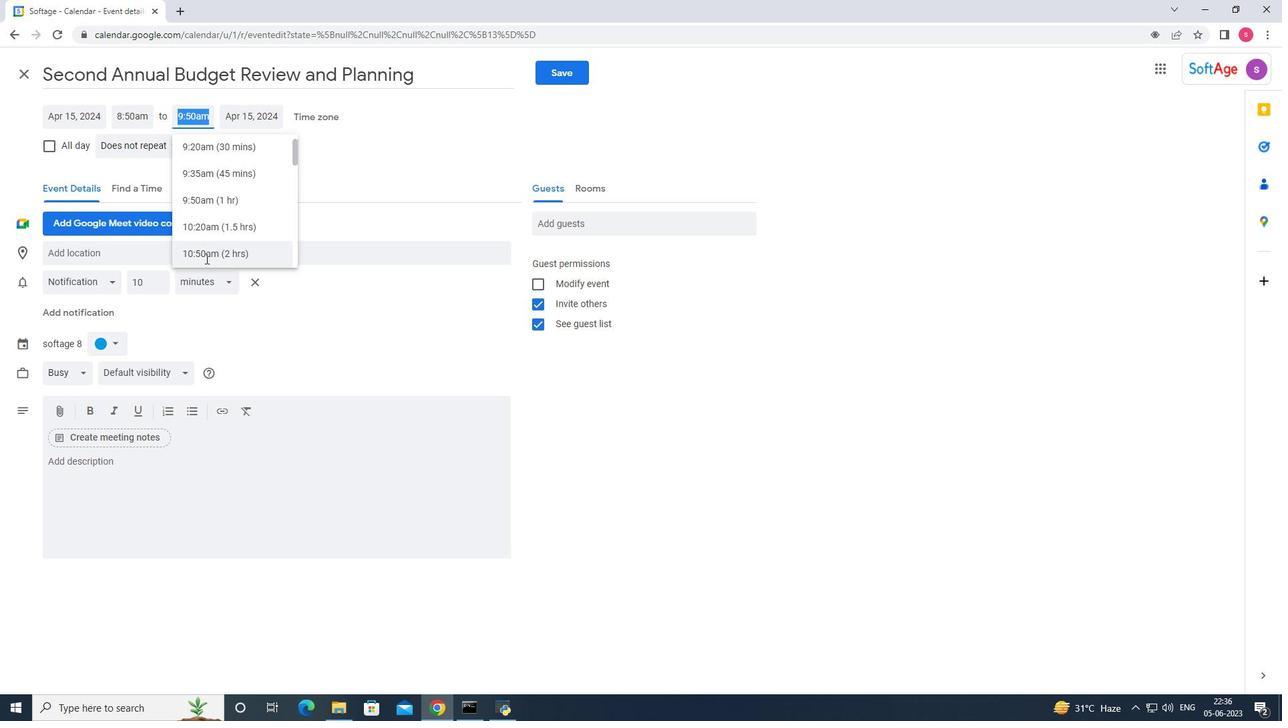 
Action: Mouse moved to (144, 149)
Screenshot: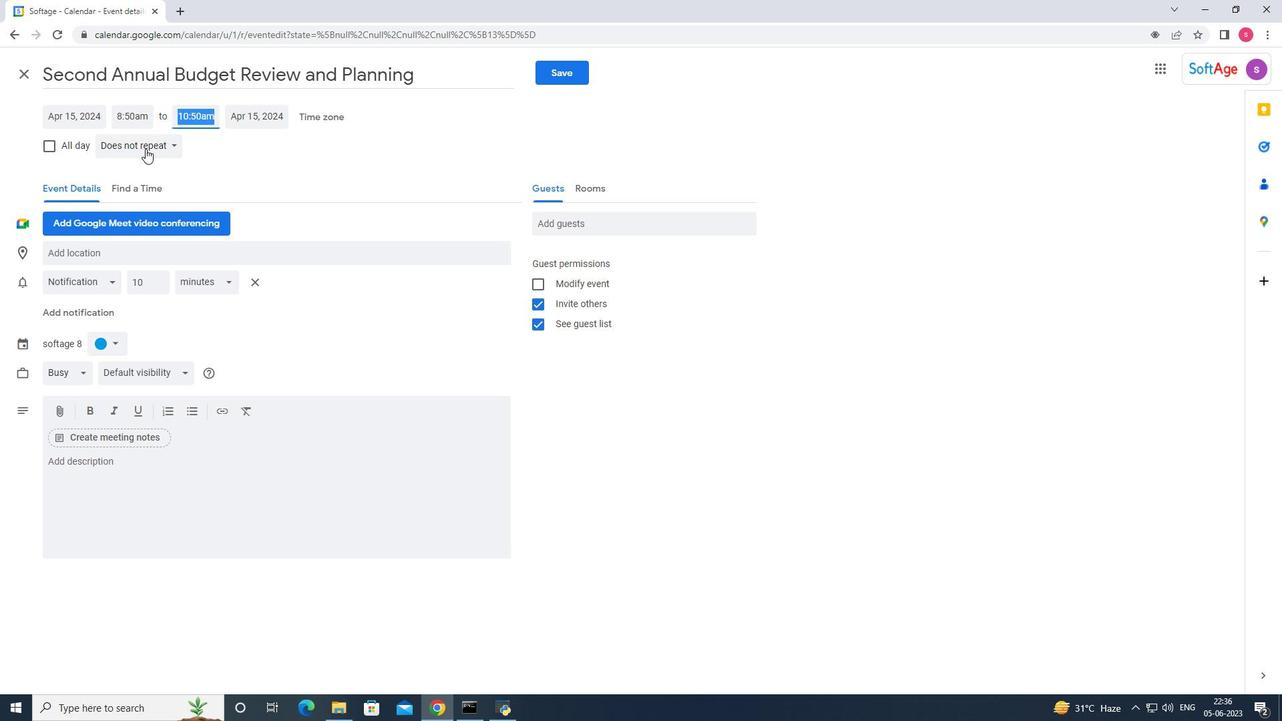 
Action: Mouse pressed left at (144, 149)
Screenshot: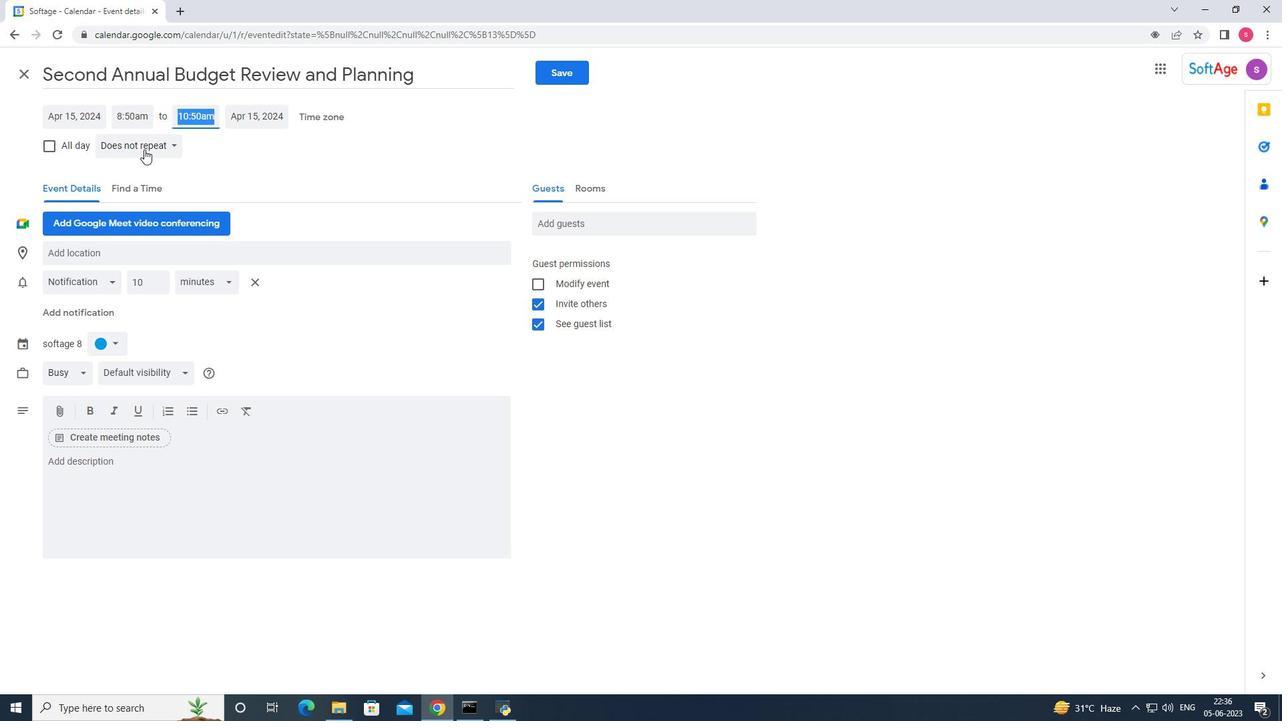 
Action: Mouse moved to (116, 176)
Screenshot: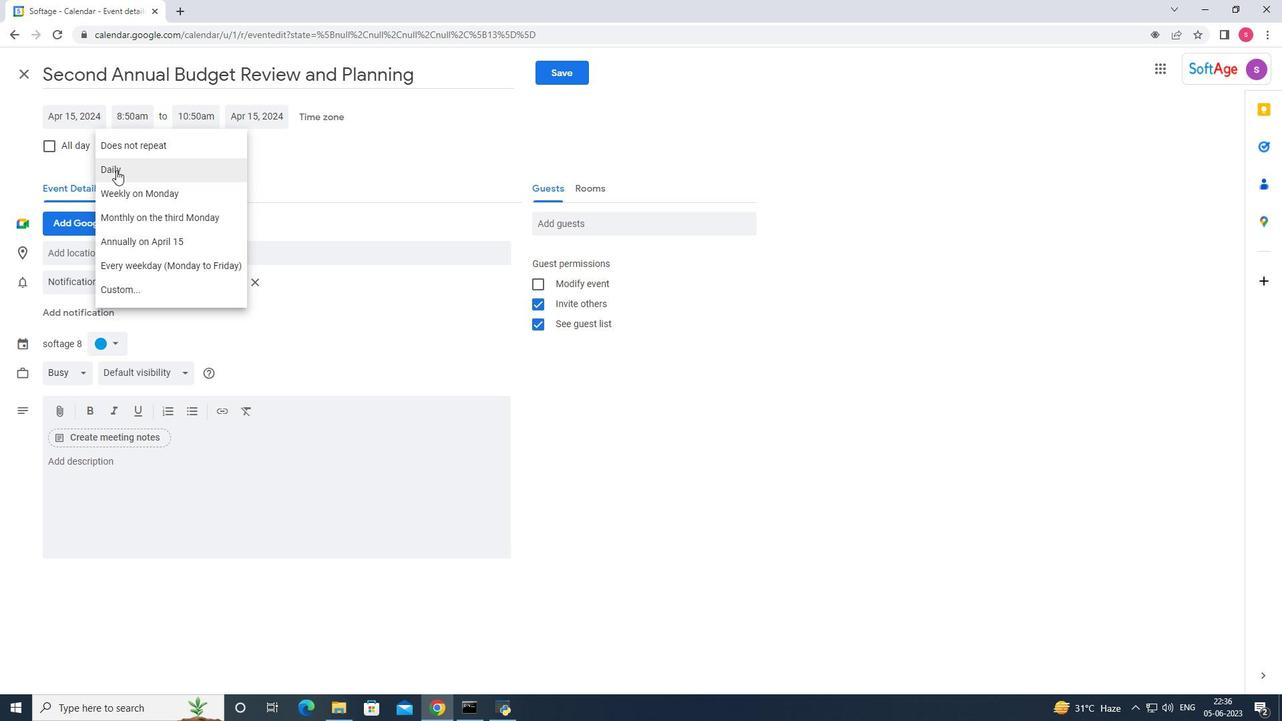 
Action: Mouse pressed left at (116, 176)
Screenshot: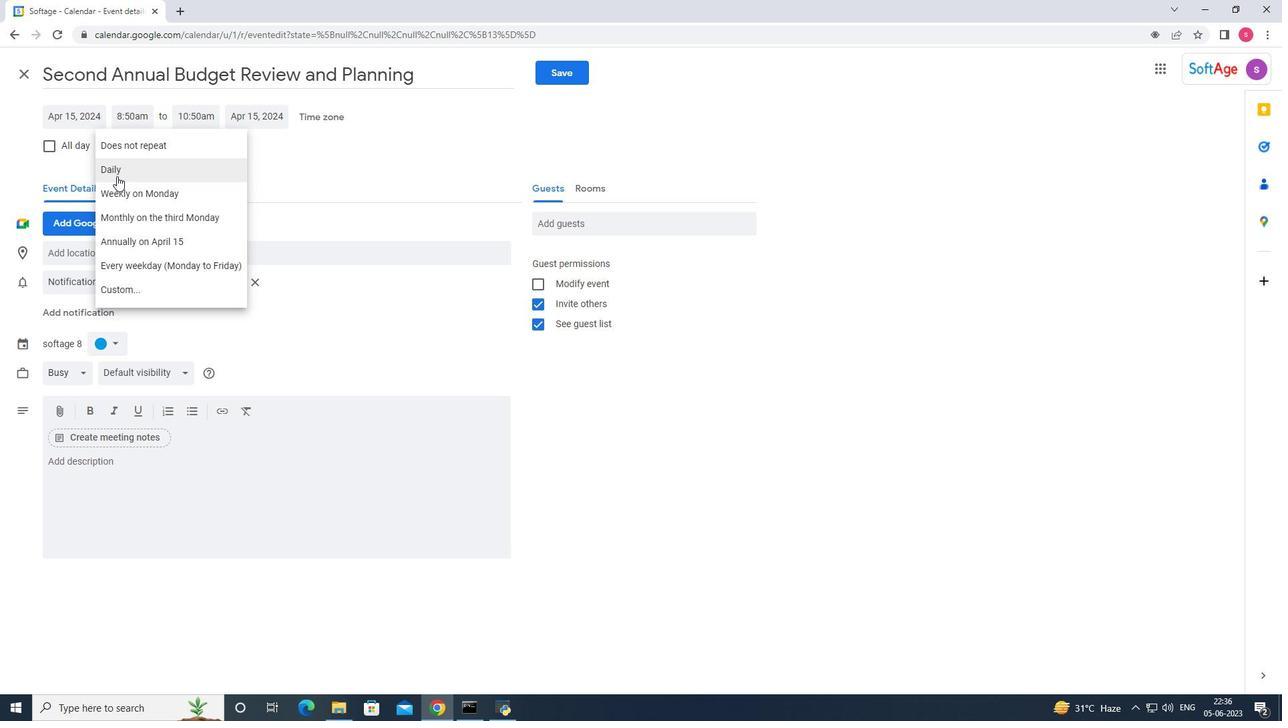 
Action: Mouse moved to (148, 254)
Screenshot: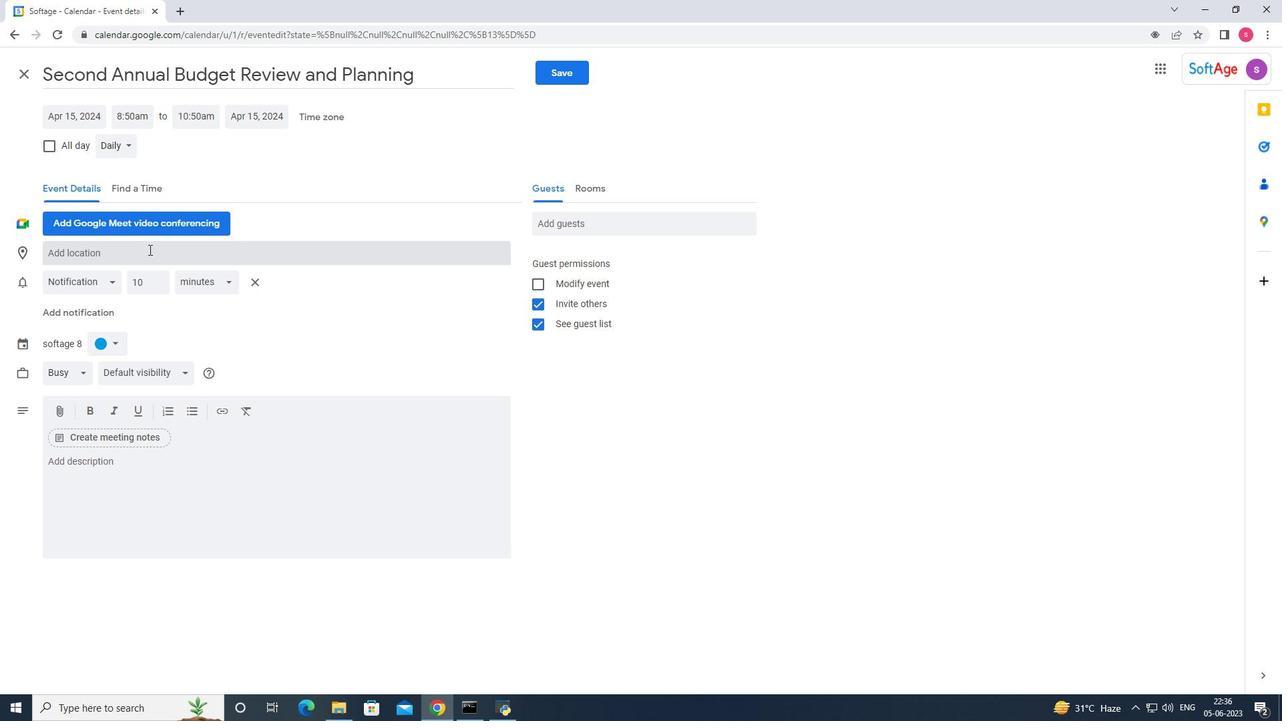 
Action: Mouse pressed left at (148, 254)
Screenshot: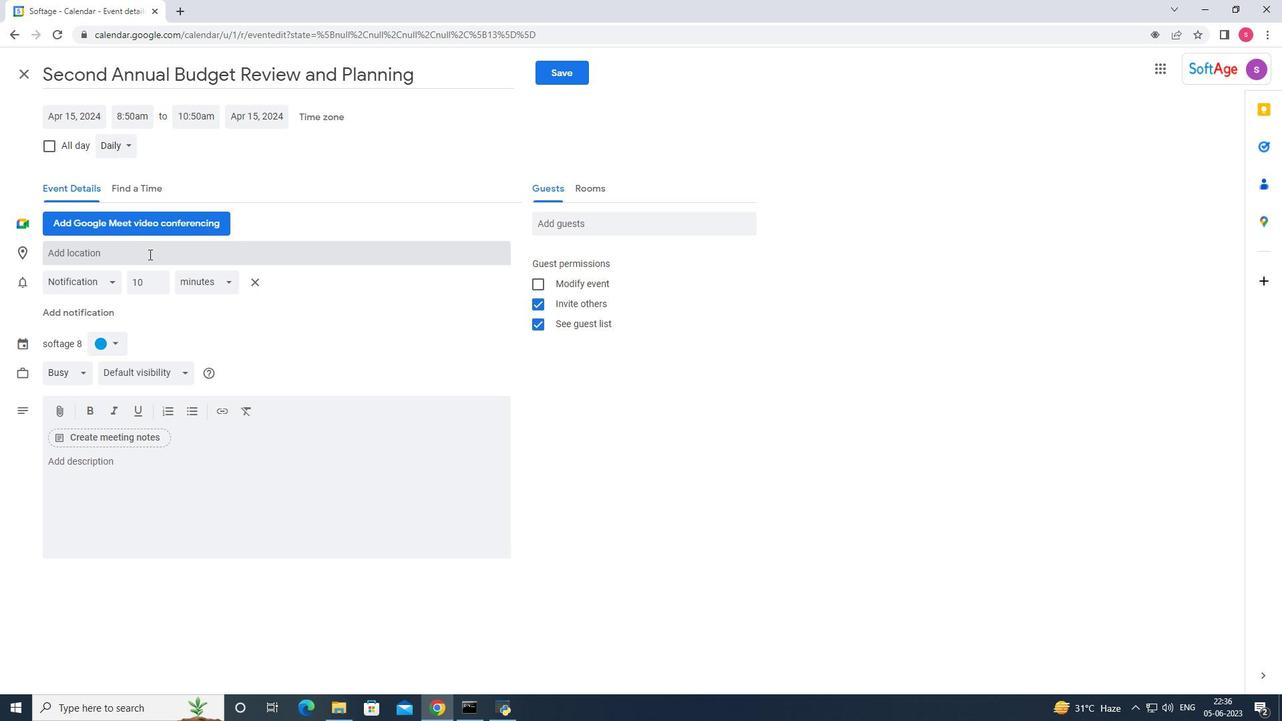 
Action: Key pressed <Key.shift>DA<Key.backspace>ar<Key.space>es<Key.space><Key.shift>Salaam,<Key.space><Key.shift>Tanzania<Key.space>
Screenshot: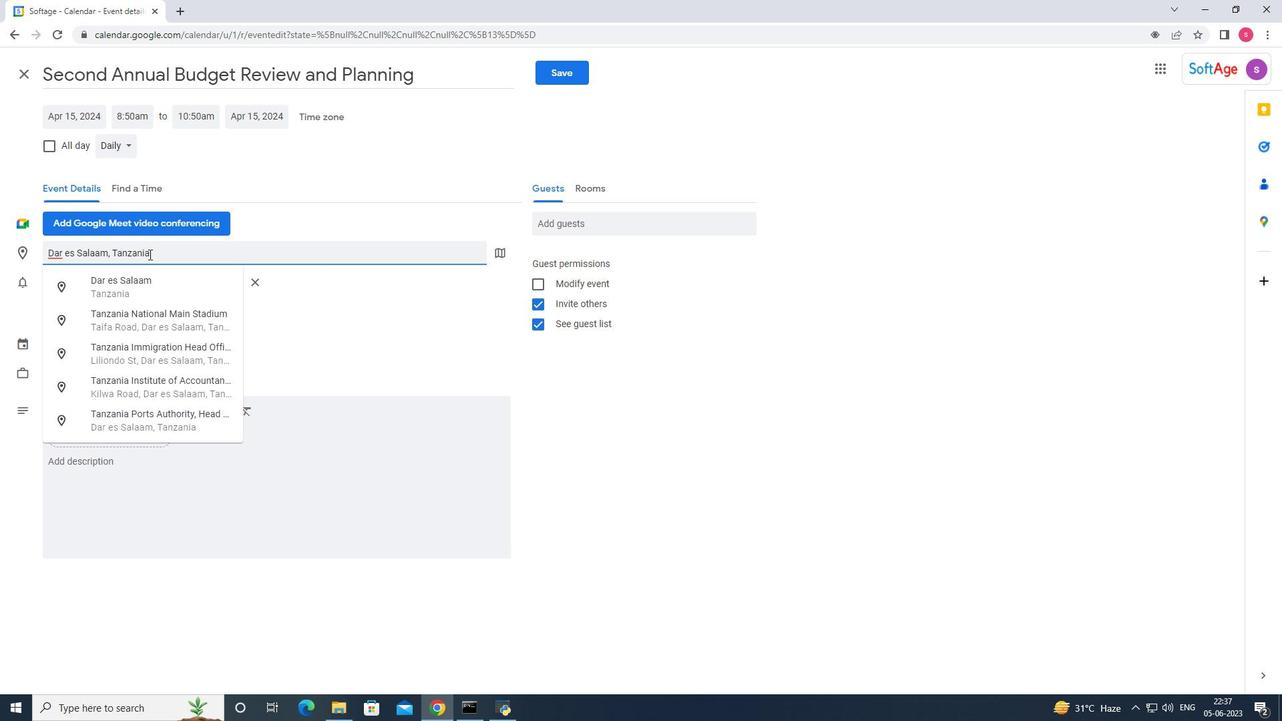 
Action: Mouse moved to (353, 248)
Screenshot: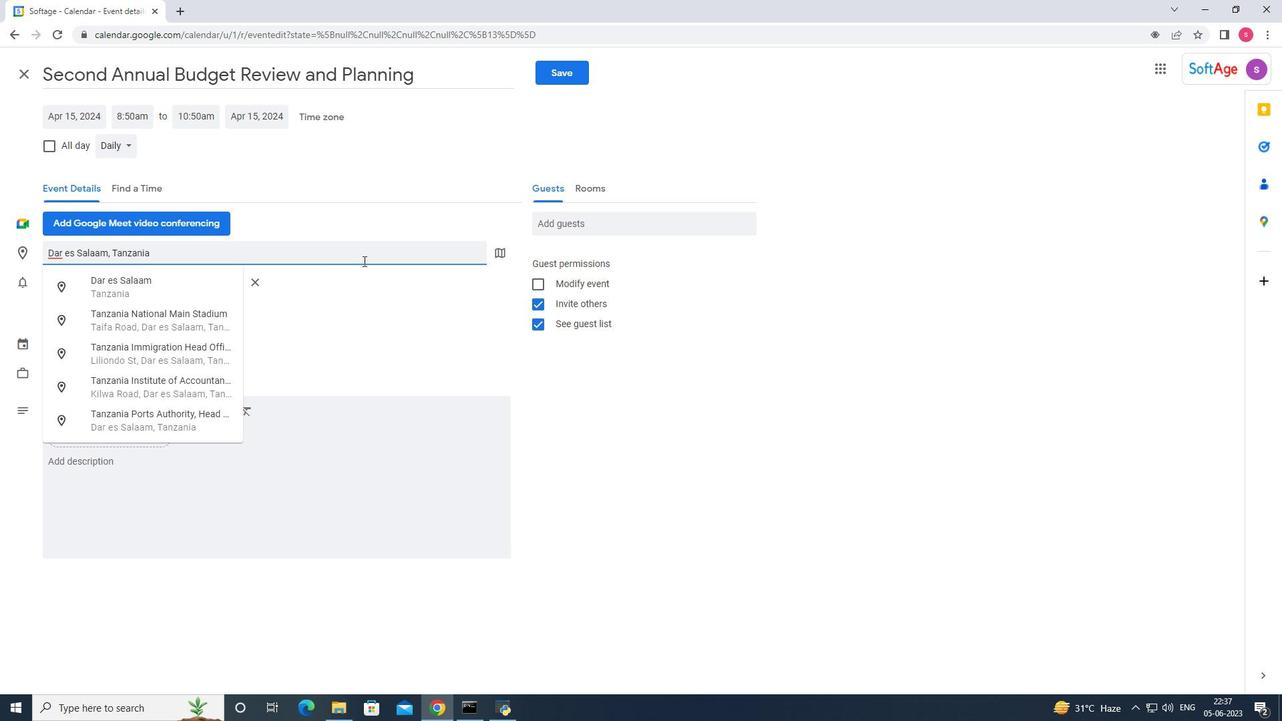 
Action: Mouse pressed left at (353, 248)
Screenshot: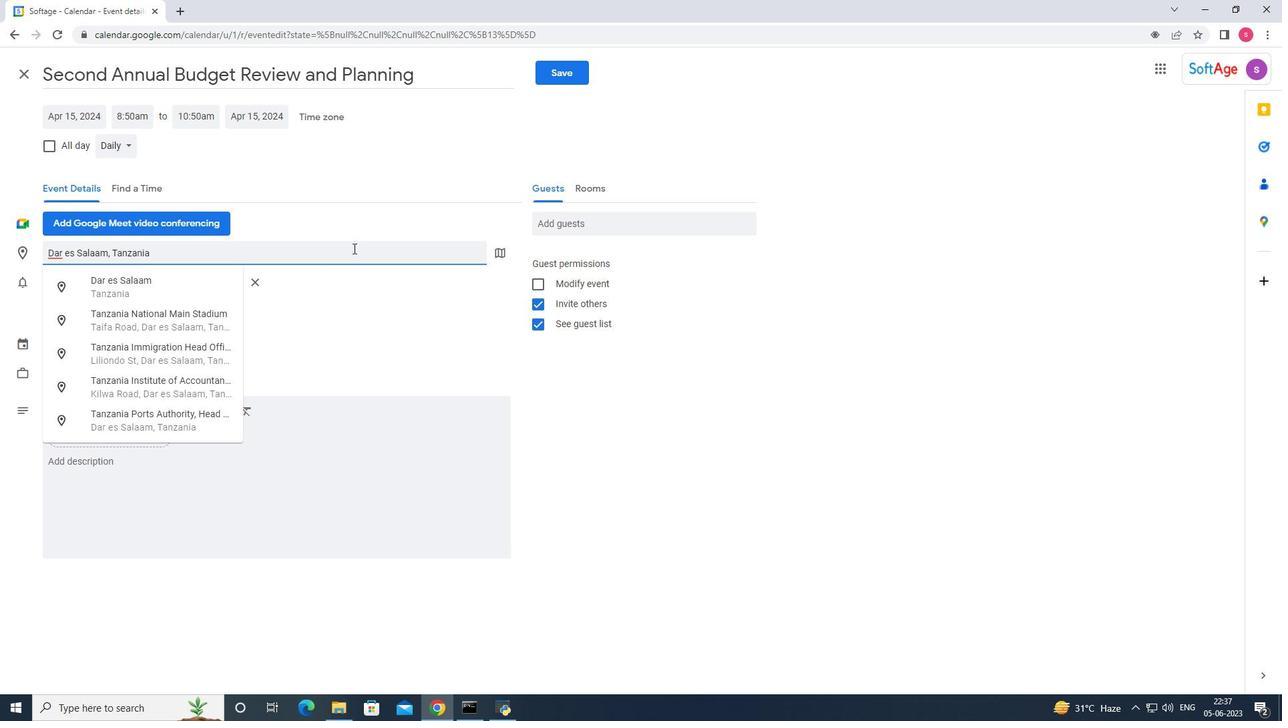 
Action: Mouse moved to (179, 444)
Screenshot: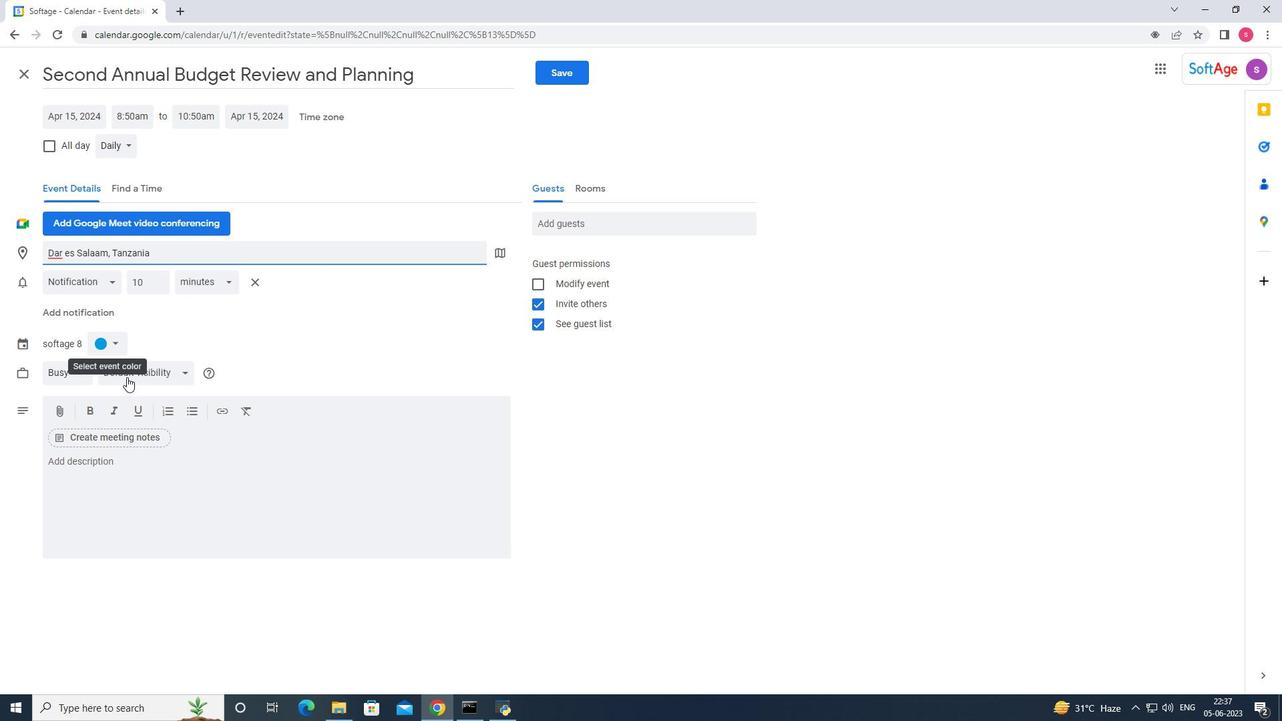 
Action: Mouse pressed left at (179, 444)
Screenshot: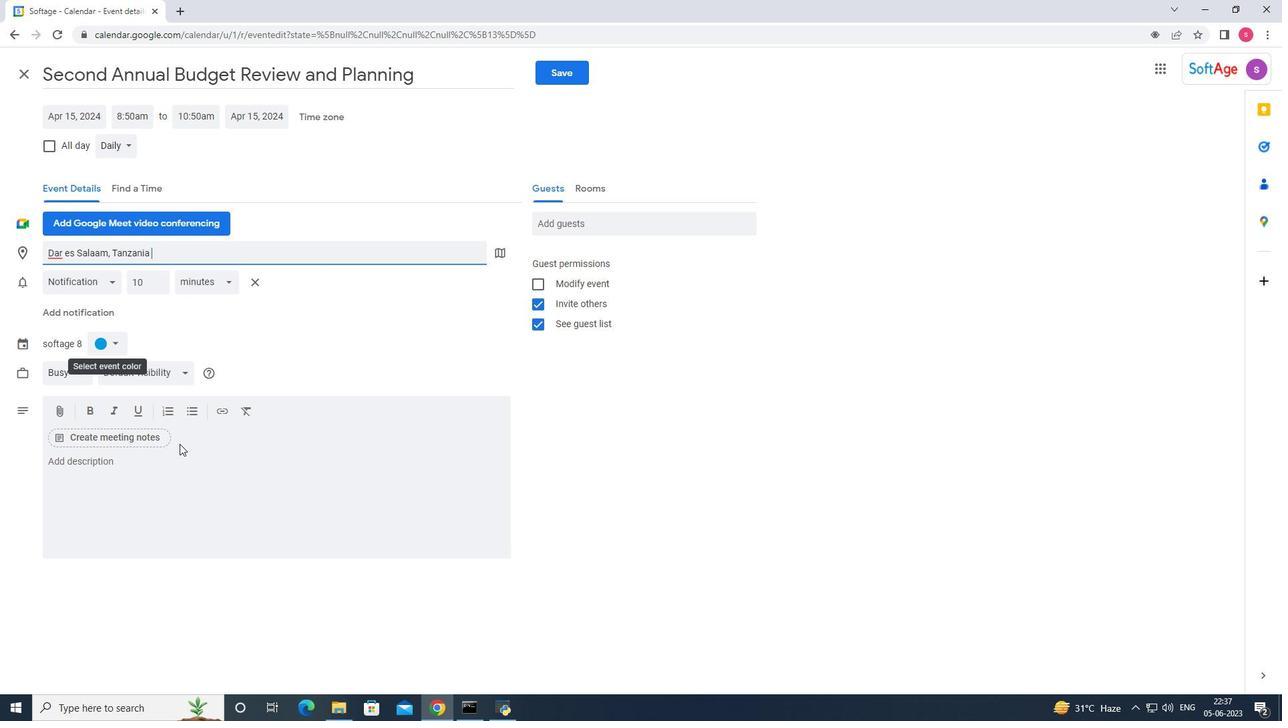 
Action: Mouse moved to (178, 456)
Screenshot: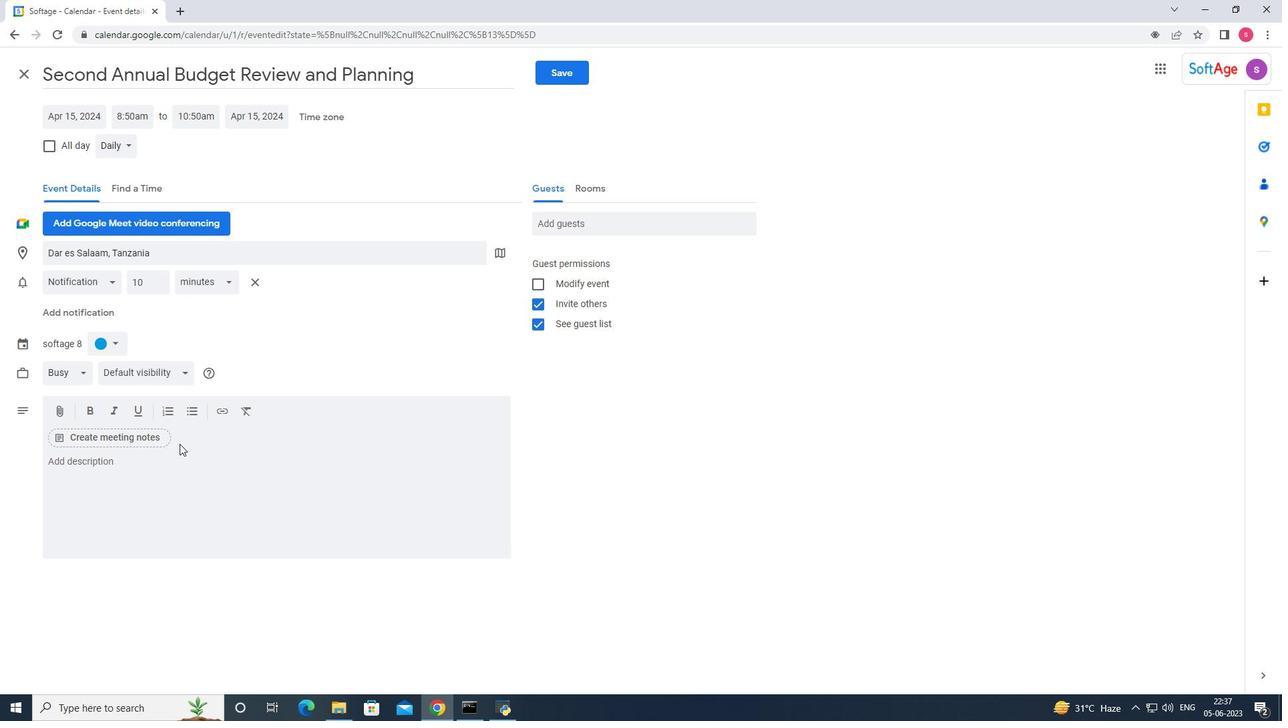 
Action: Mouse pressed left at (178, 456)
Screenshot: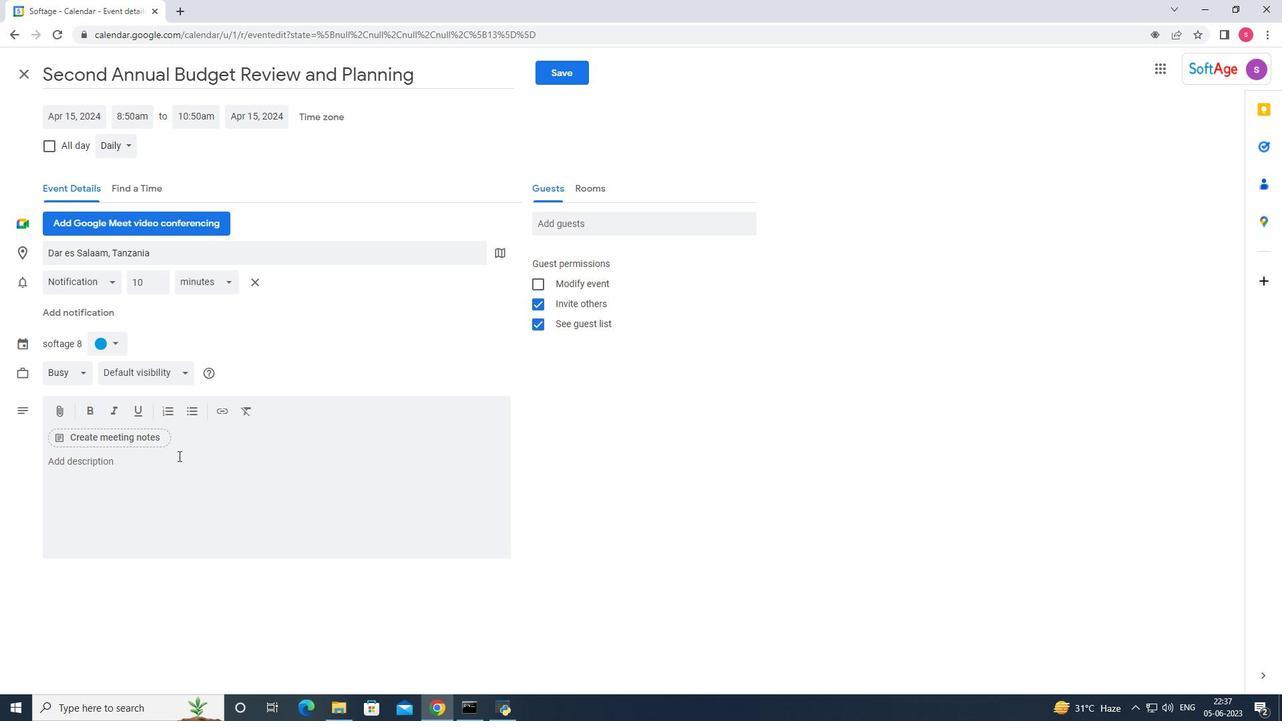 
Action: Key pressed <Key.shift>Throughout<Key.space>the<Key.space>workshop<Key.space><Key.backspace>,<Key.space>exercises<Key.space><Key.backspace>,<Key.backspace><Key.backspace><Key.backspace><Key.backspace><Key.backspace><Key.backspace><Key.backspace><Key.backspace><Key.backspace><Key.backspace>participants<Key.space>will<Key.space>engage<Key.space>in<Key.space>a<Key.space>series<Key.space>of<Key.space>activities,<Key.space>exercises,<Key.space><Key.shift_r><Key.backspace><Key.space>and<Key.space>discussions<Key.space>aimed<Key.space>at<Key.space>developing<Key.space>and<Key.space>refining<Key.space>ther<Key.backspace>ir<Key.space>communication<Key.space>skills.<Key.space><Key.shift><Key.shift><Key.shift><Key.shift><Key.shift><Key.shift>These<Key.space>activities<Key.space>will<Key.space>be<Key.space>designed<Key.space>to<Key.space>be<Key.space>interactive,<Key.space>allowing<Key.space>particio<Key.backspace>pants<Key.space>to<Key.space>practice<Key.space>new<Key.space>techniques,<Key.space>recieve<Key.space>feedback,<Key.space>and<Key.space>collaborate<Key.space>with<Key.space>tere<Key.backspace><Key.backspace><Key.backspace>heir<Key.space>team<Key.space>members.
Screenshot: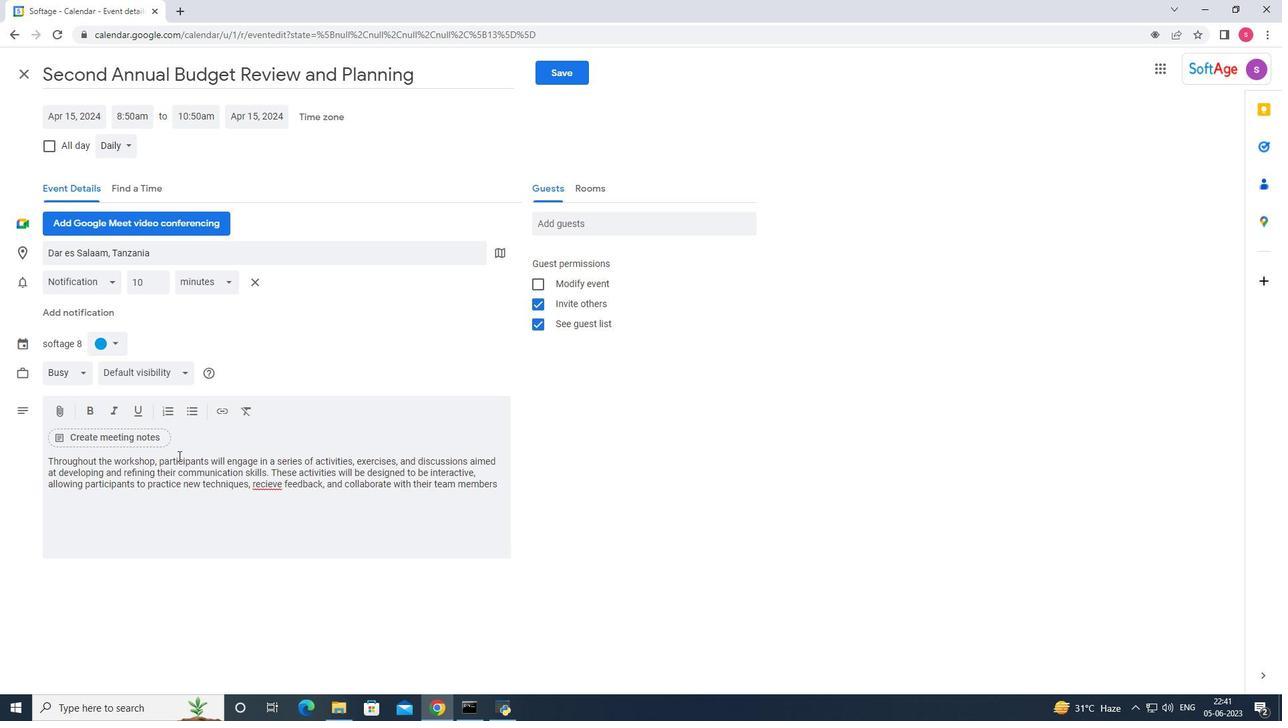 
Action: Mouse moved to (264, 485)
Screenshot: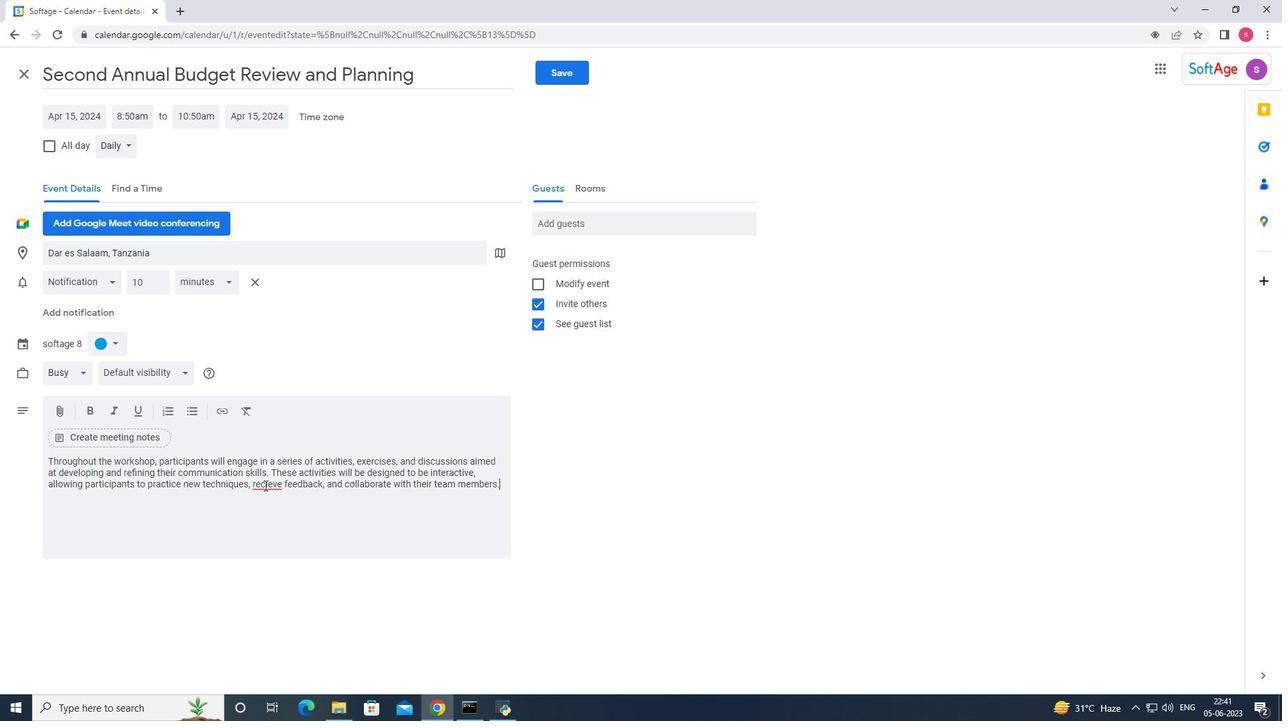 
Action: Mouse pressed right at (264, 485)
Screenshot: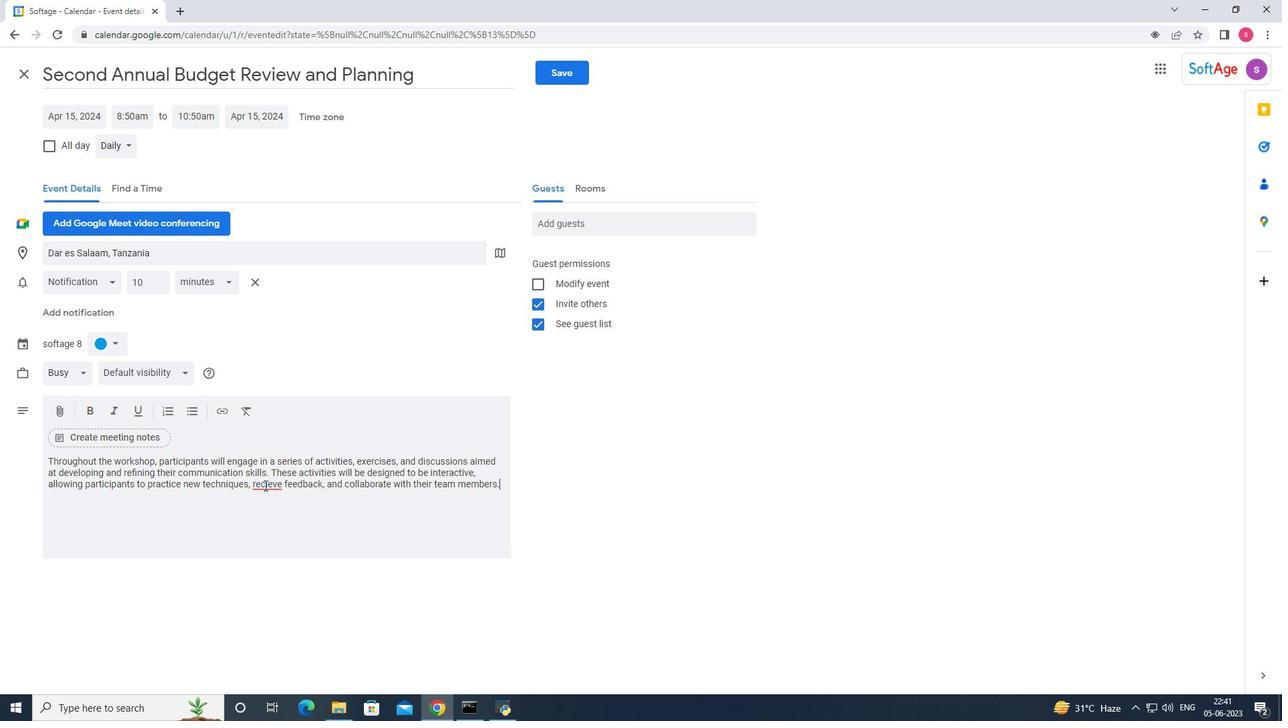 
Action: Mouse moved to (317, 292)
Screenshot: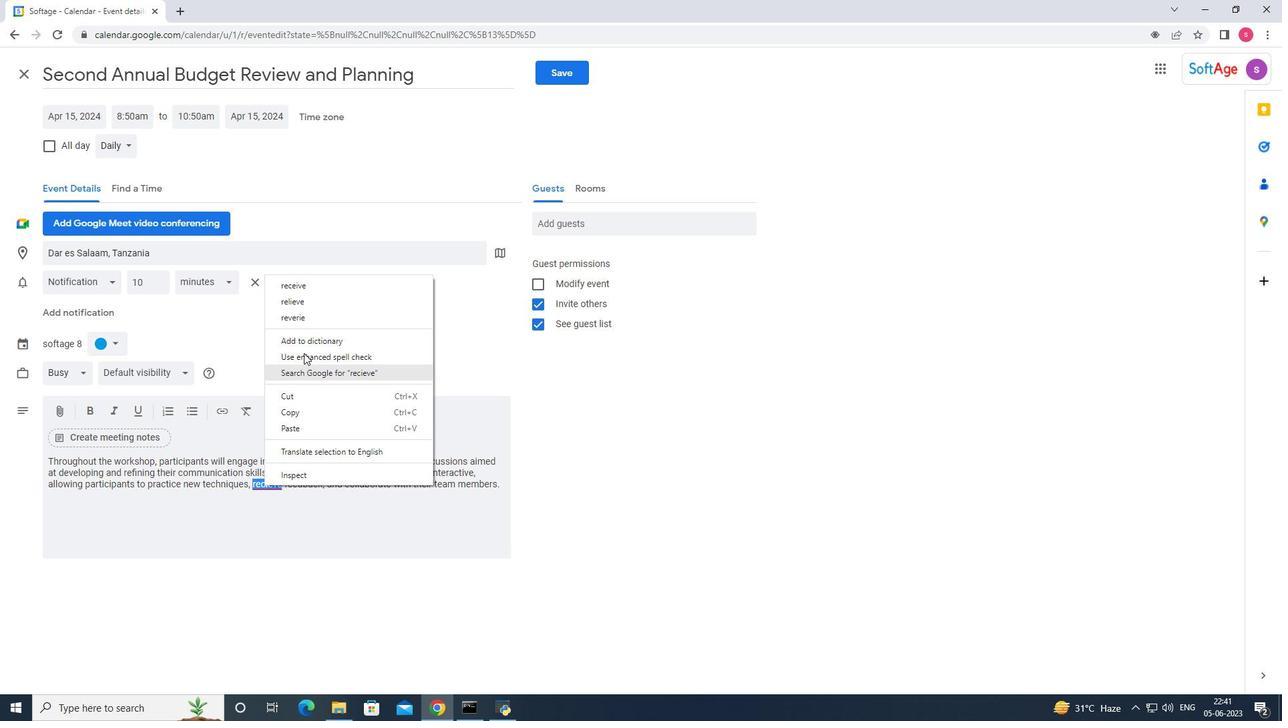 
Action: Mouse pressed left at (317, 292)
Screenshot: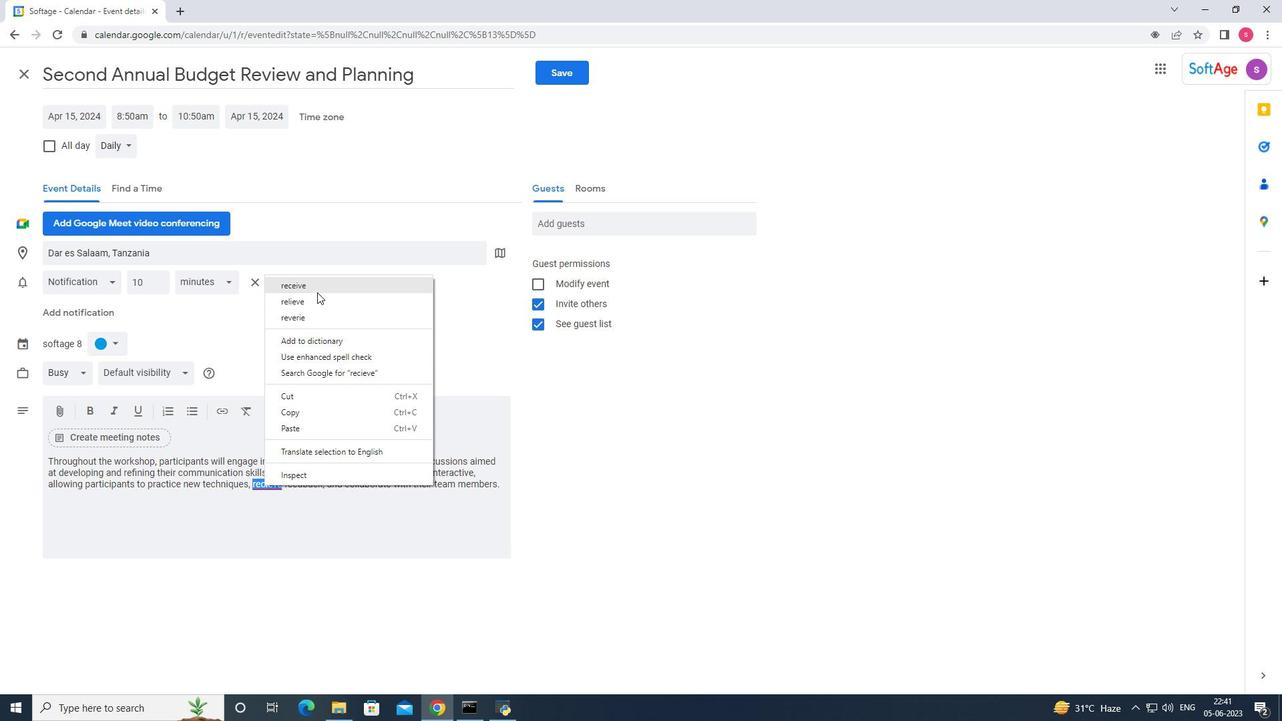
Action: Mouse moved to (114, 342)
Screenshot: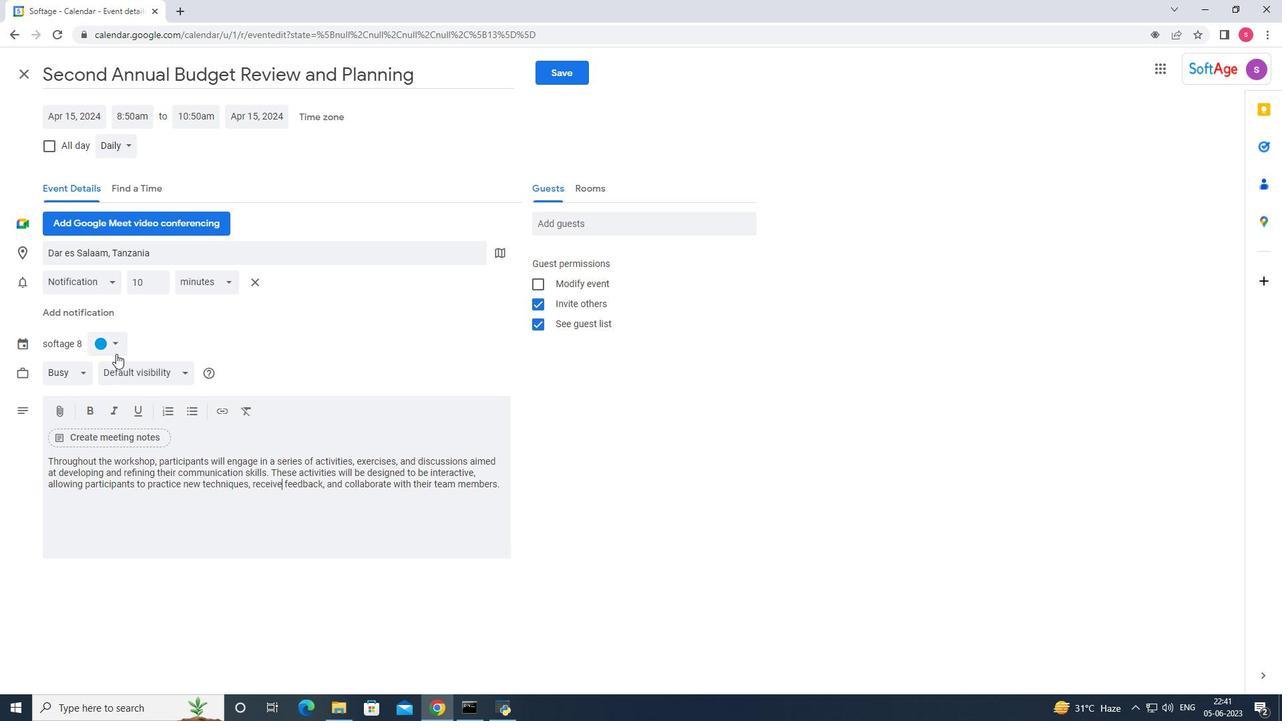 
Action: Mouse pressed left at (114, 342)
Screenshot: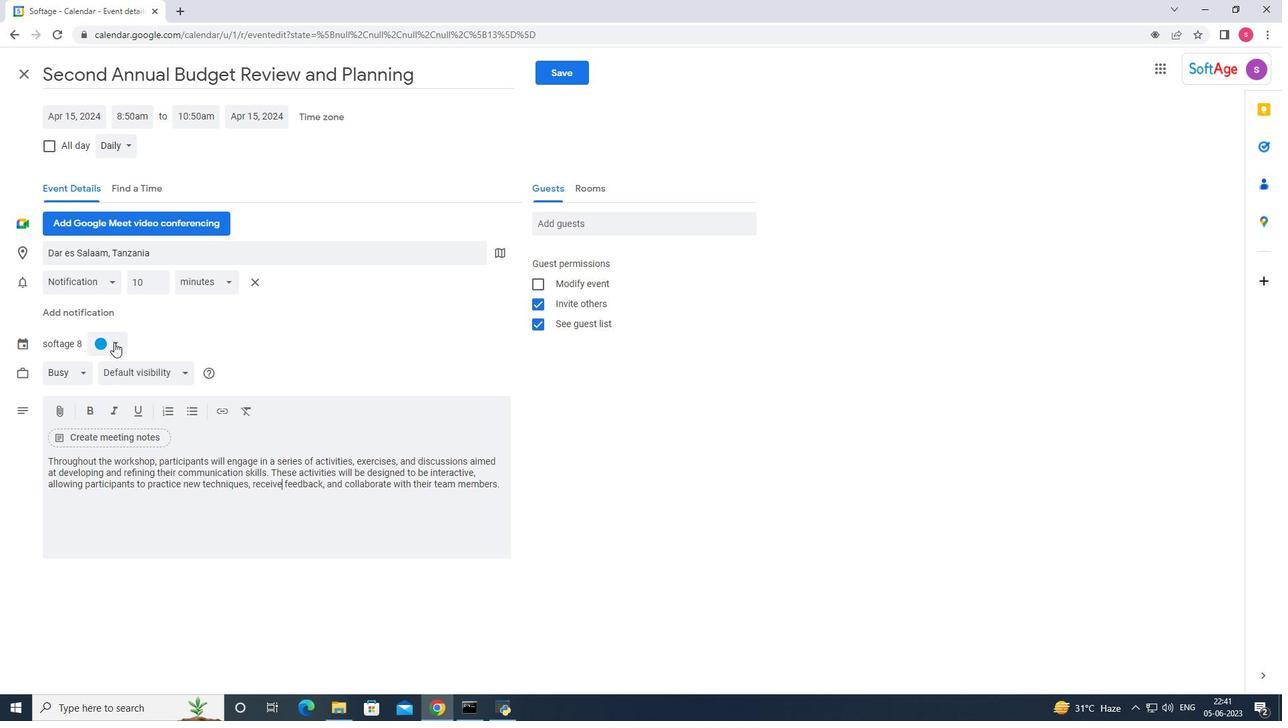 
Action: Mouse moved to (116, 376)
Screenshot: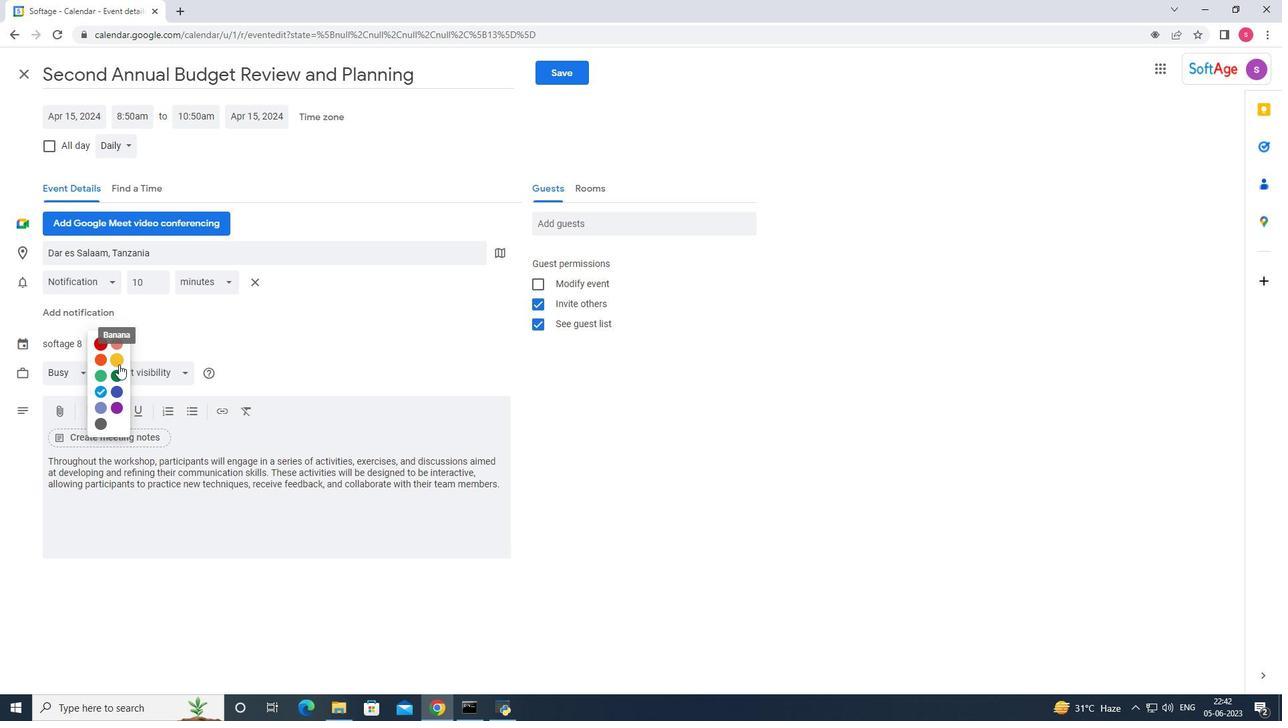 
Action: Mouse pressed left at (116, 376)
Screenshot: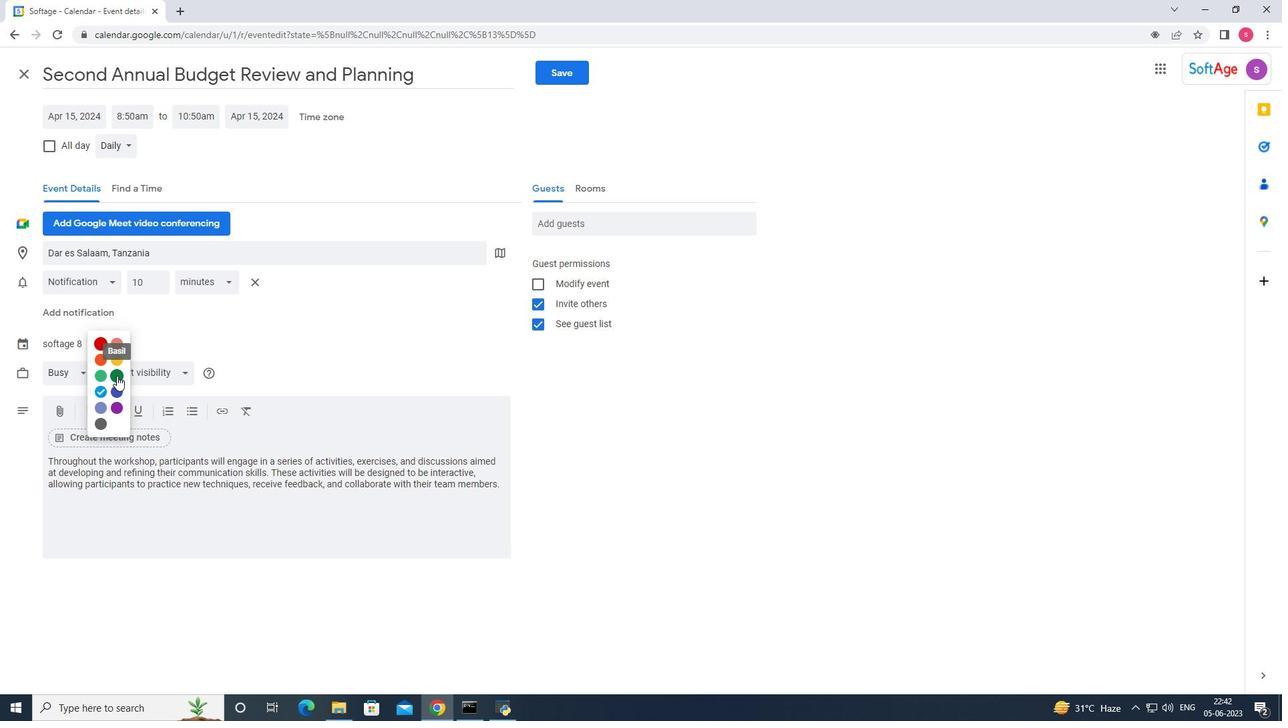 
Action: Mouse moved to (599, 230)
Screenshot: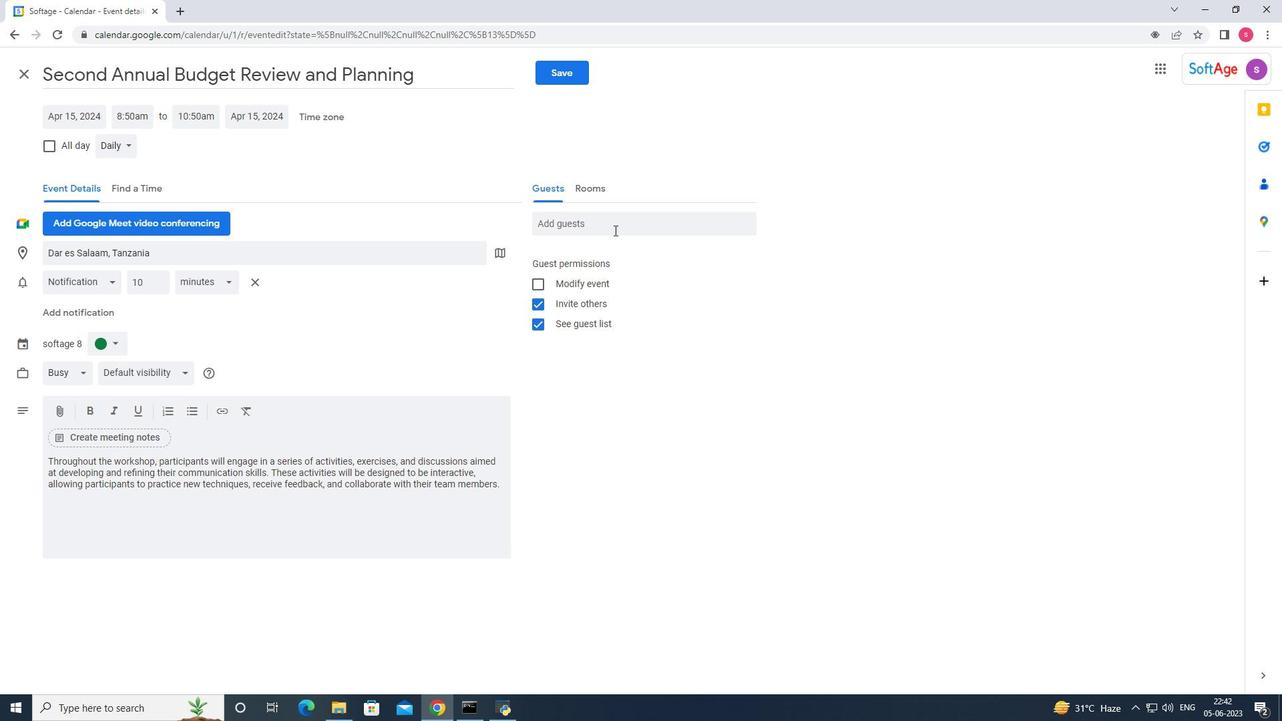 
Action: Mouse pressed left at (599, 230)
Screenshot: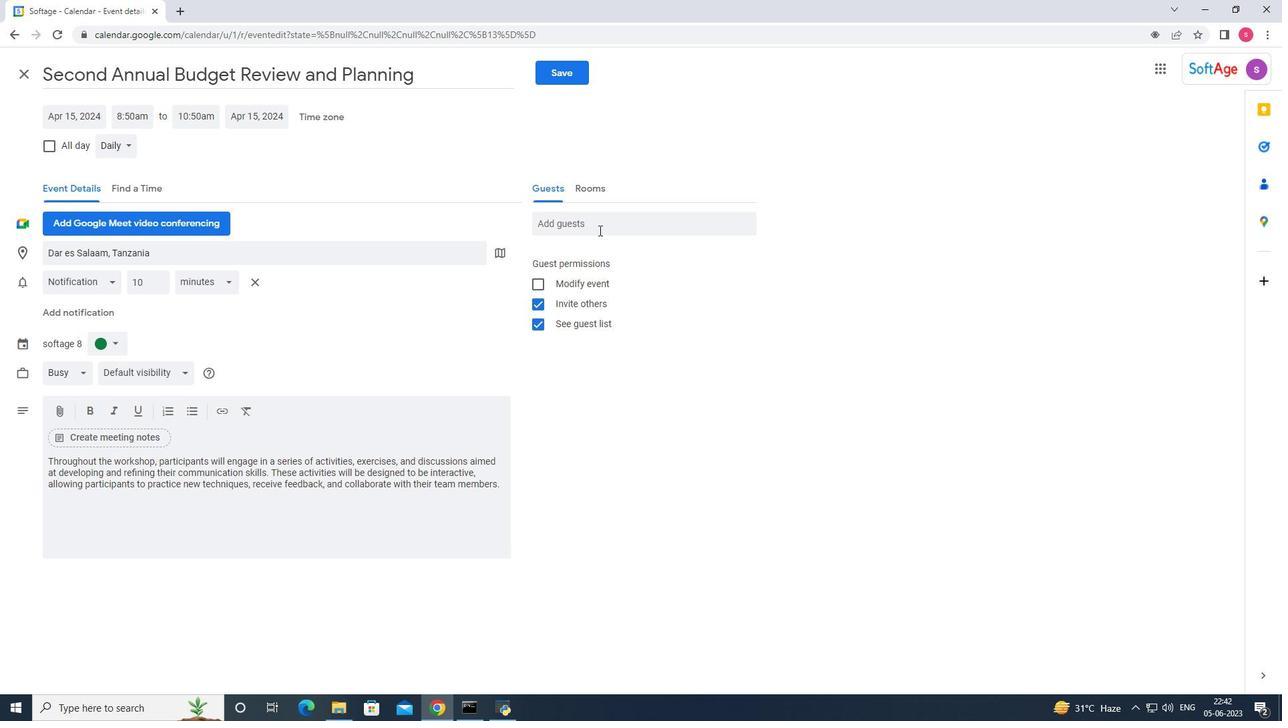 
Action: Key pressed softage.2<Key.down>
Screenshot: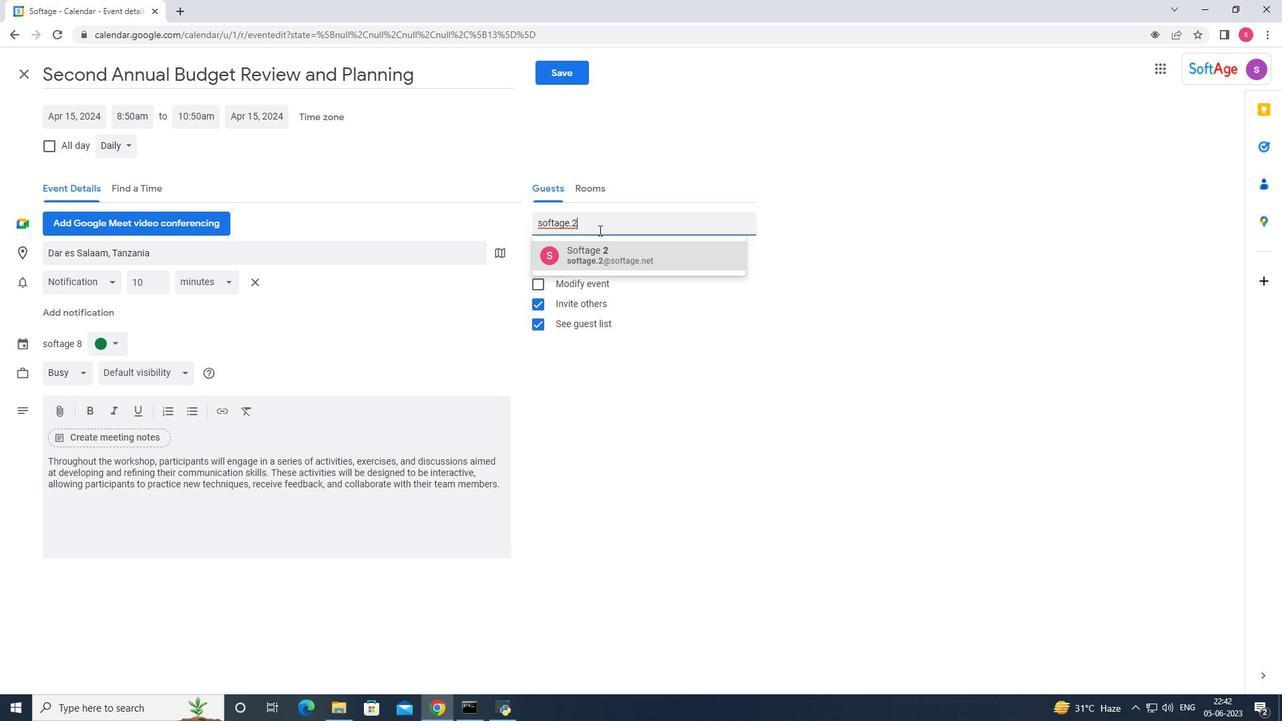 
Action: Mouse moved to (599, 243)
Screenshot: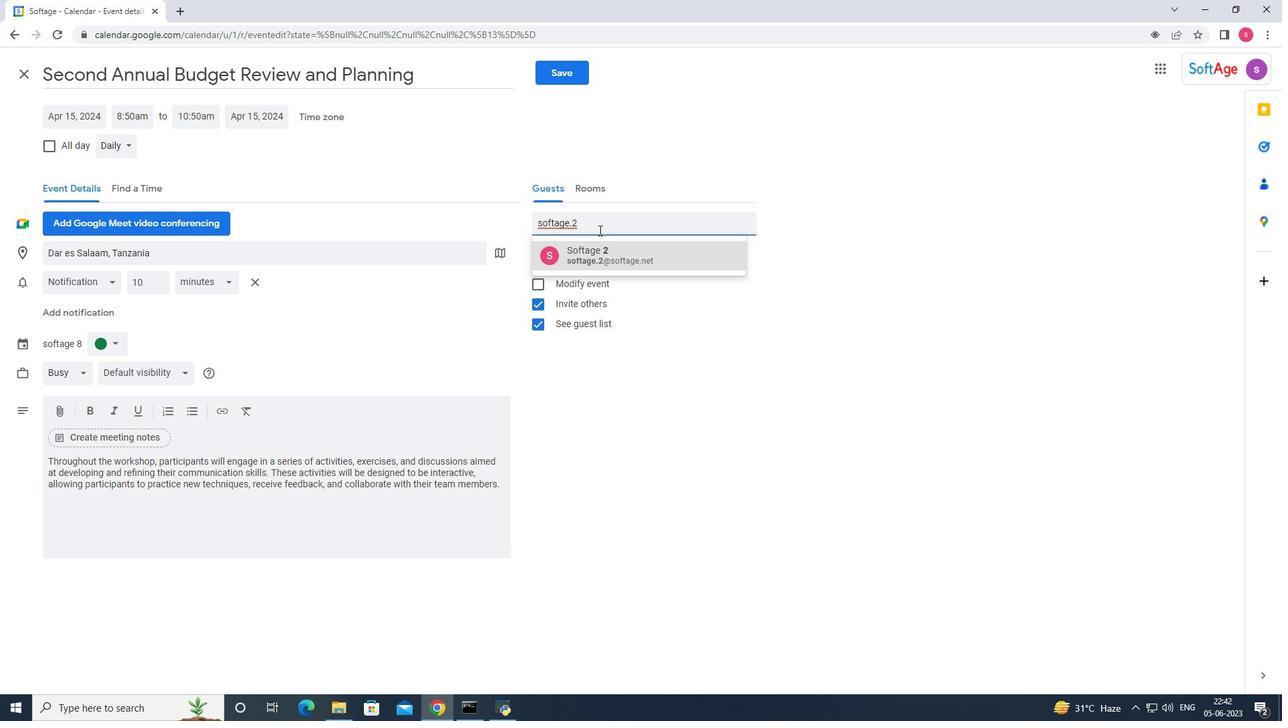 
Action: Mouse pressed left at (599, 243)
Screenshot: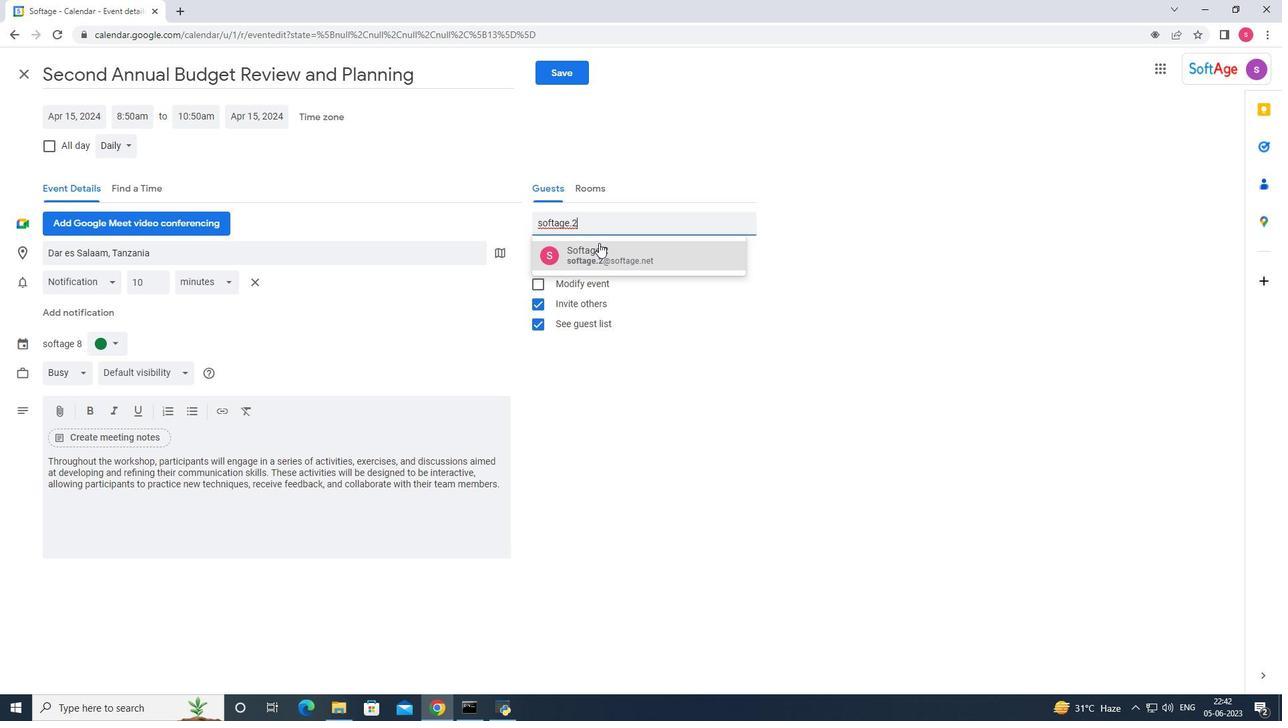 
Action: Mouse moved to (599, 236)
Screenshot: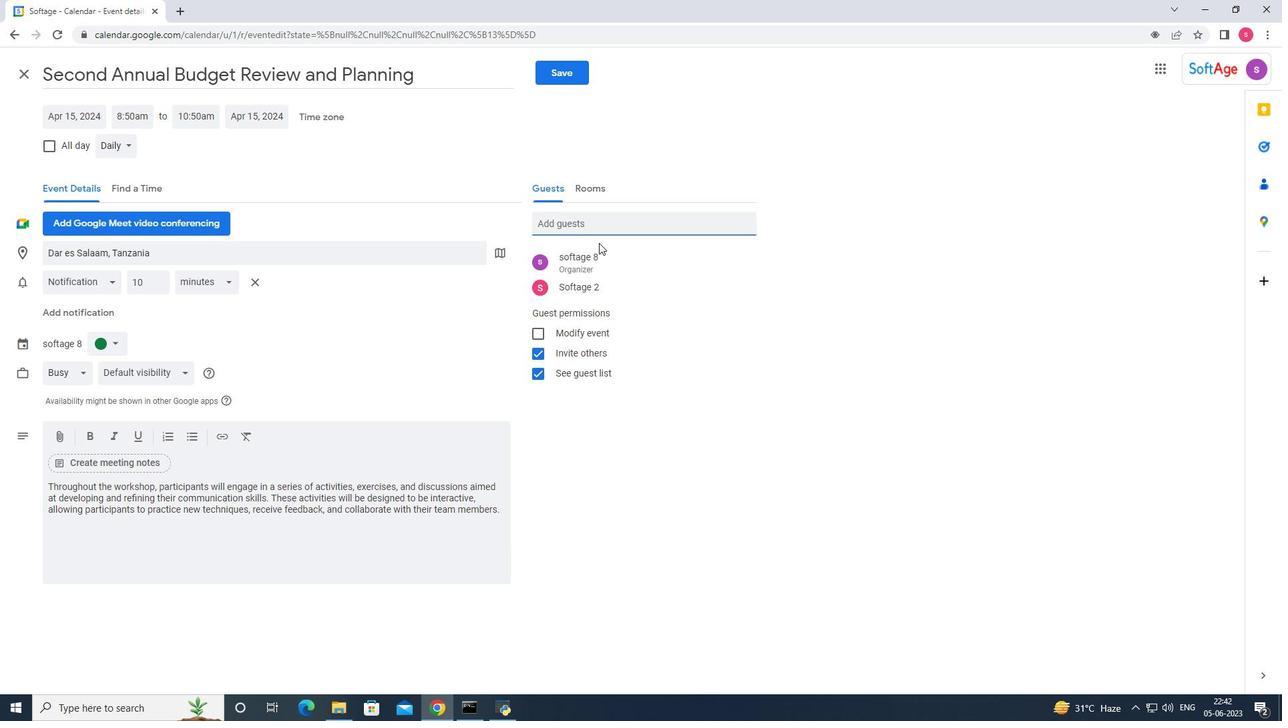 
Action: Key pressed softage.3
Screenshot: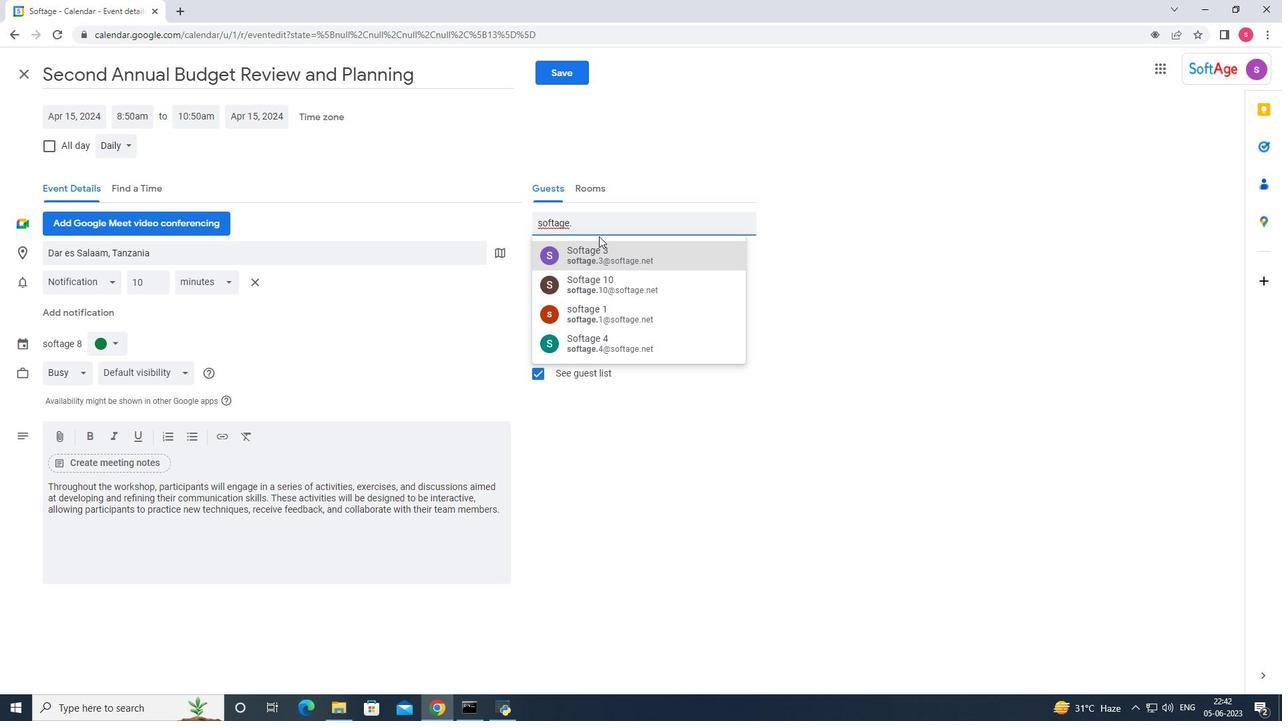 
Action: Mouse moved to (590, 264)
Screenshot: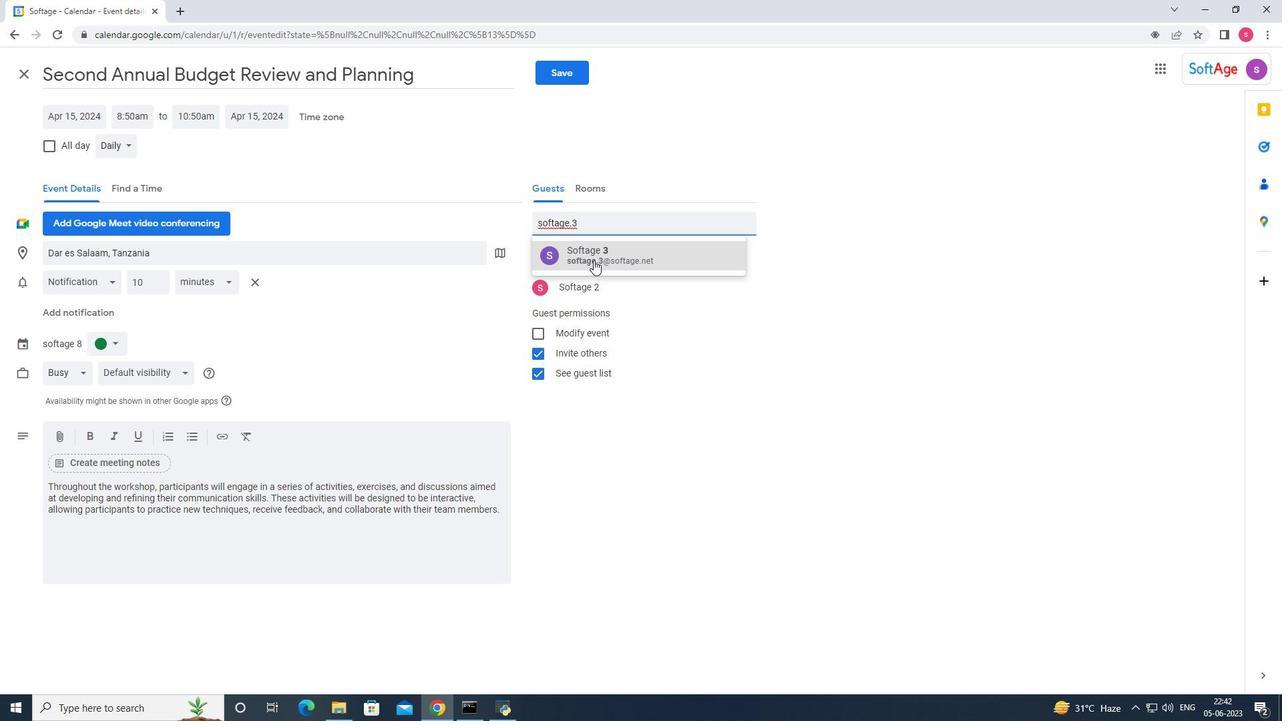 
Action: Mouse pressed left at (590, 264)
Screenshot: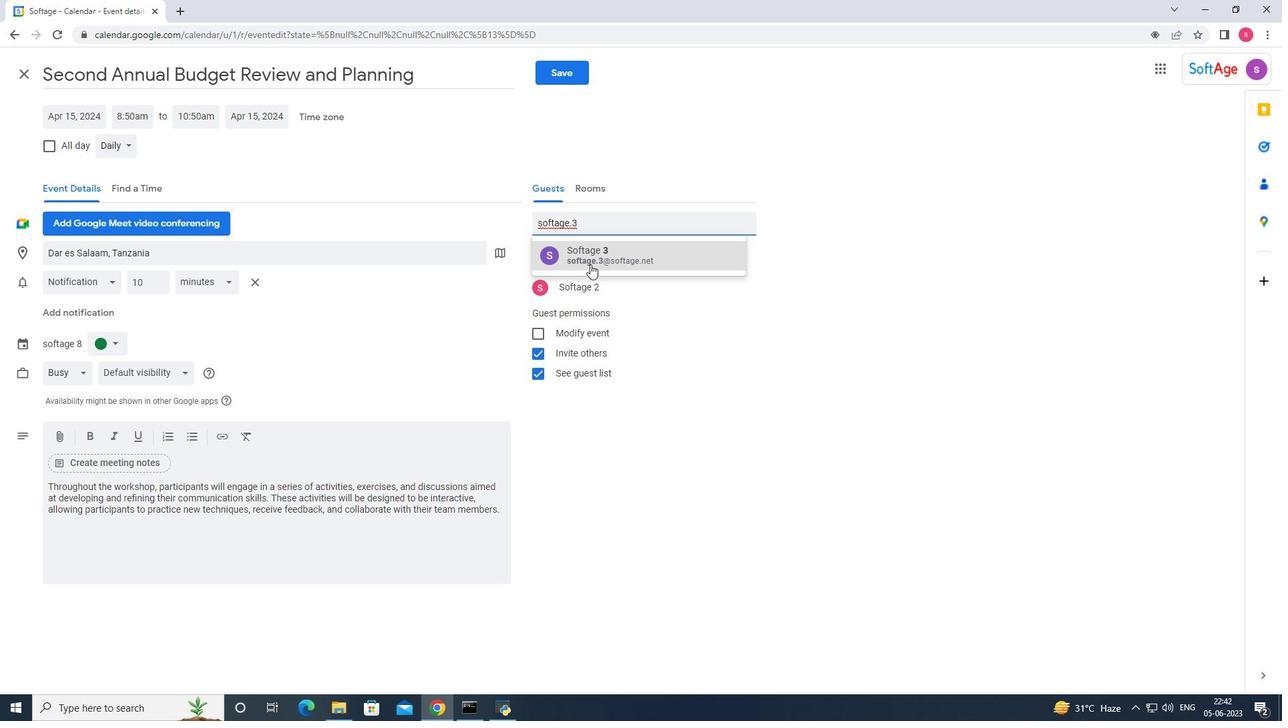 
Action: Mouse moved to (569, 78)
Screenshot: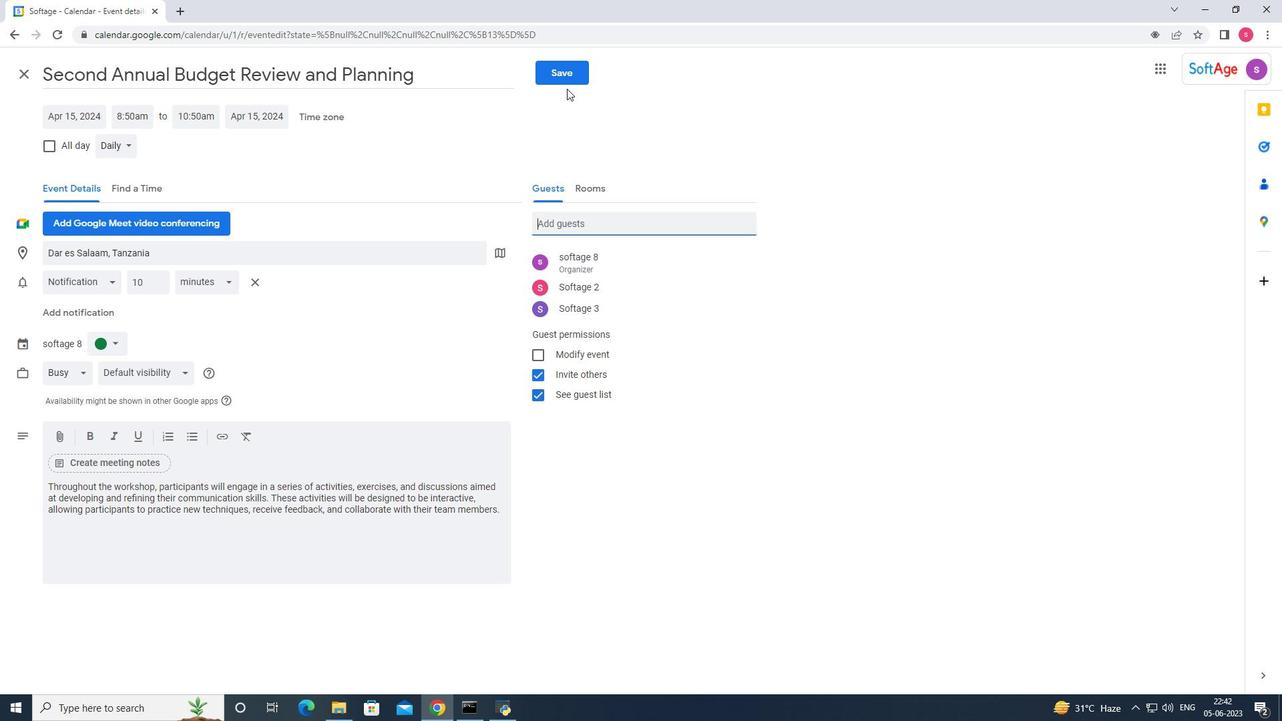 
Action: Mouse pressed left at (569, 78)
Screenshot: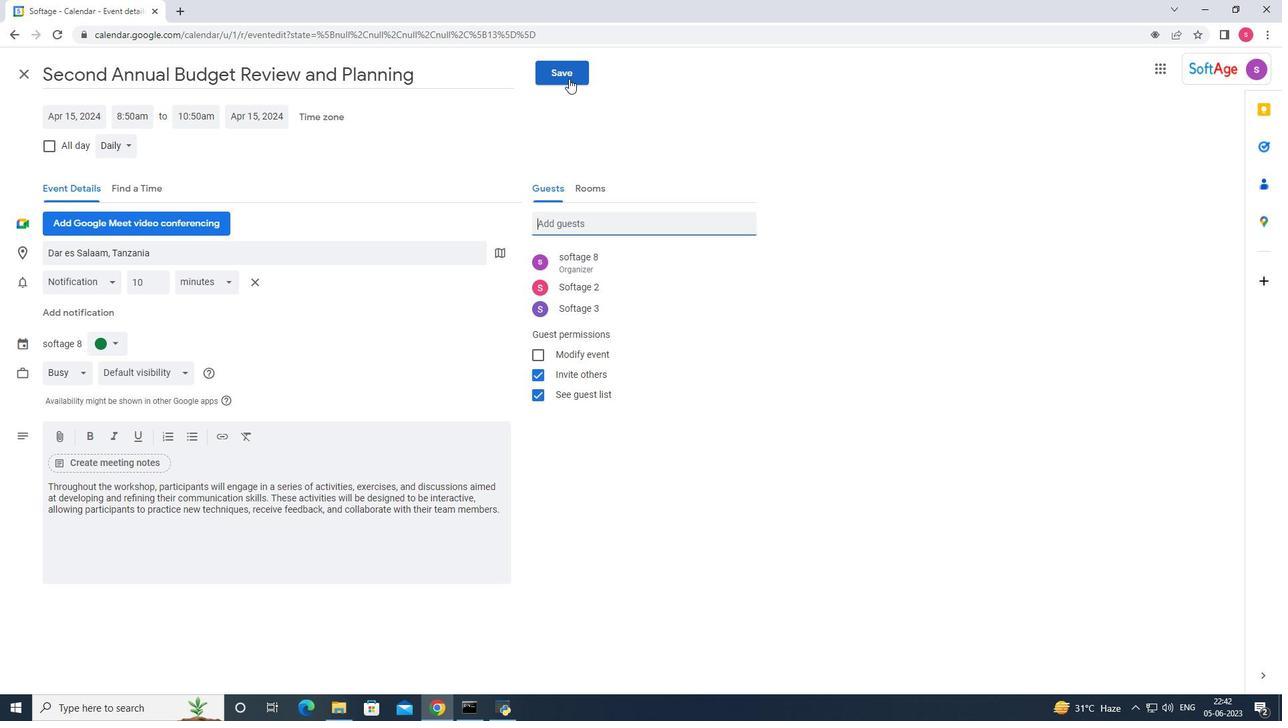 
Action: Mouse moved to (773, 408)
Screenshot: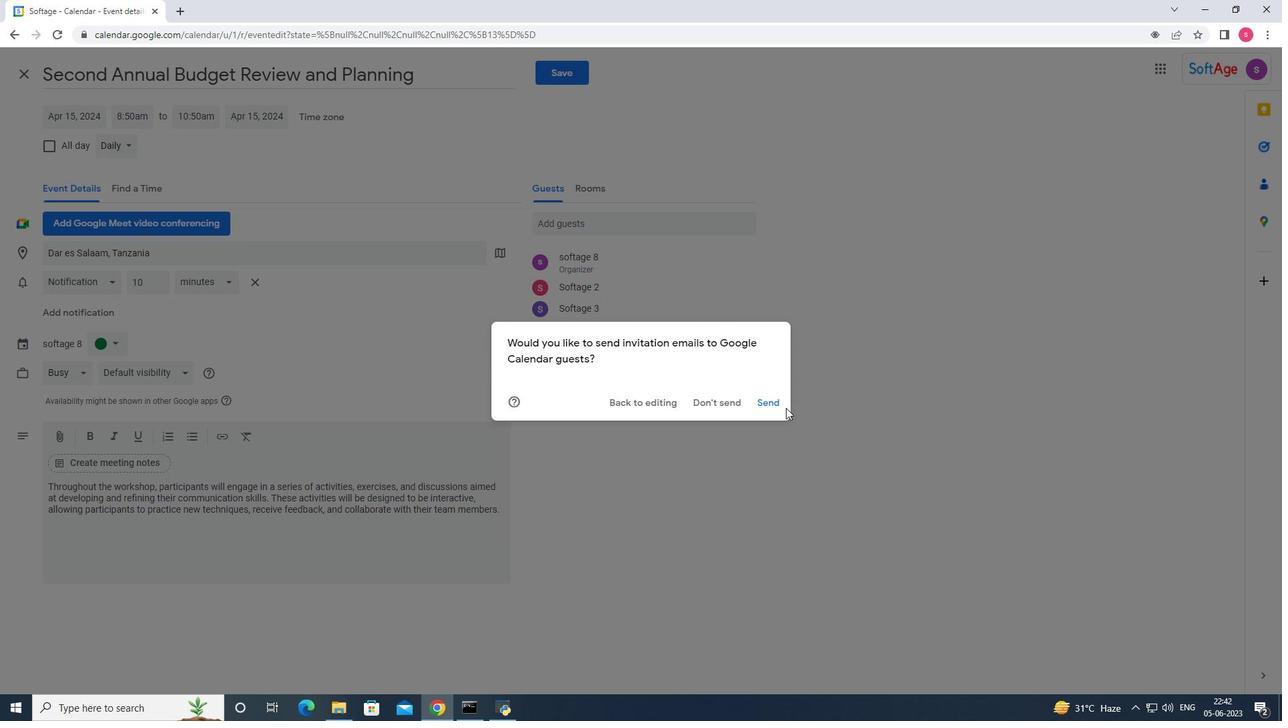 
Action: Mouse pressed left at (773, 408)
Screenshot: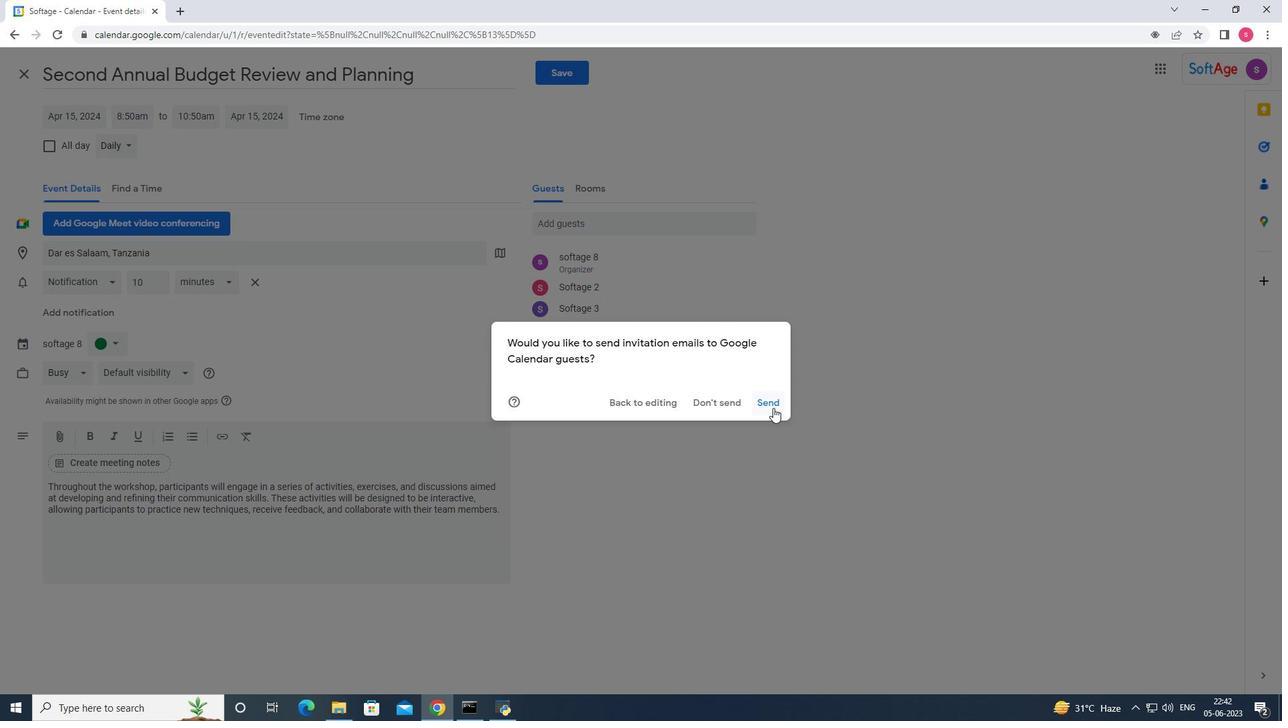 
